 Task: Create a due date automation trigger when advanced on, on the tuesday after a card is due add fields with custom field "Resume" set to a number lower or equal to 1 and lower or equal to 10 at 11:00 AM.
Action: Mouse moved to (1146, 352)
Screenshot: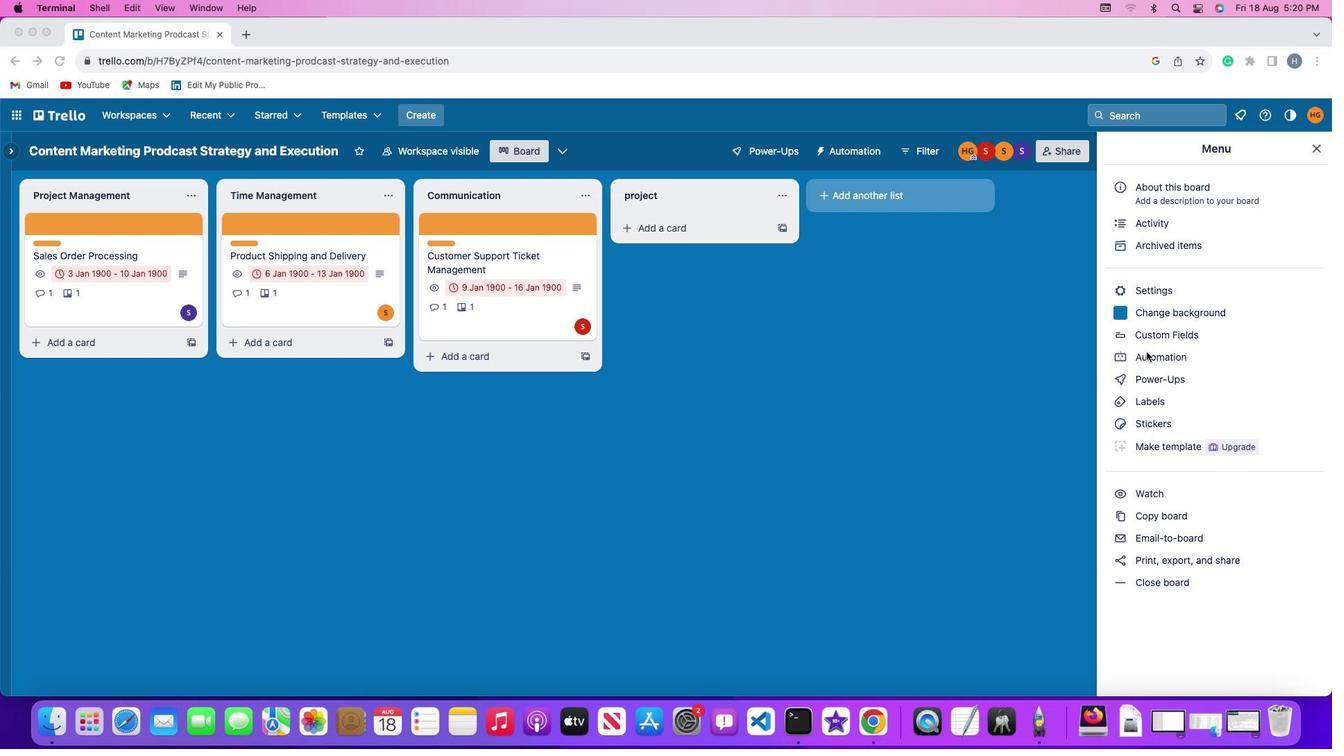 
Action: Mouse pressed left at (1146, 352)
Screenshot: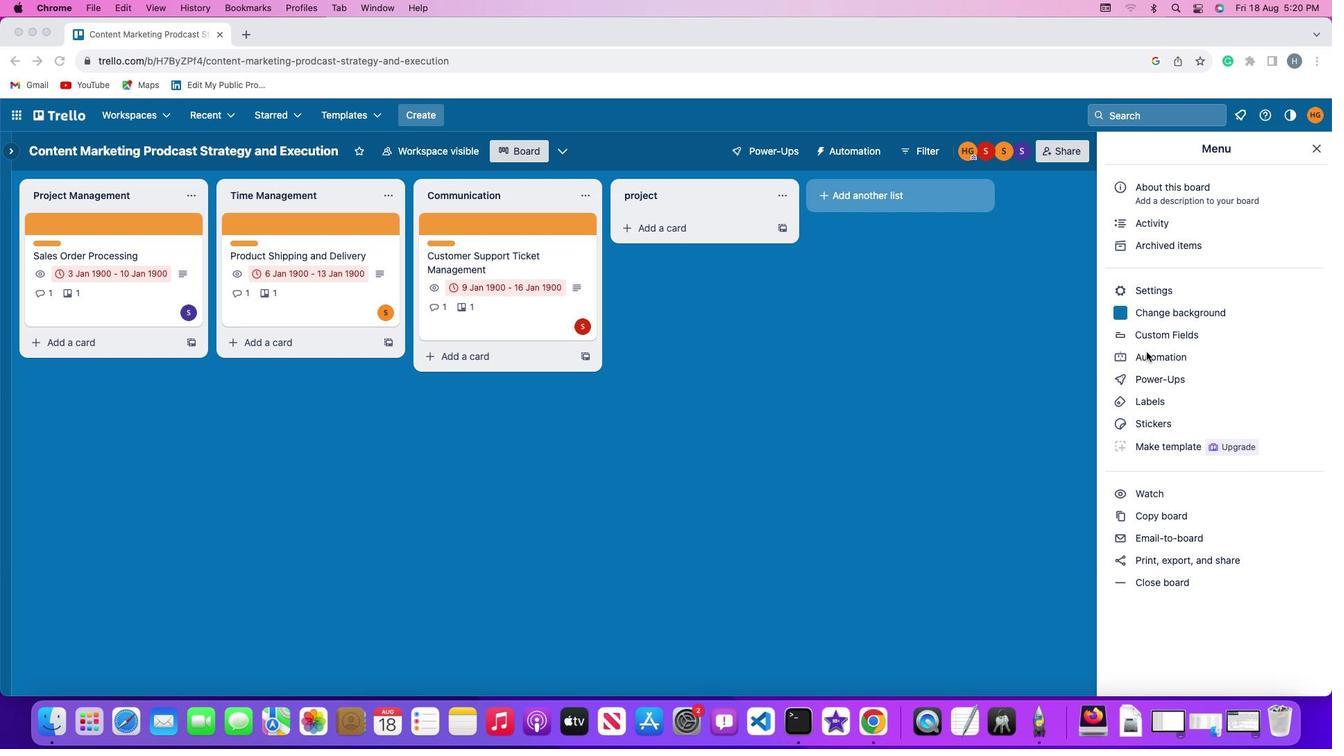 
Action: Mouse pressed left at (1146, 352)
Screenshot: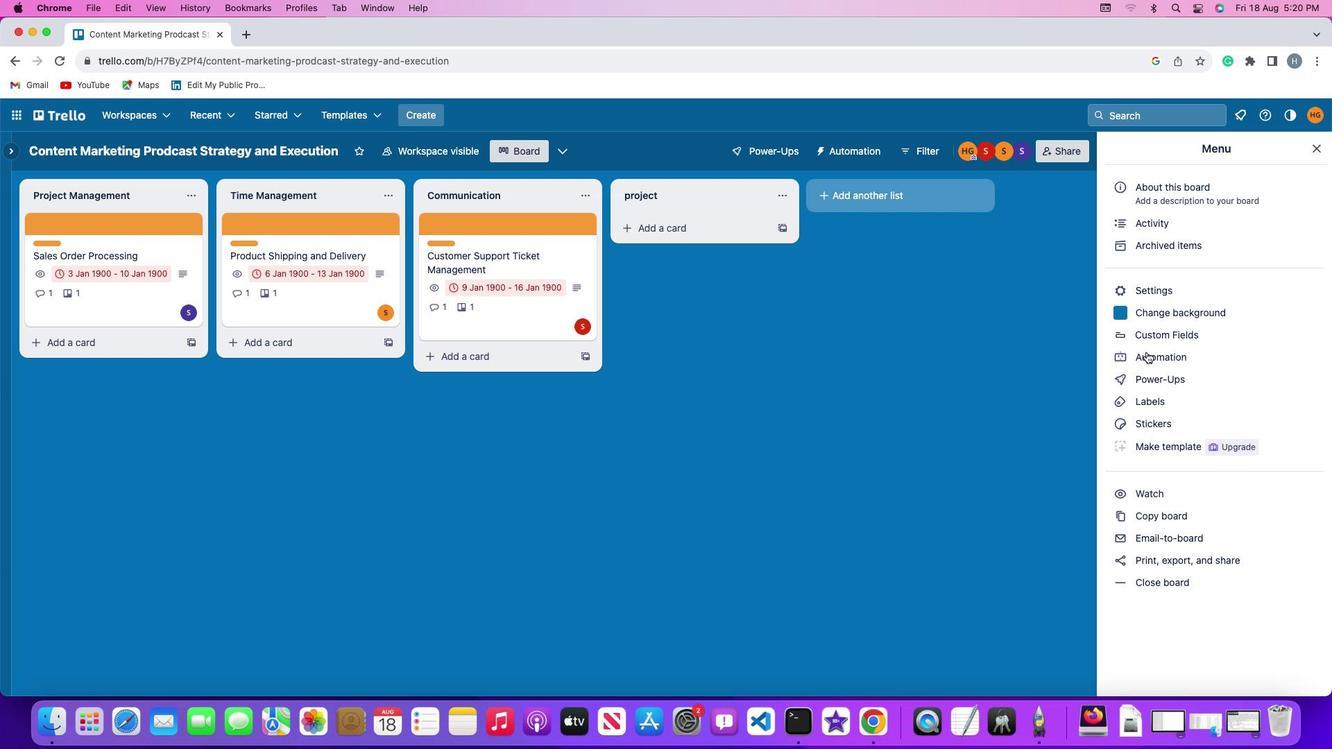 
Action: Mouse moved to (97, 327)
Screenshot: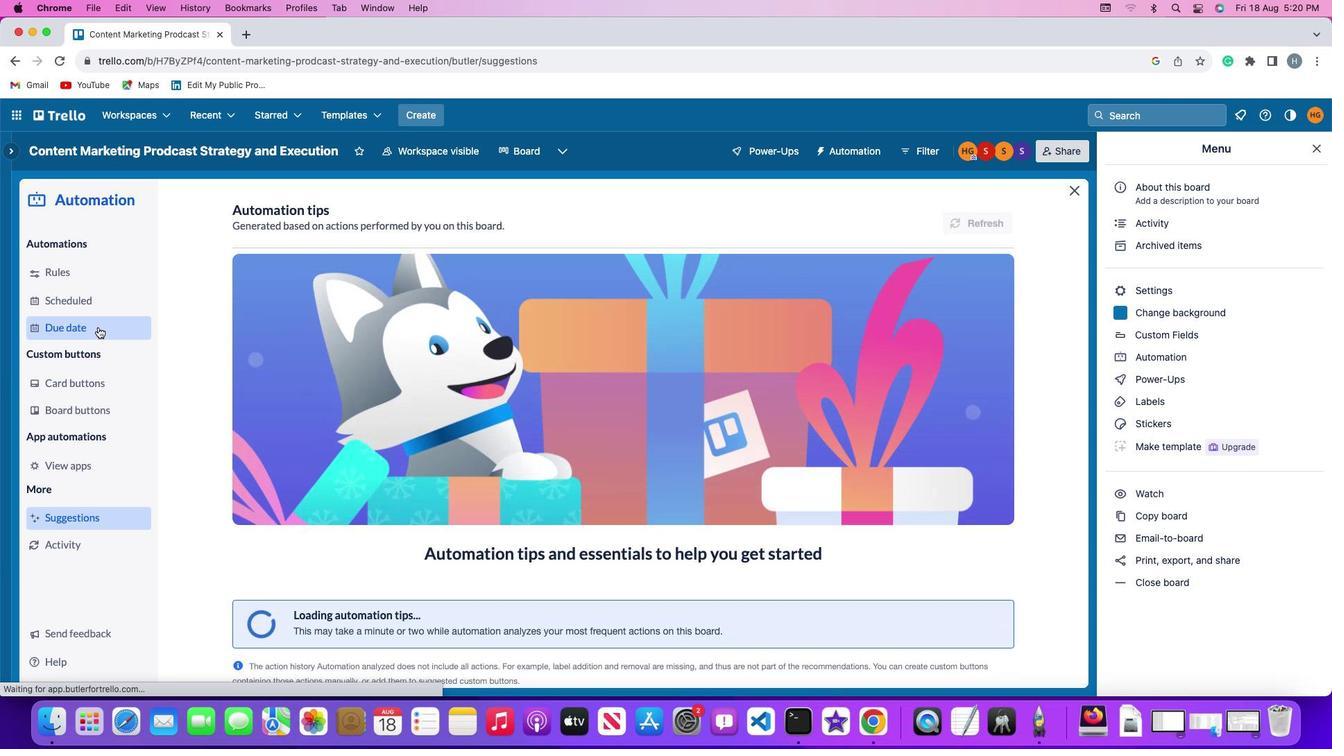 
Action: Mouse pressed left at (97, 327)
Screenshot: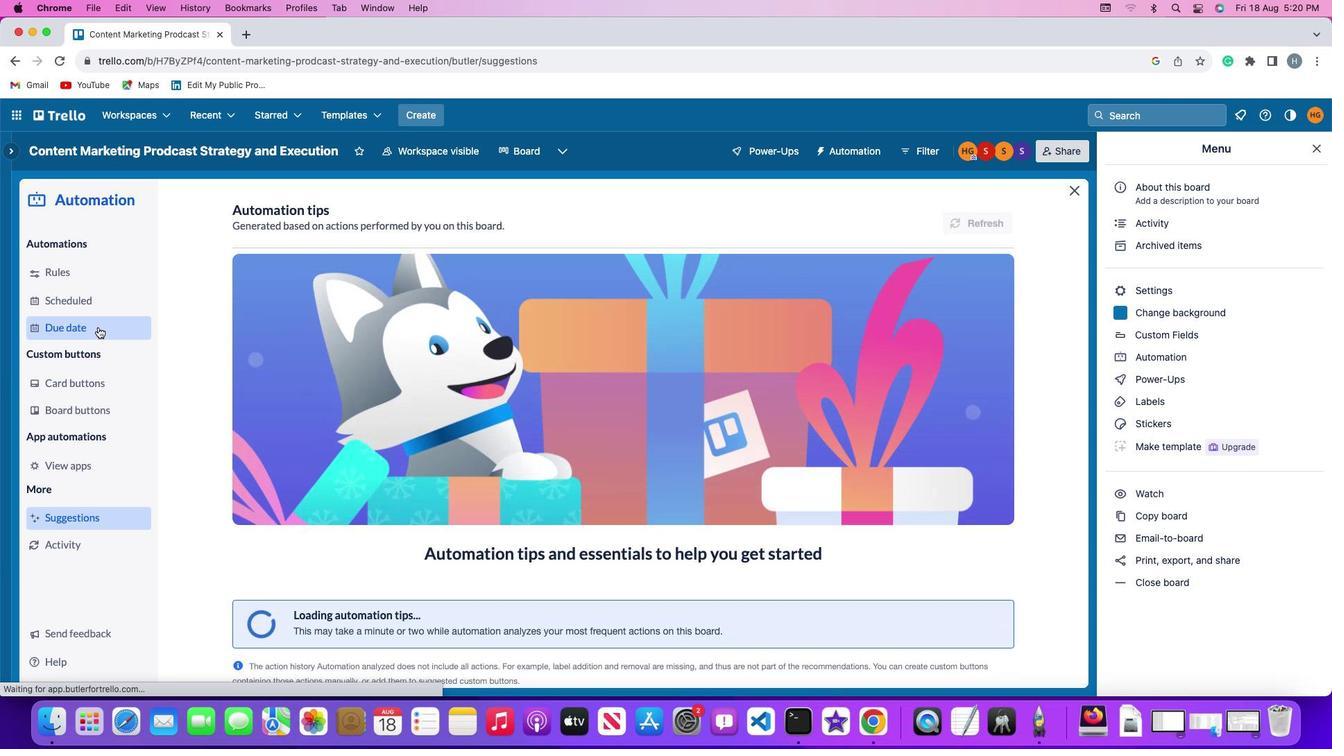 
Action: Mouse moved to (914, 213)
Screenshot: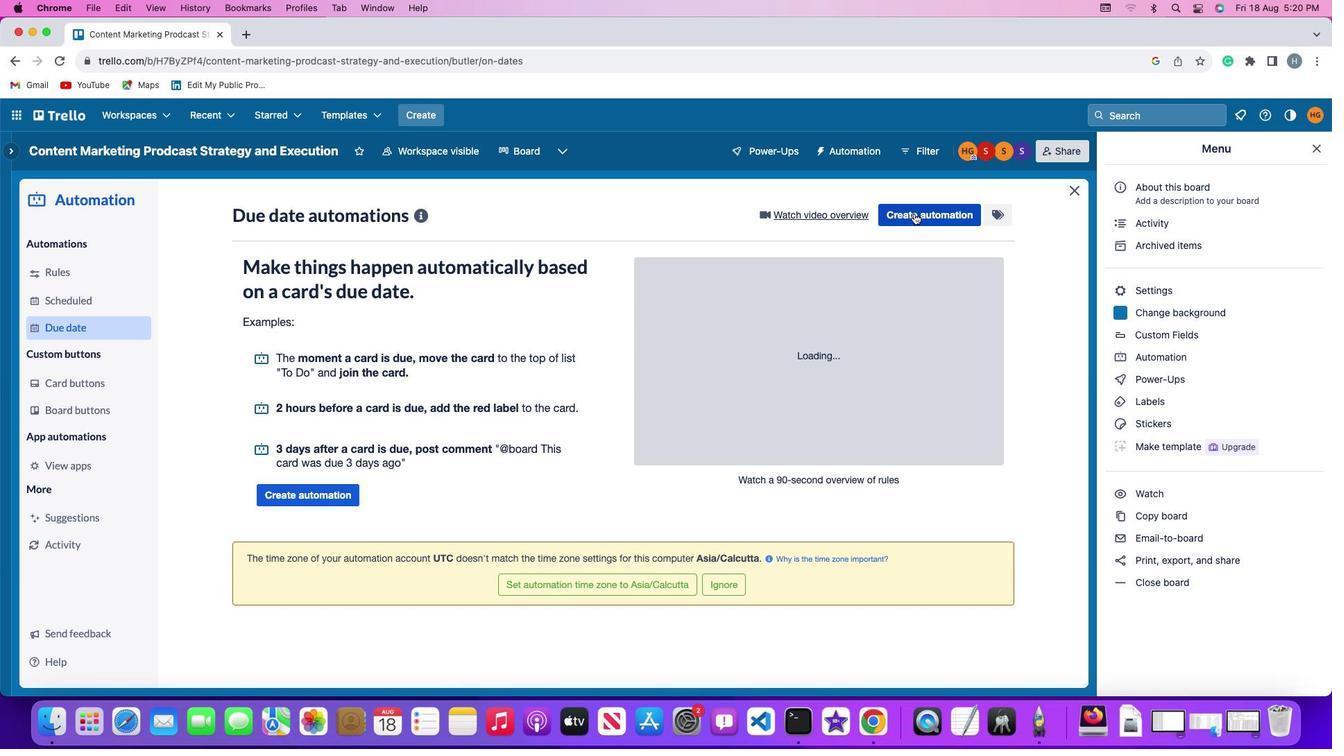 
Action: Mouse pressed left at (914, 213)
Screenshot: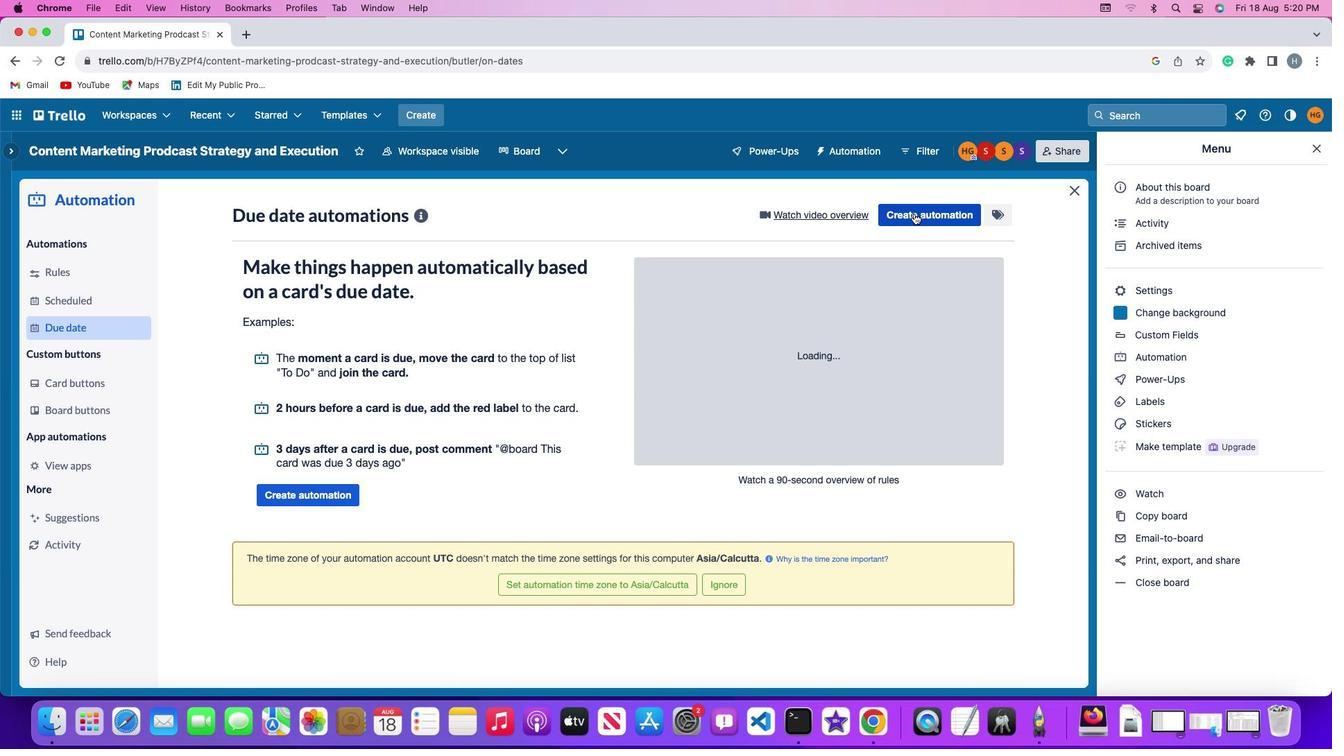 
Action: Mouse moved to (265, 351)
Screenshot: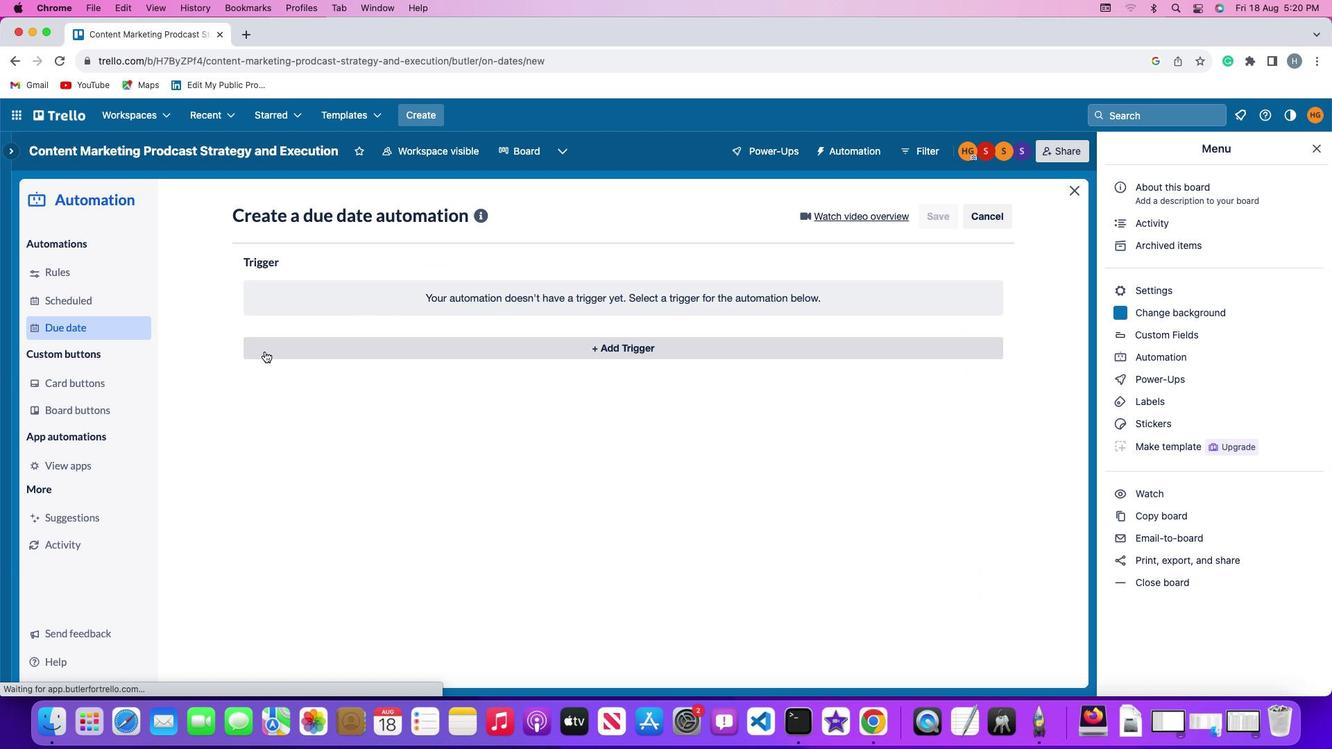 
Action: Mouse pressed left at (265, 351)
Screenshot: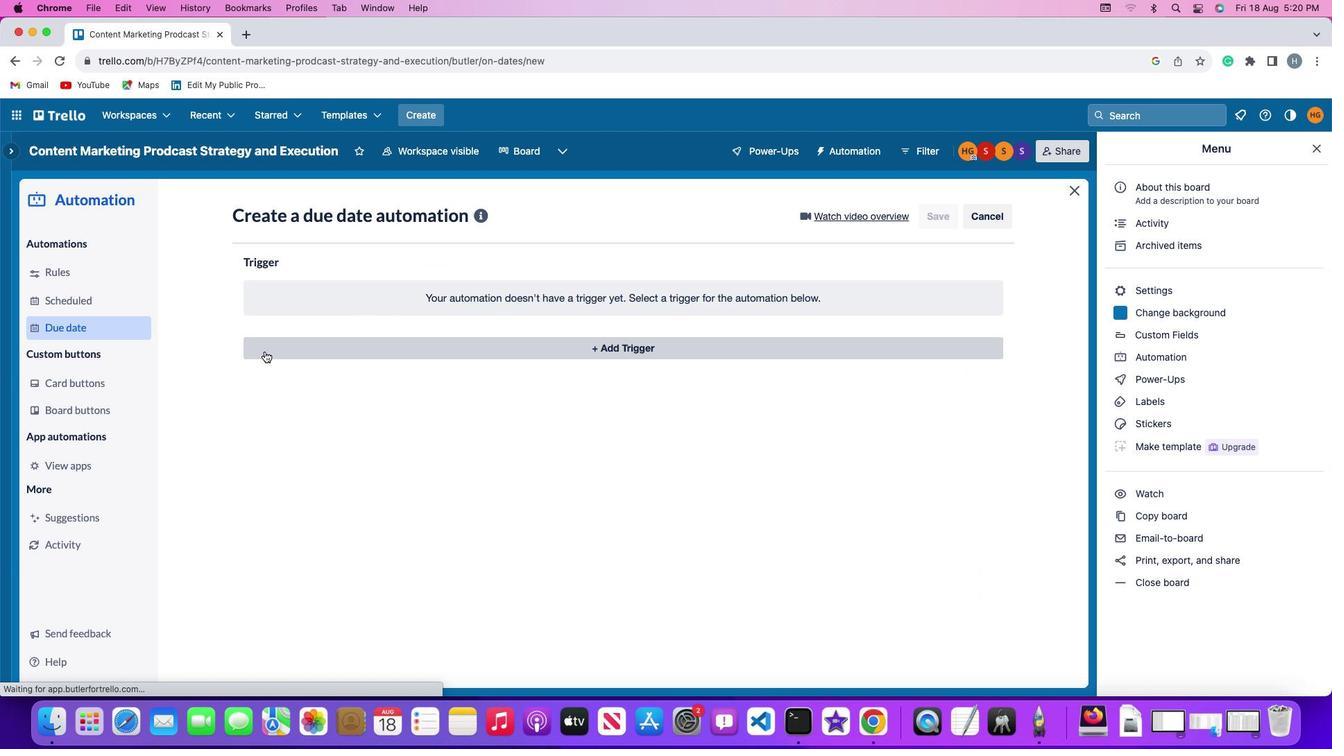 
Action: Mouse moved to (283, 608)
Screenshot: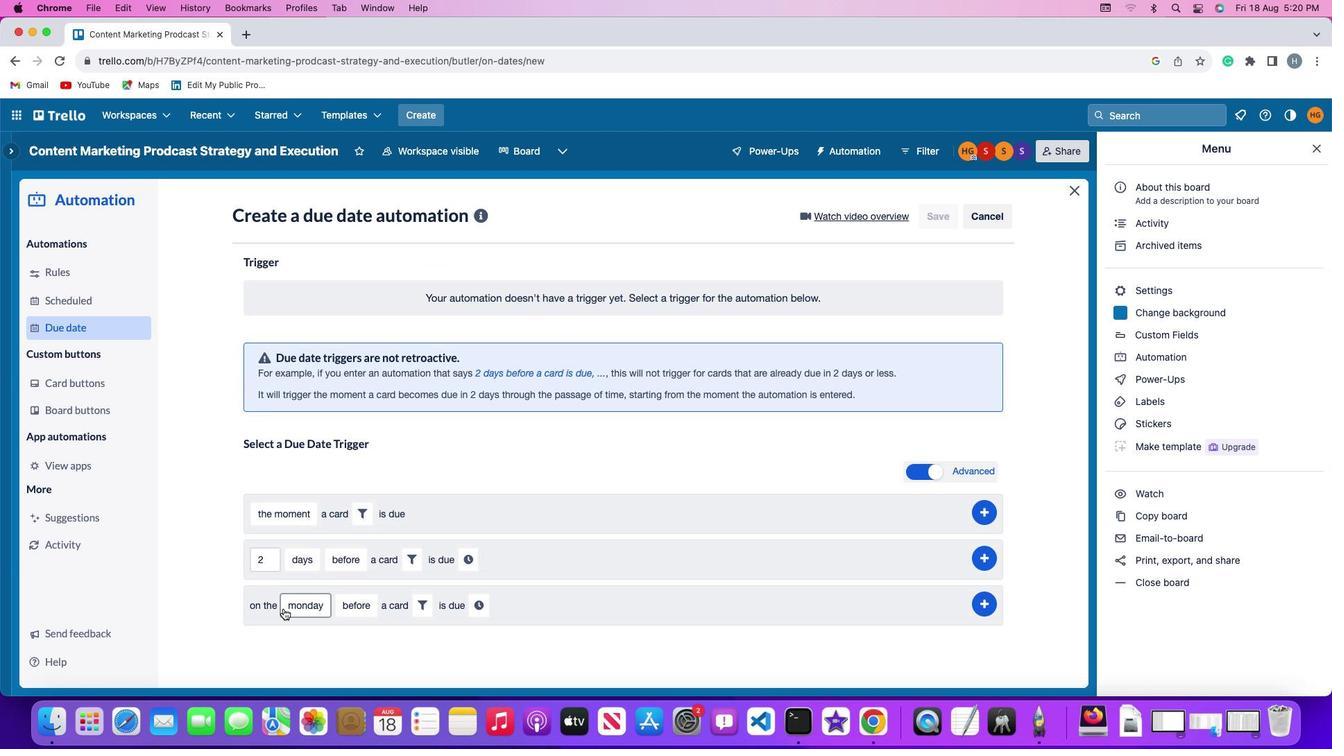 
Action: Mouse pressed left at (283, 608)
Screenshot: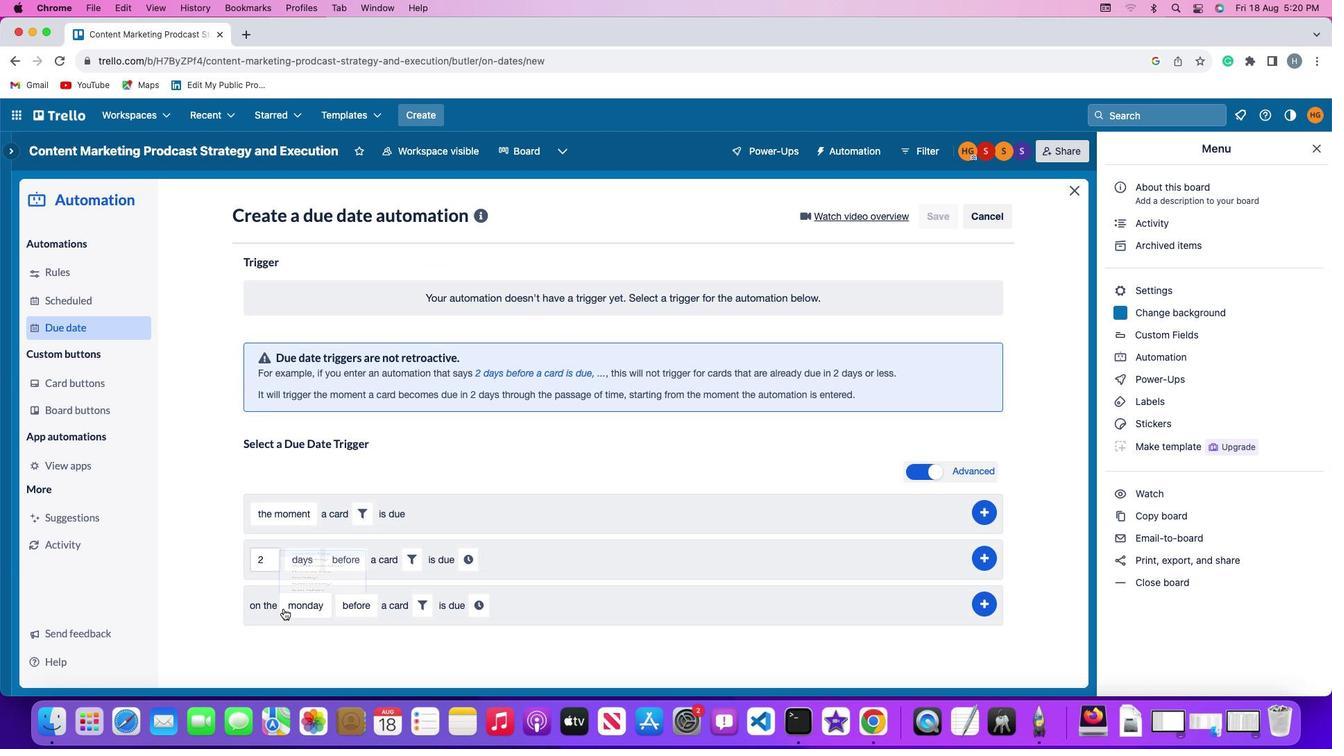 
Action: Mouse moved to (316, 442)
Screenshot: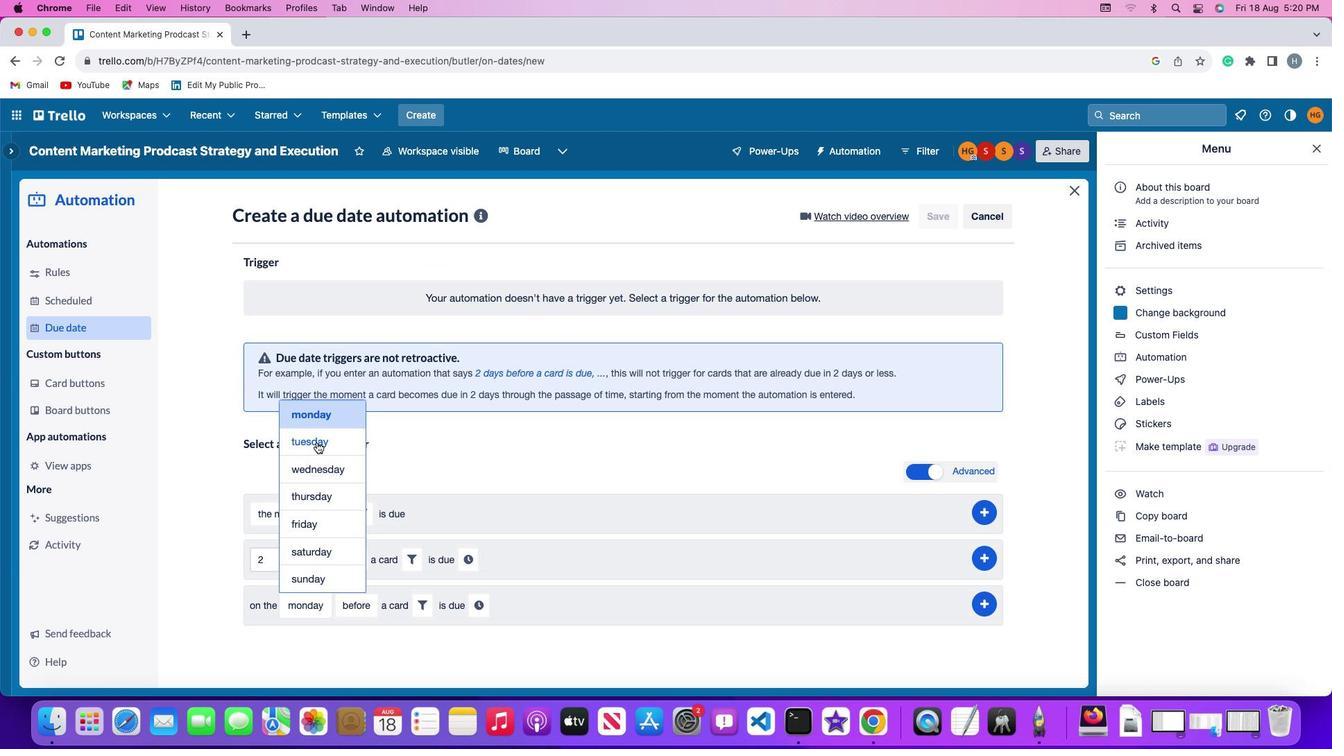 
Action: Mouse pressed left at (316, 442)
Screenshot: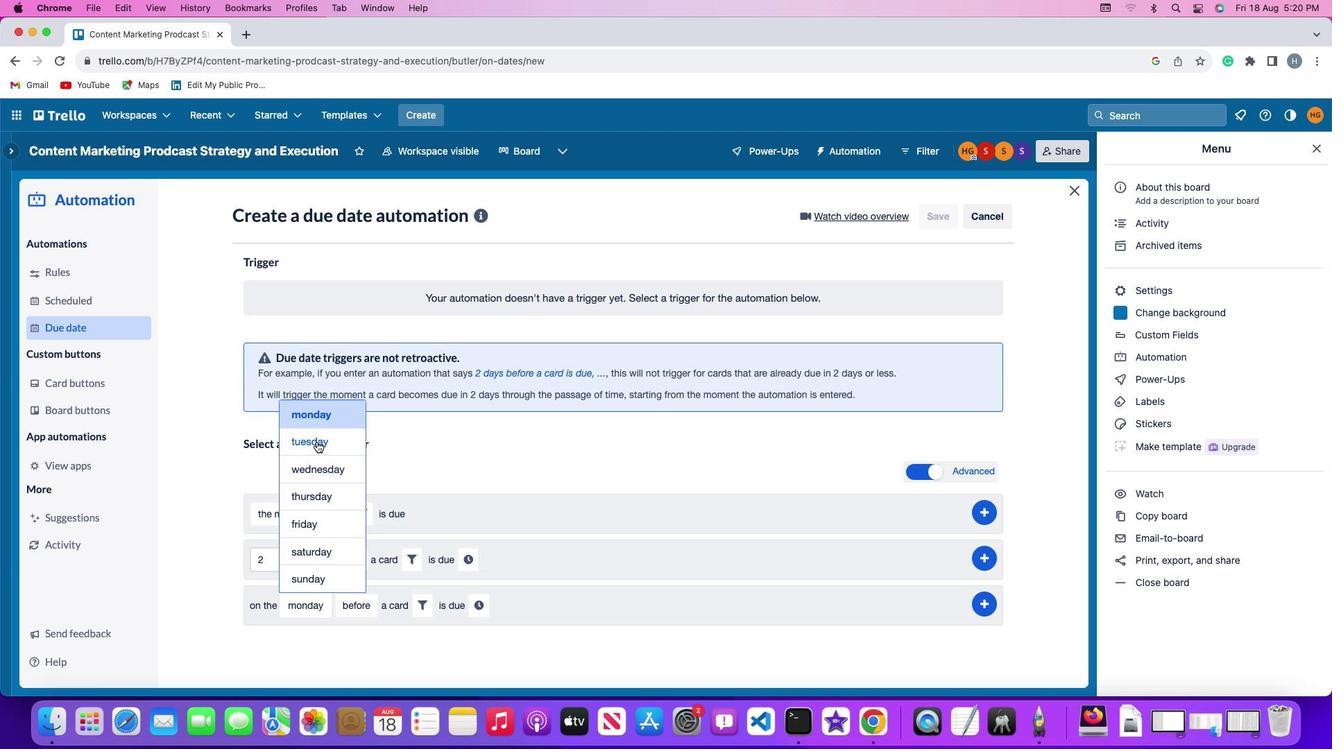 
Action: Mouse moved to (348, 598)
Screenshot: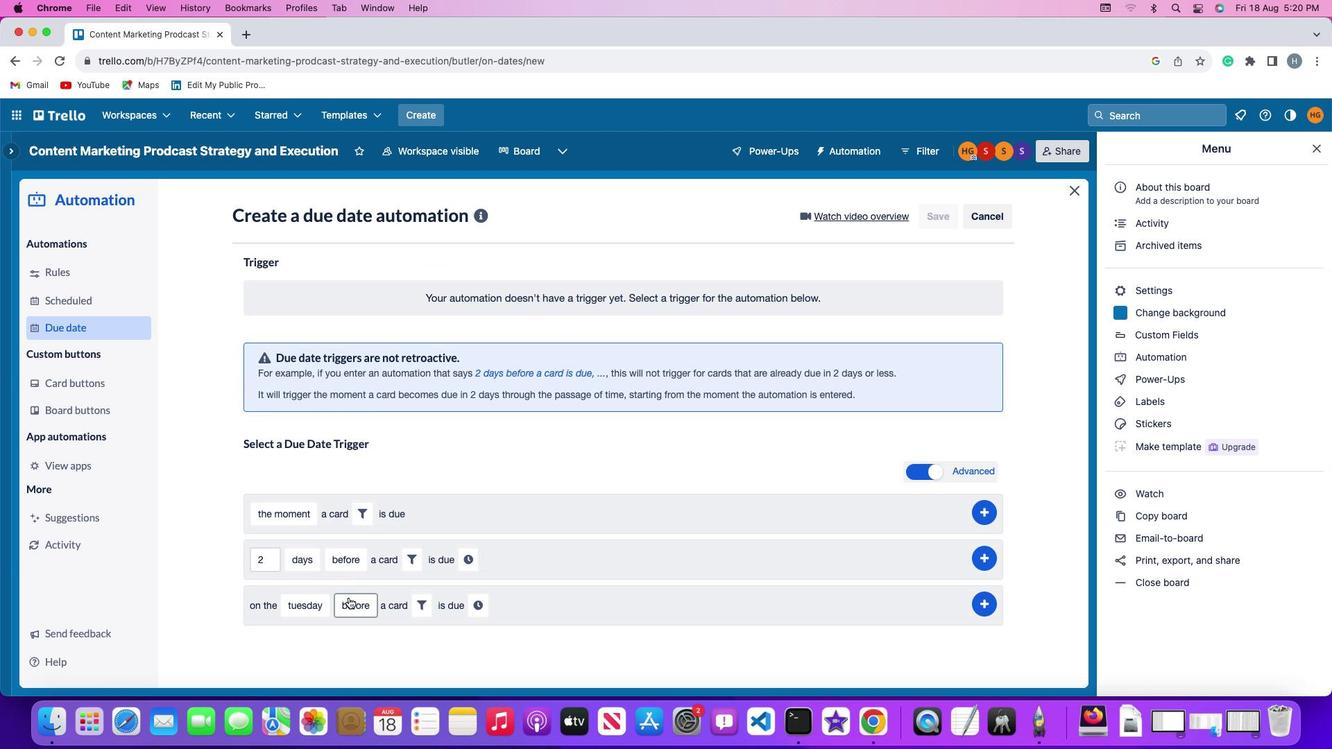 
Action: Mouse pressed left at (348, 598)
Screenshot: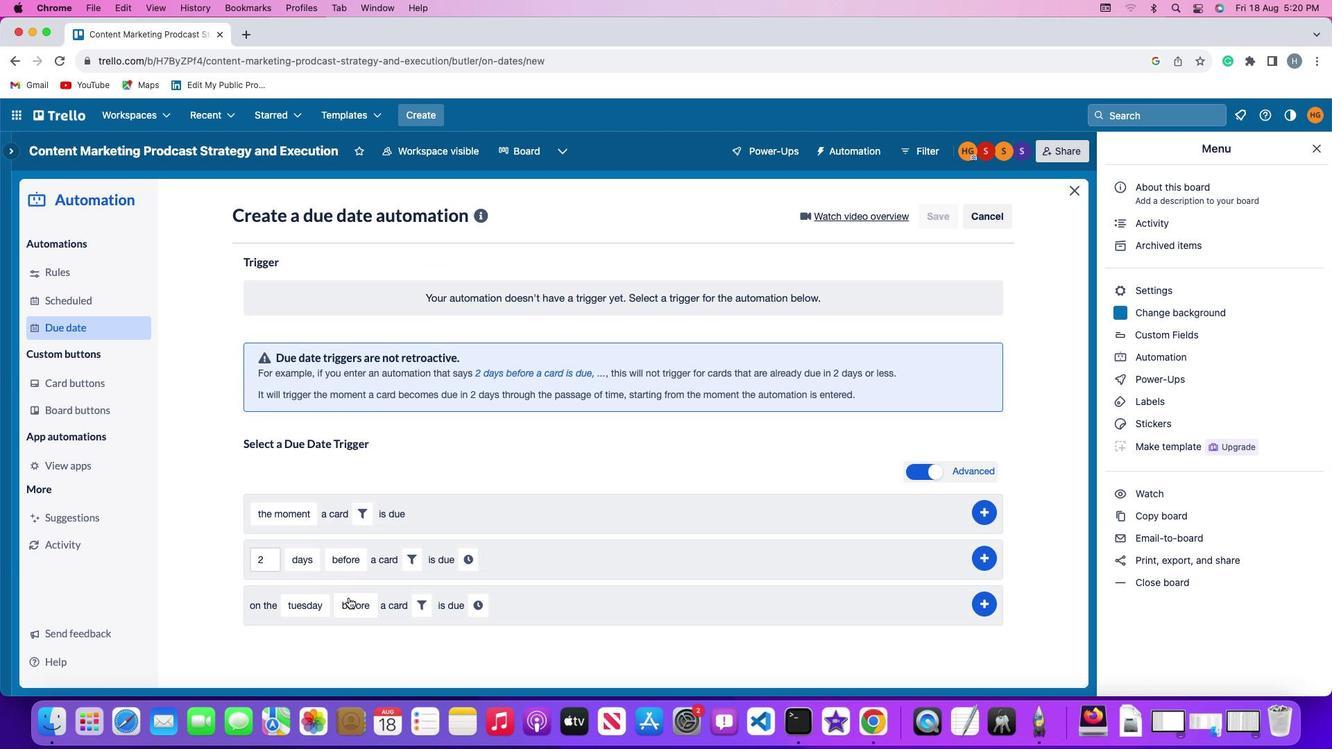 
Action: Mouse moved to (371, 521)
Screenshot: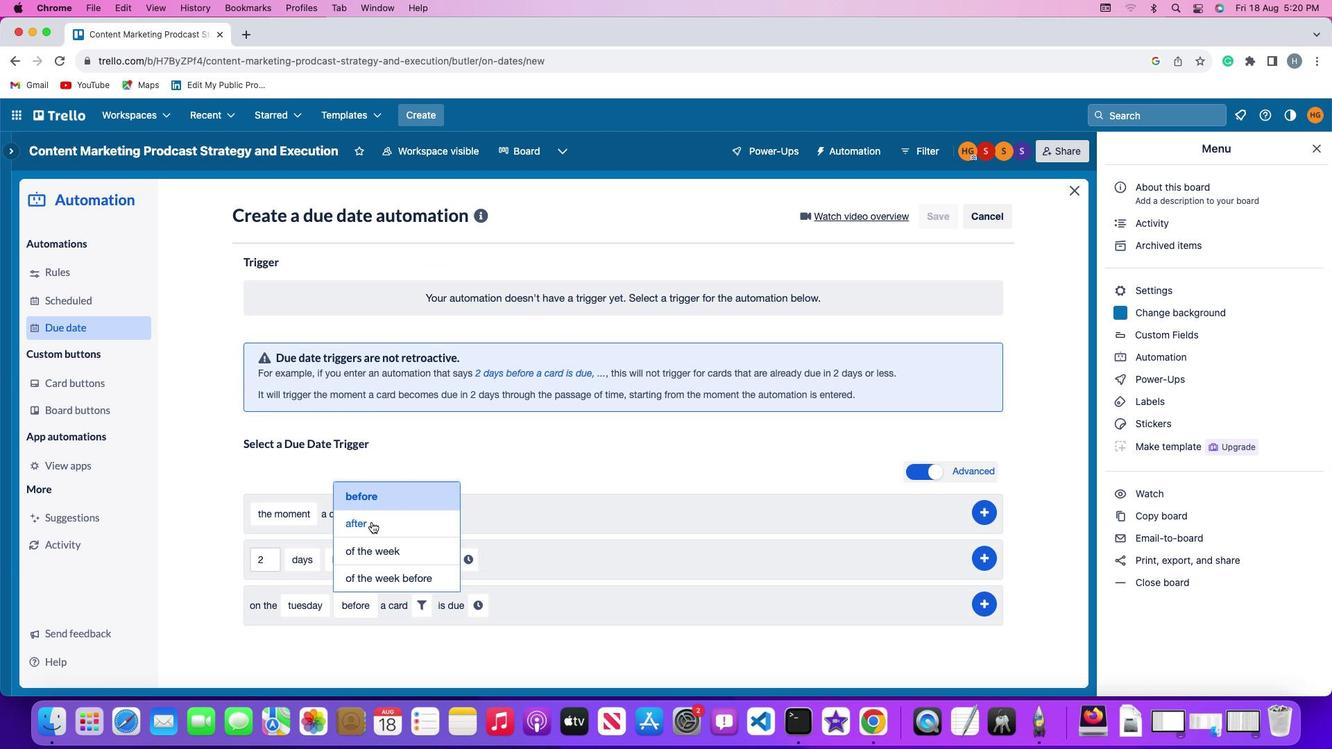
Action: Mouse pressed left at (371, 521)
Screenshot: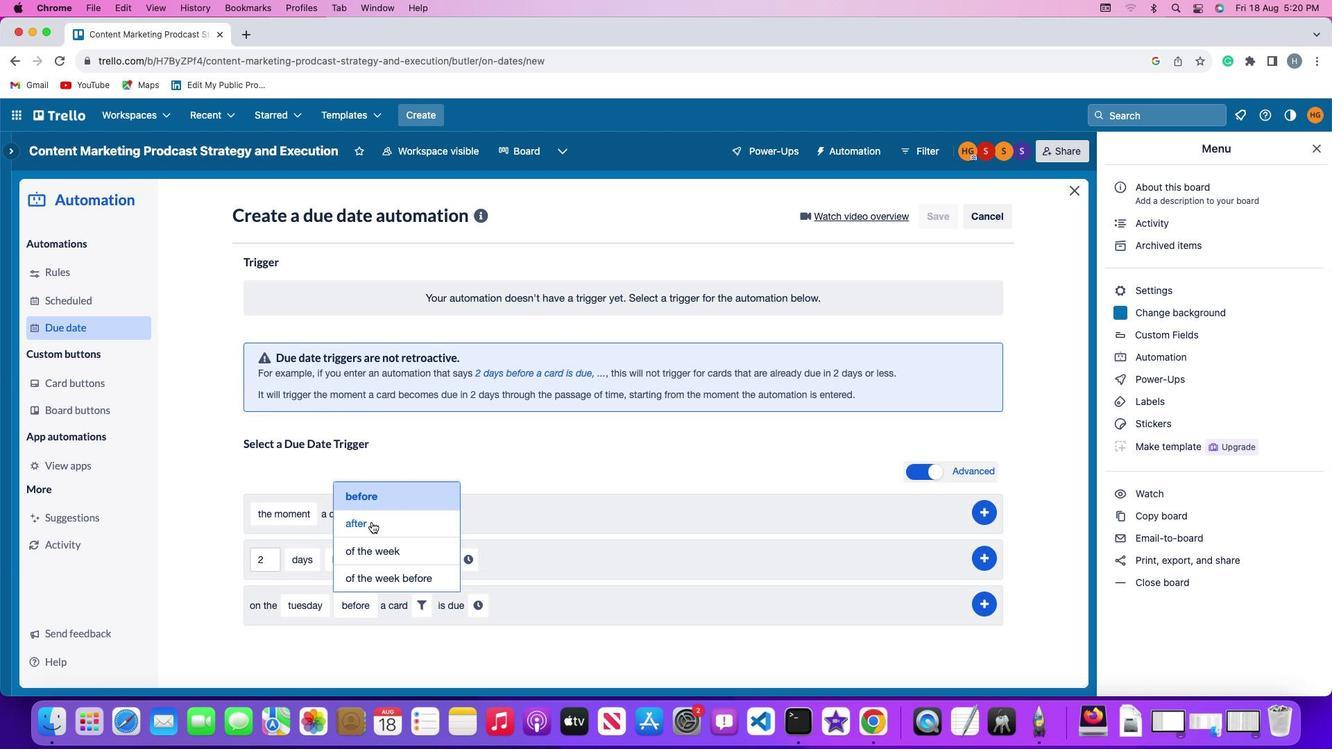 
Action: Mouse moved to (407, 608)
Screenshot: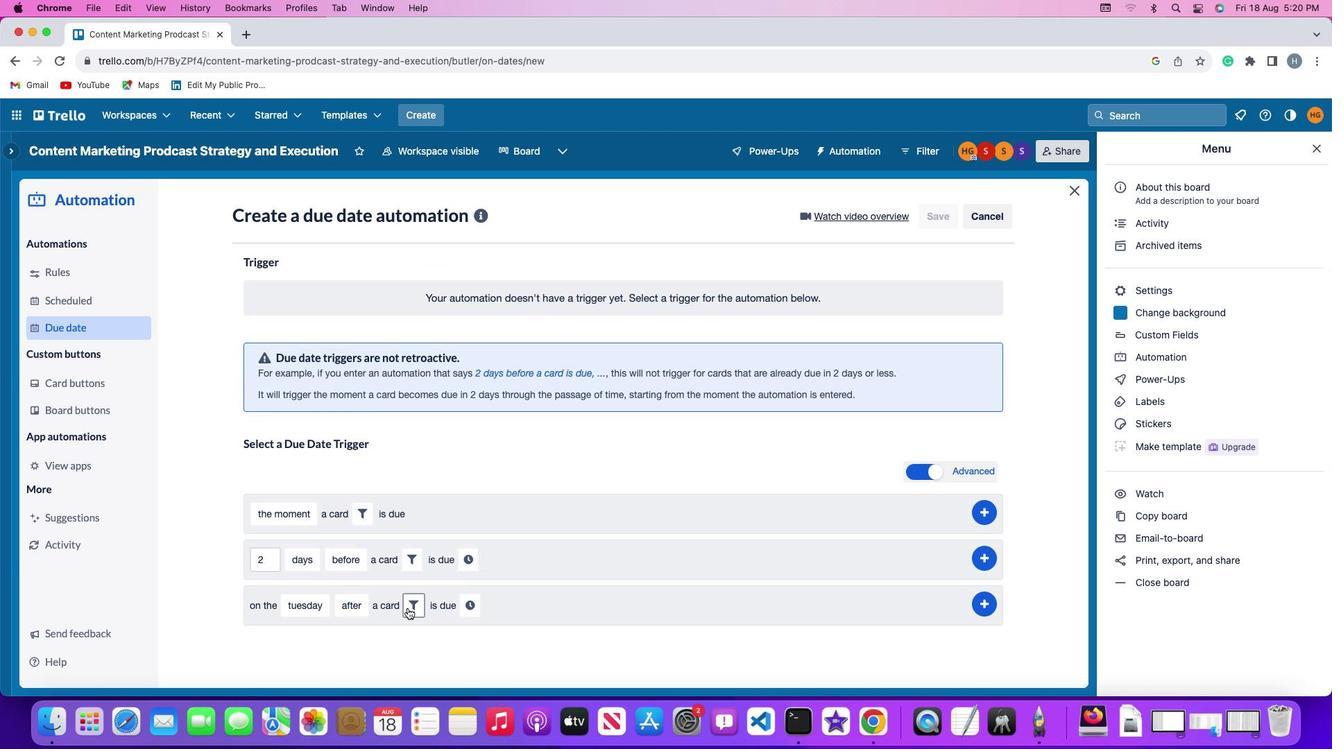 
Action: Mouse pressed left at (407, 608)
Screenshot: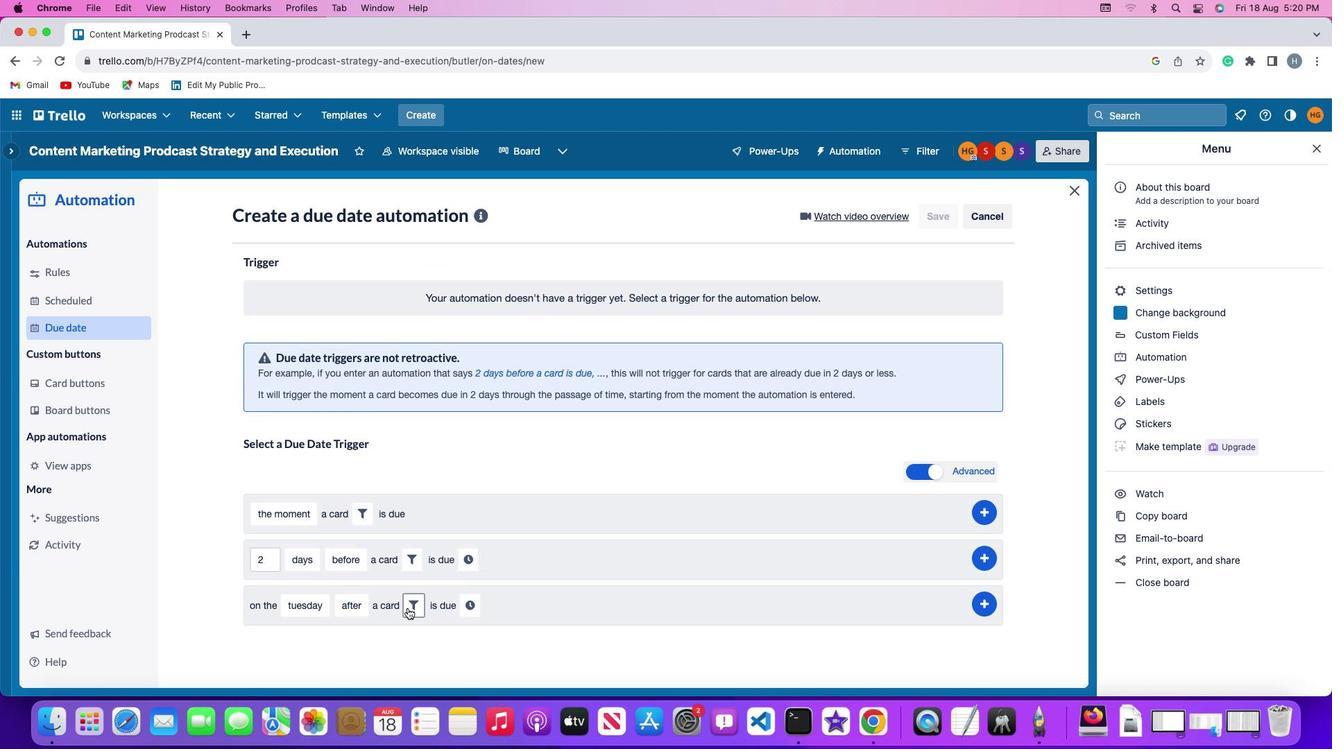 
Action: Mouse moved to (626, 654)
Screenshot: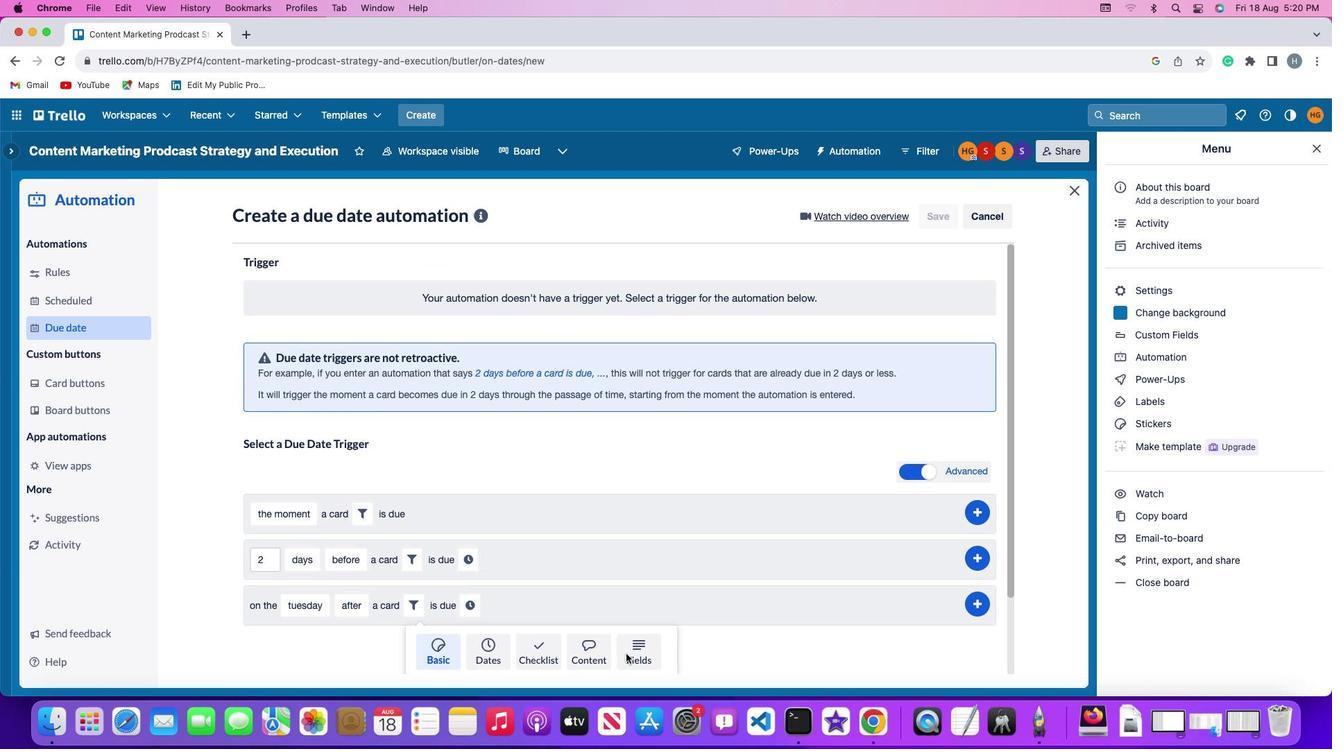 
Action: Mouse pressed left at (626, 654)
Screenshot: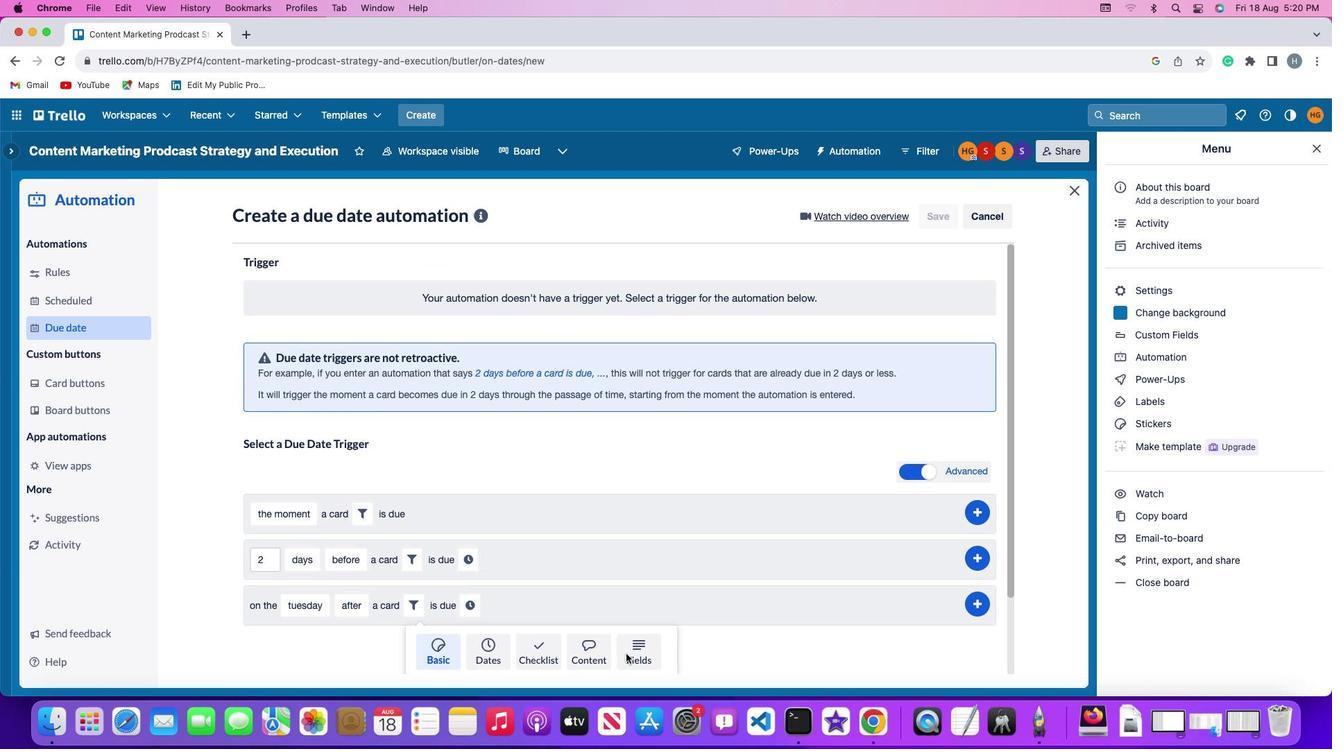 
Action: Mouse moved to (340, 634)
Screenshot: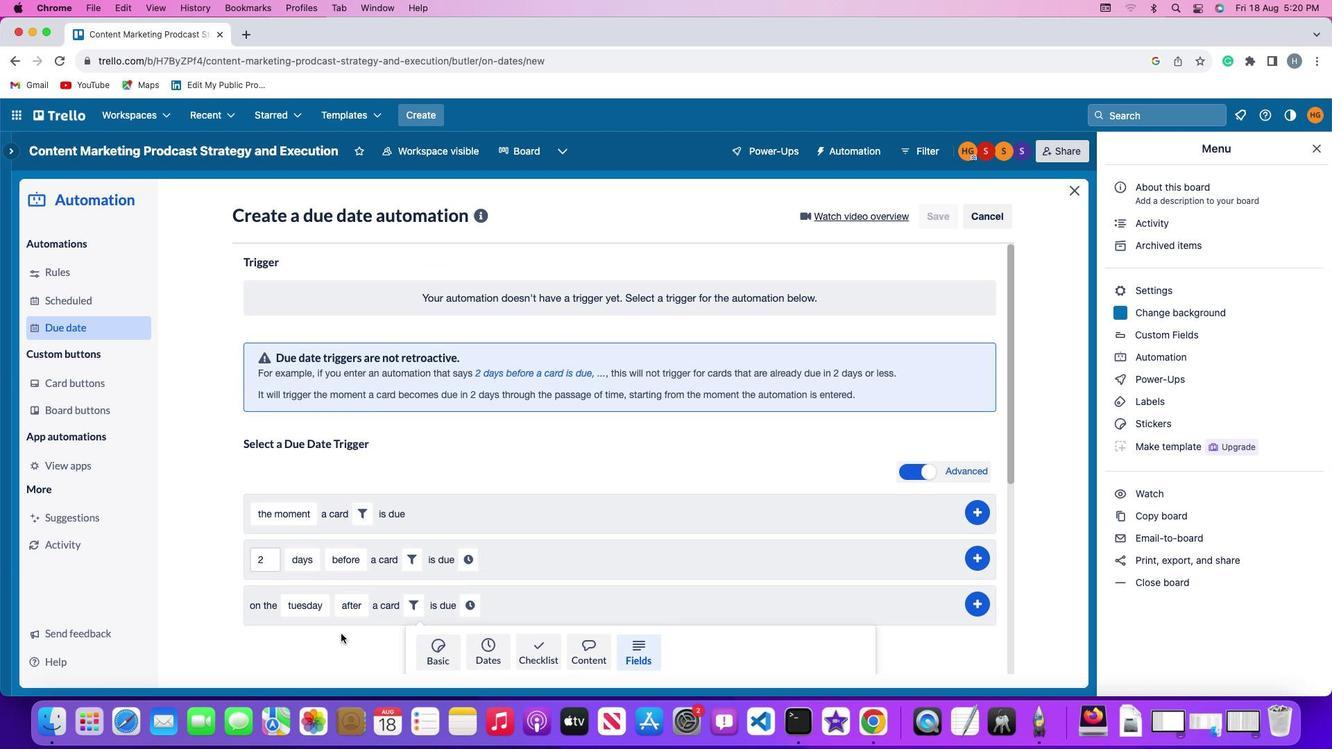
Action: Mouse scrolled (340, 634) with delta (0, 0)
Screenshot: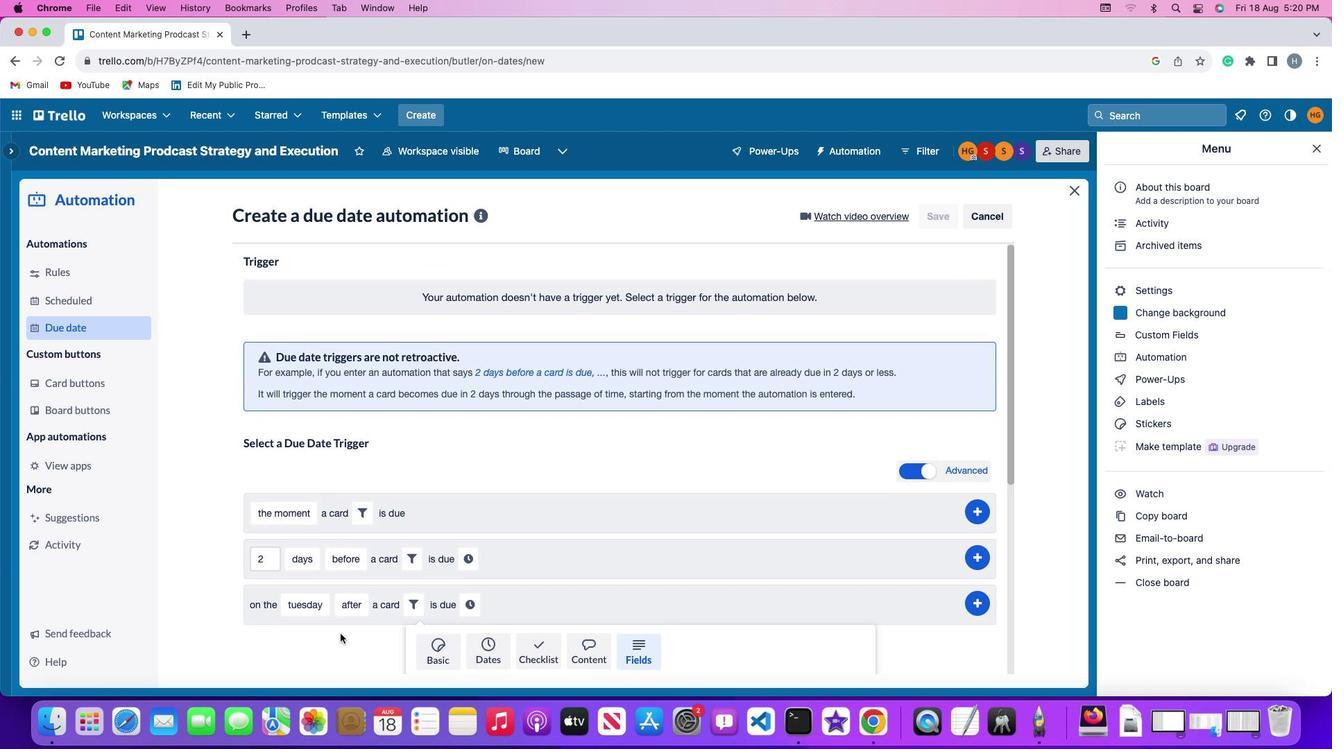 
Action: Mouse moved to (340, 633)
Screenshot: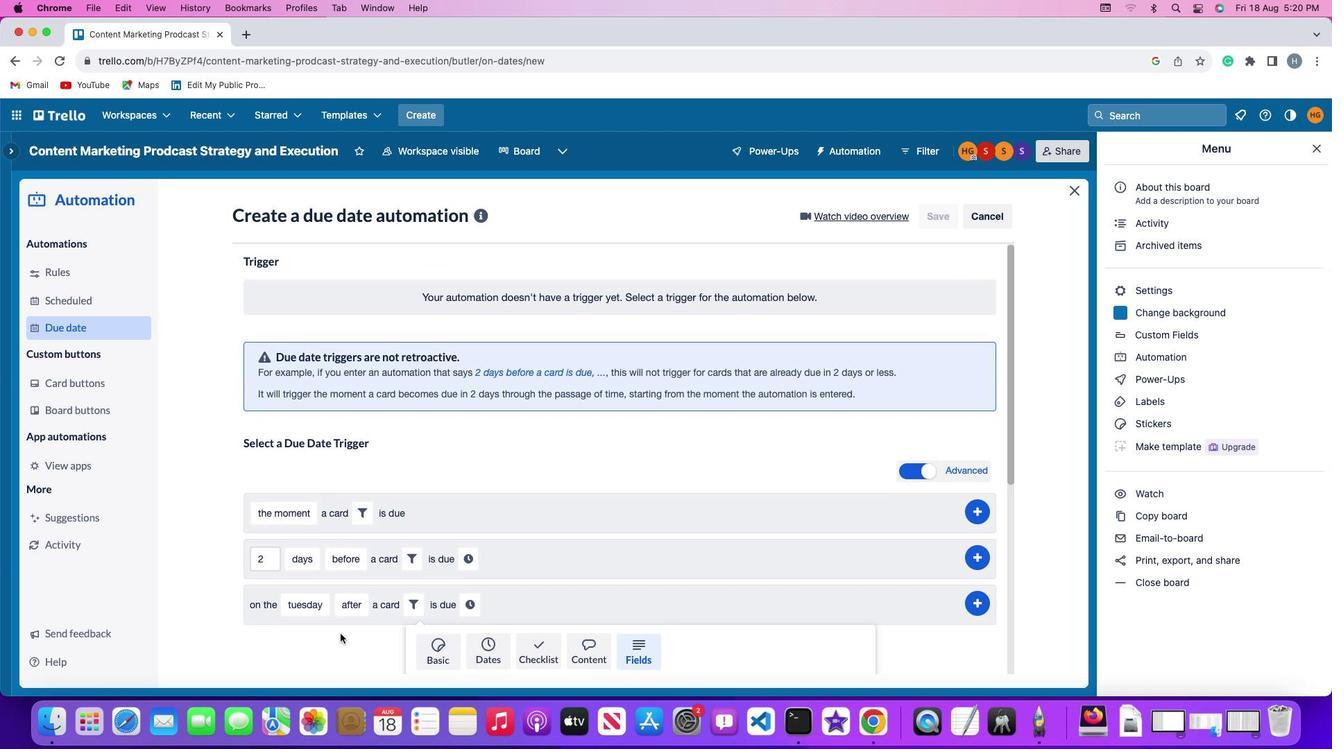 
Action: Mouse scrolled (340, 633) with delta (0, 0)
Screenshot: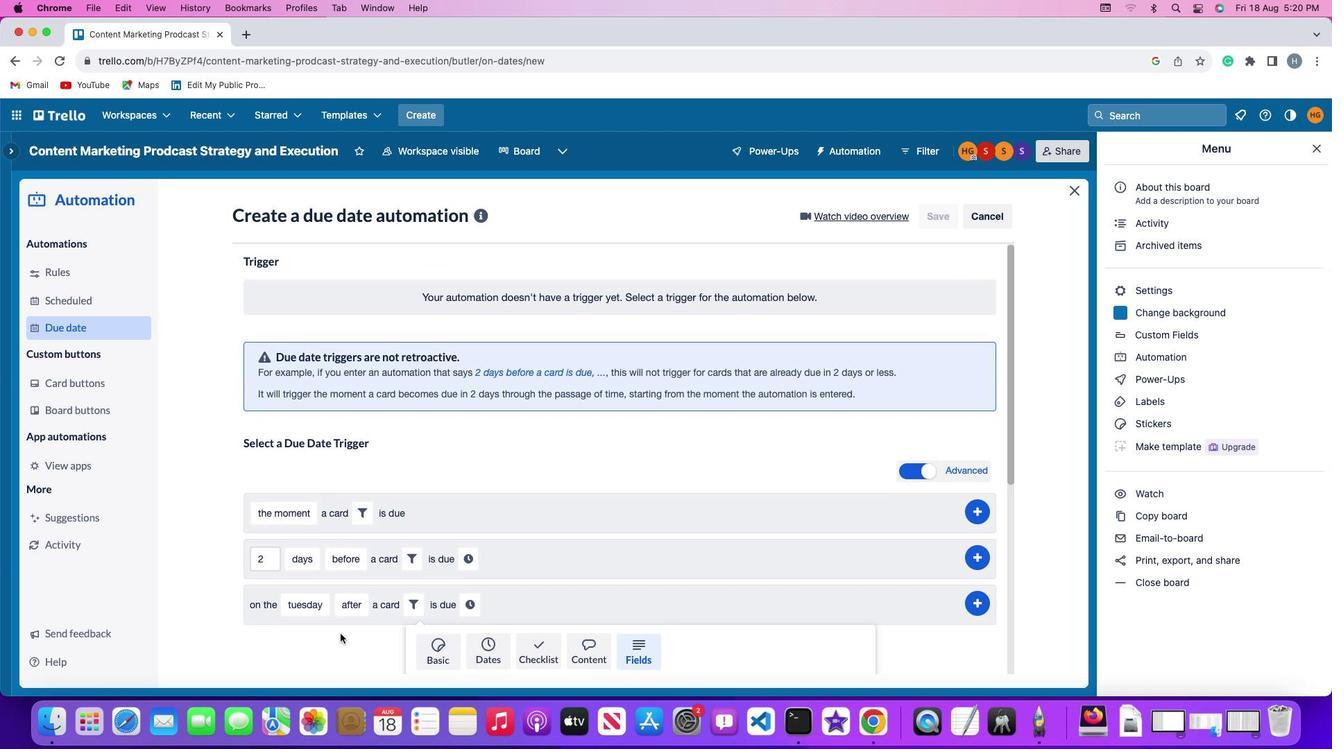 
Action: Mouse moved to (340, 633)
Screenshot: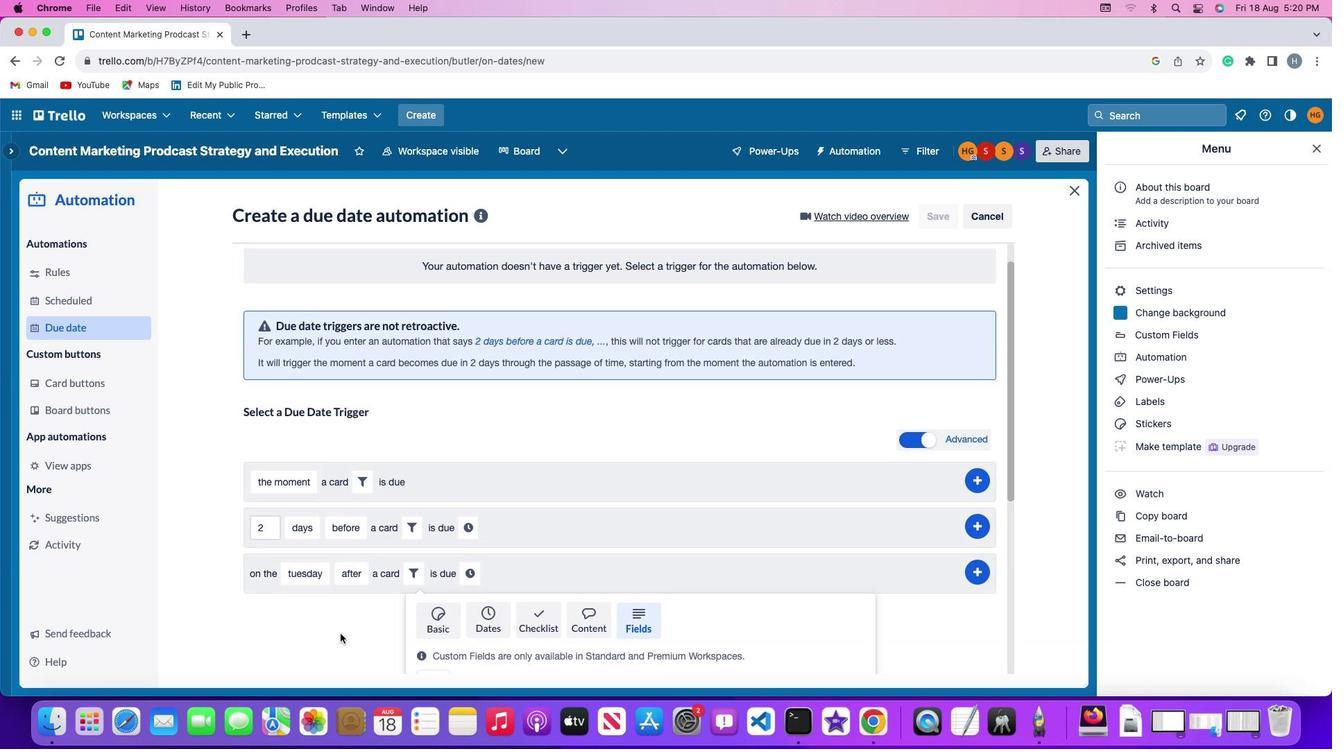 
Action: Mouse scrolled (340, 633) with delta (0, -2)
Screenshot: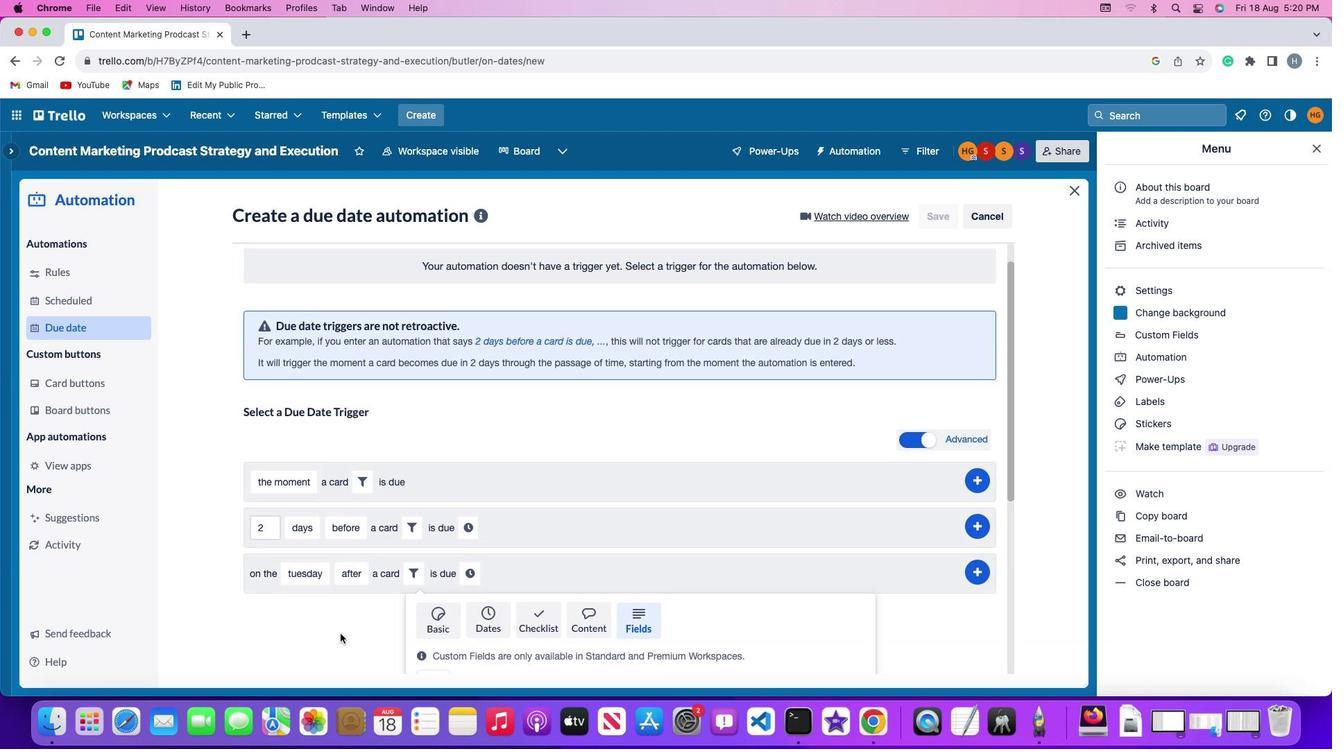 
Action: Mouse scrolled (340, 633) with delta (0, -3)
Screenshot: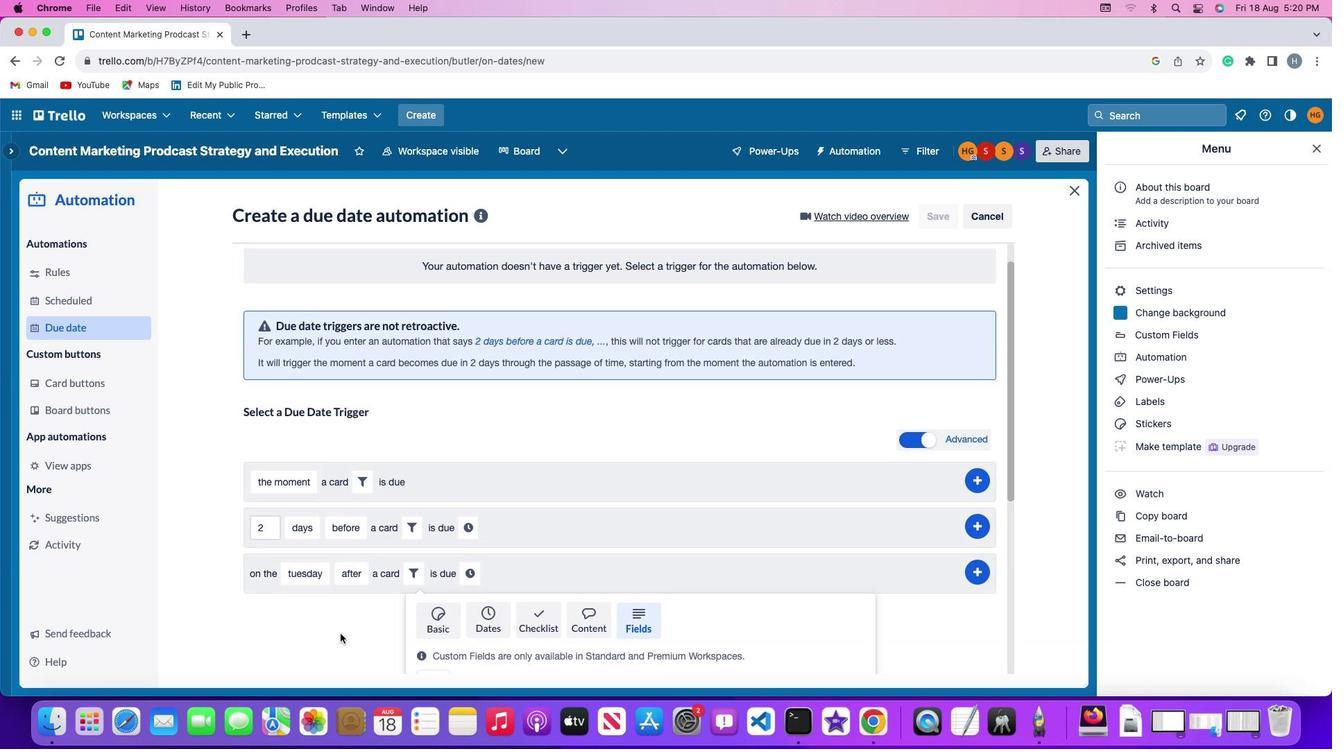 
Action: Mouse scrolled (340, 633) with delta (0, -4)
Screenshot: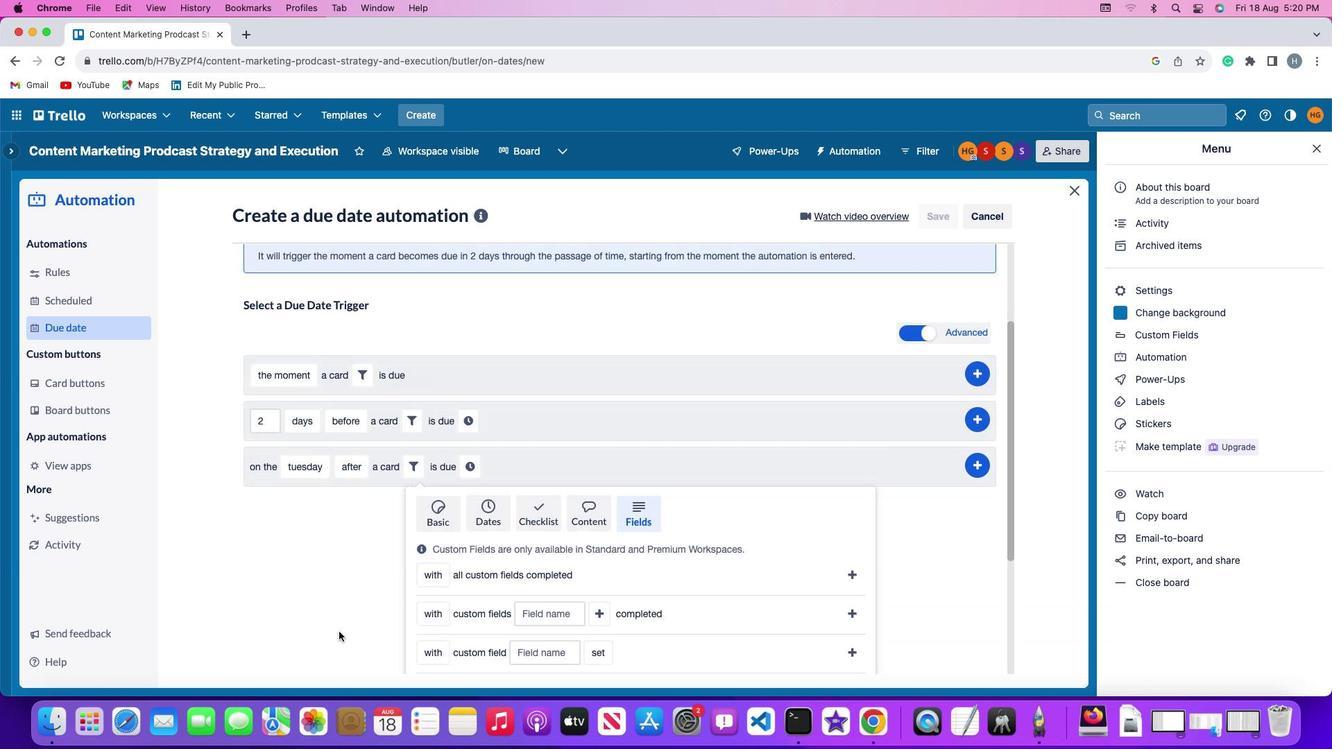 
Action: Mouse moved to (339, 632)
Screenshot: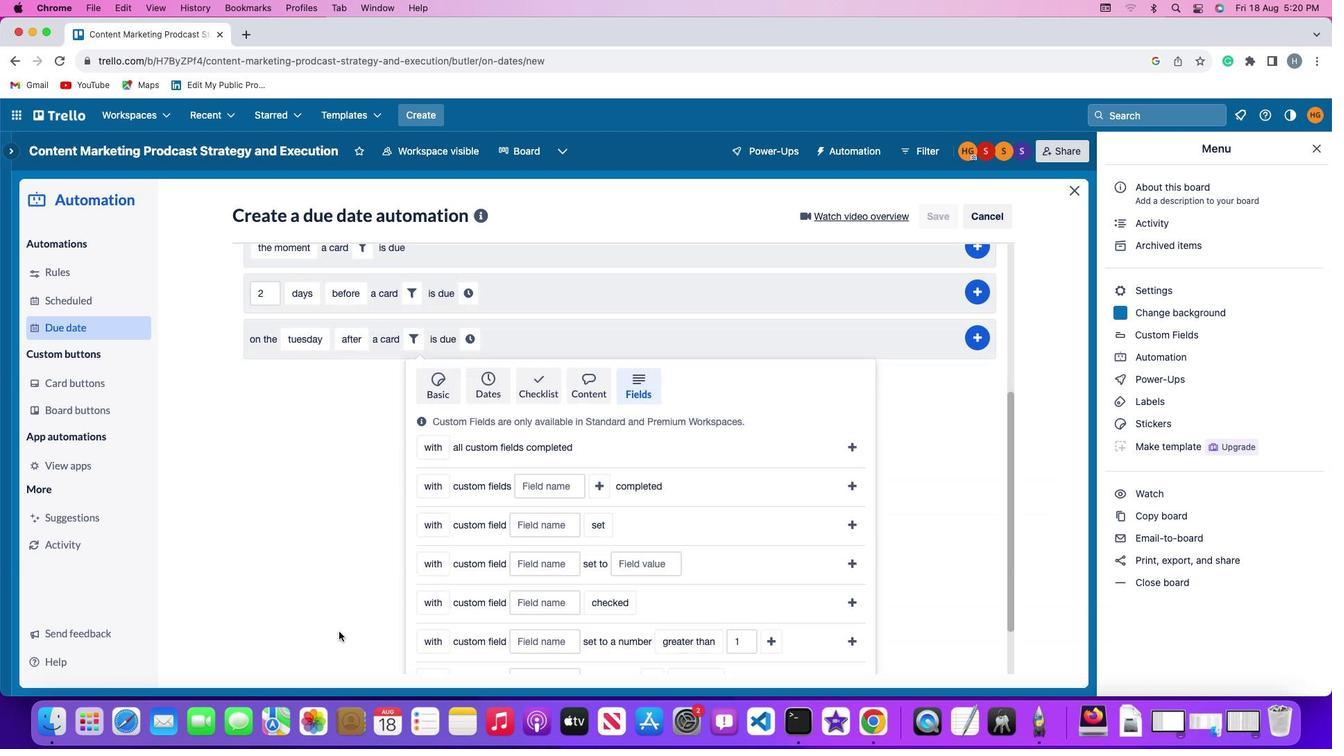 
Action: Mouse scrolled (339, 632) with delta (0, 0)
Screenshot: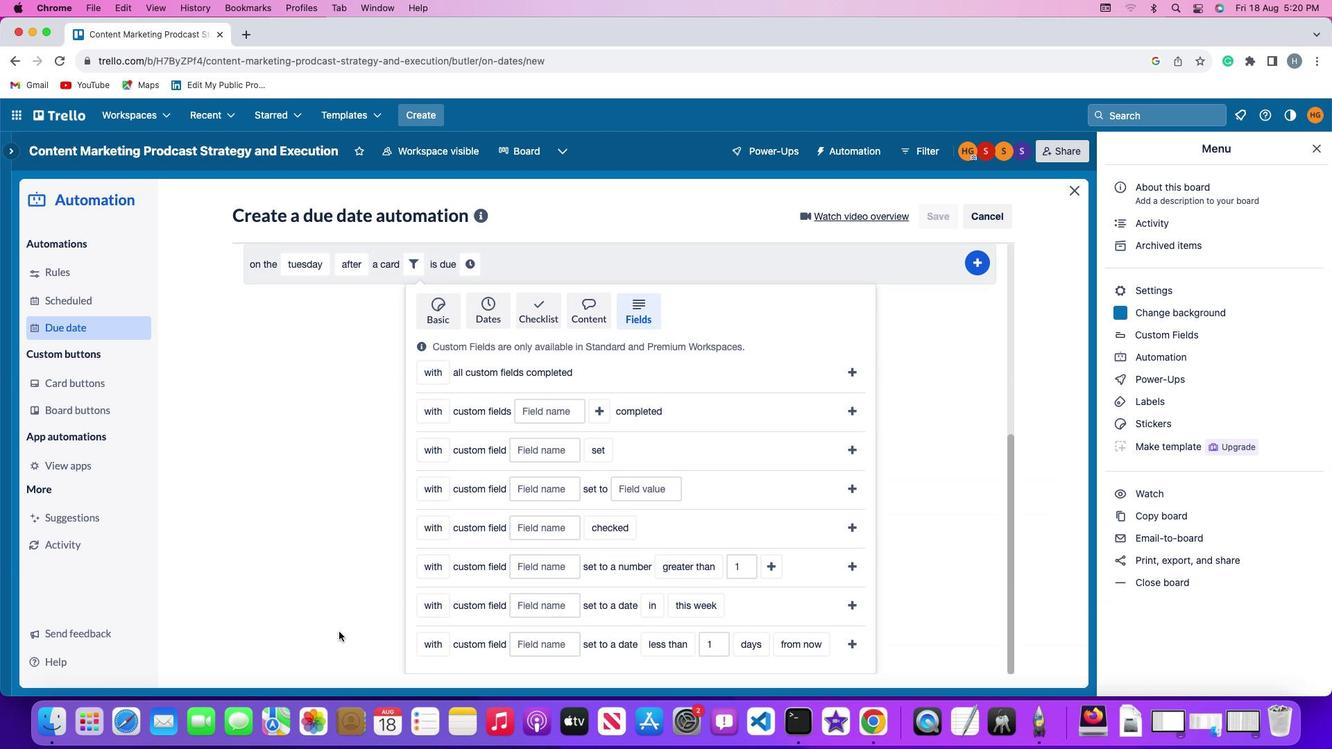 
Action: Mouse moved to (338, 632)
Screenshot: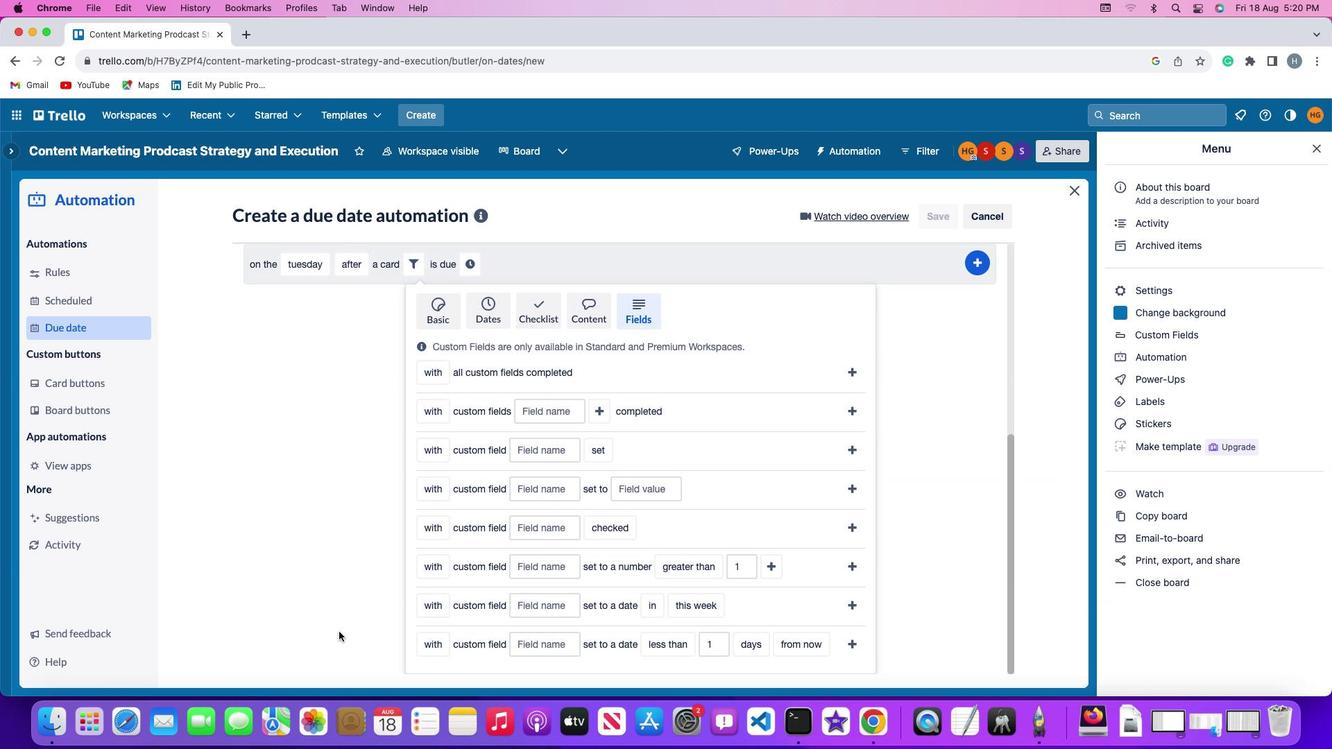 
Action: Mouse scrolled (338, 632) with delta (0, 0)
Screenshot: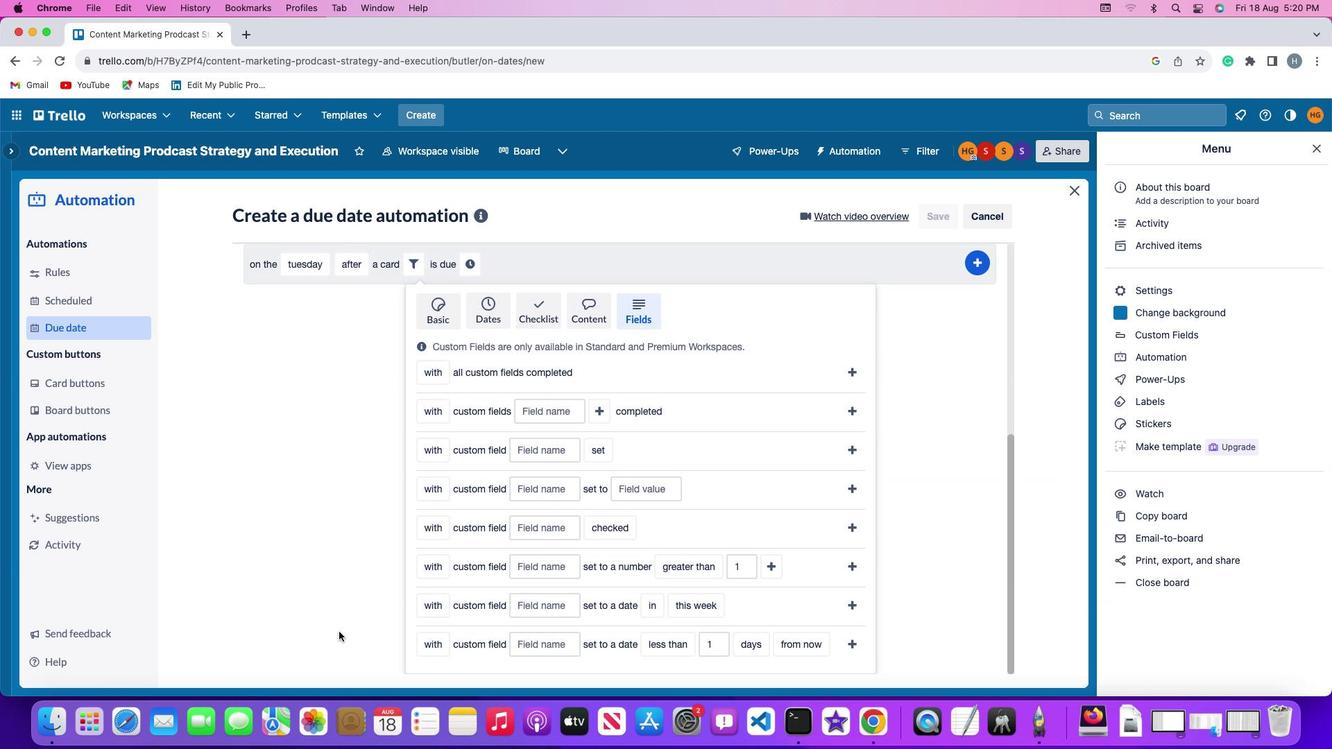 
Action: Mouse scrolled (338, 632) with delta (0, -2)
Screenshot: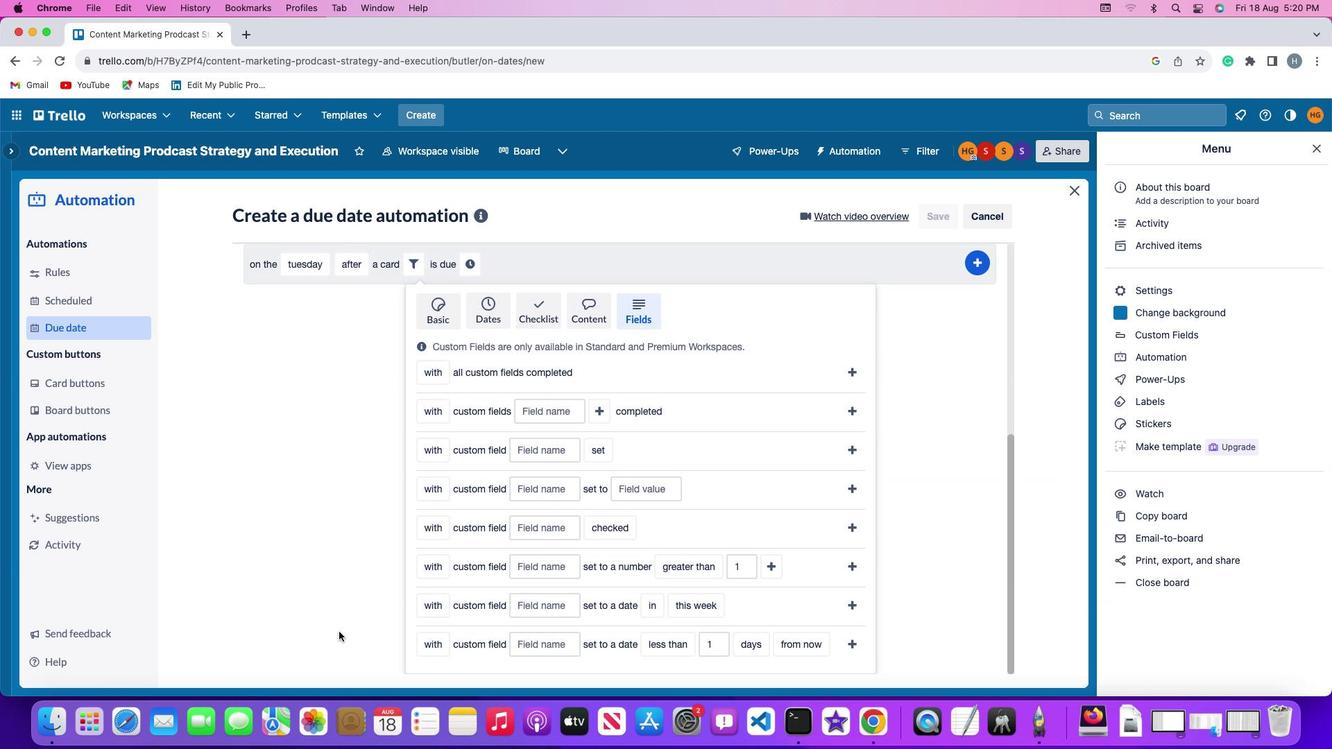 
Action: Mouse scrolled (338, 632) with delta (0, -3)
Screenshot: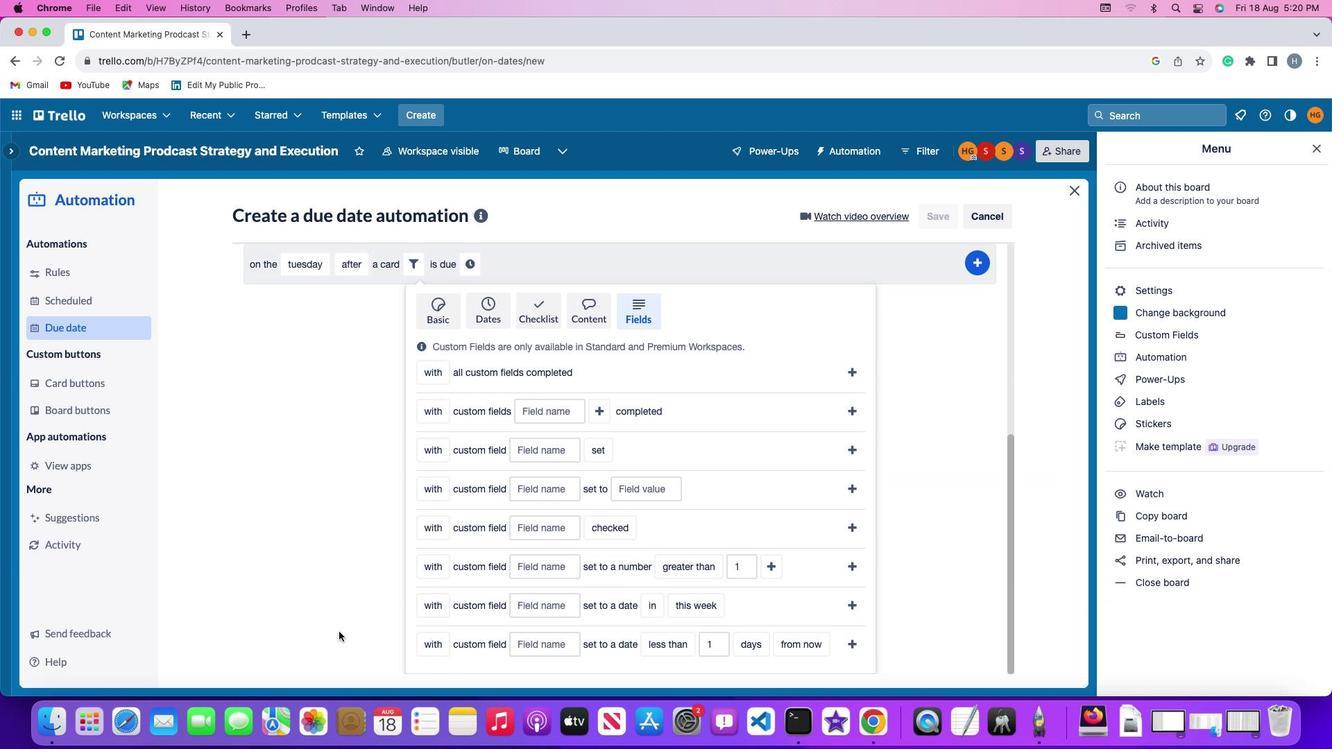 
Action: Mouse moved to (338, 632)
Screenshot: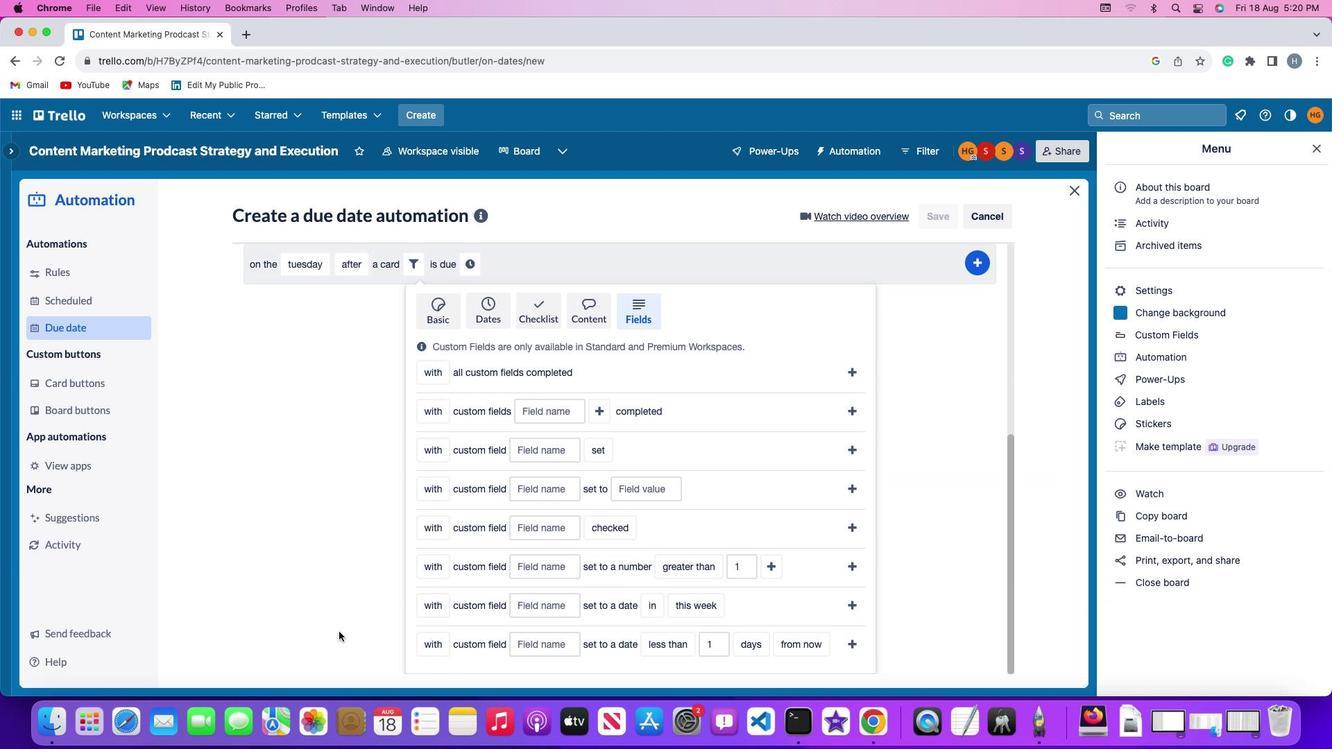 
Action: Mouse scrolled (338, 632) with delta (0, 0)
Screenshot: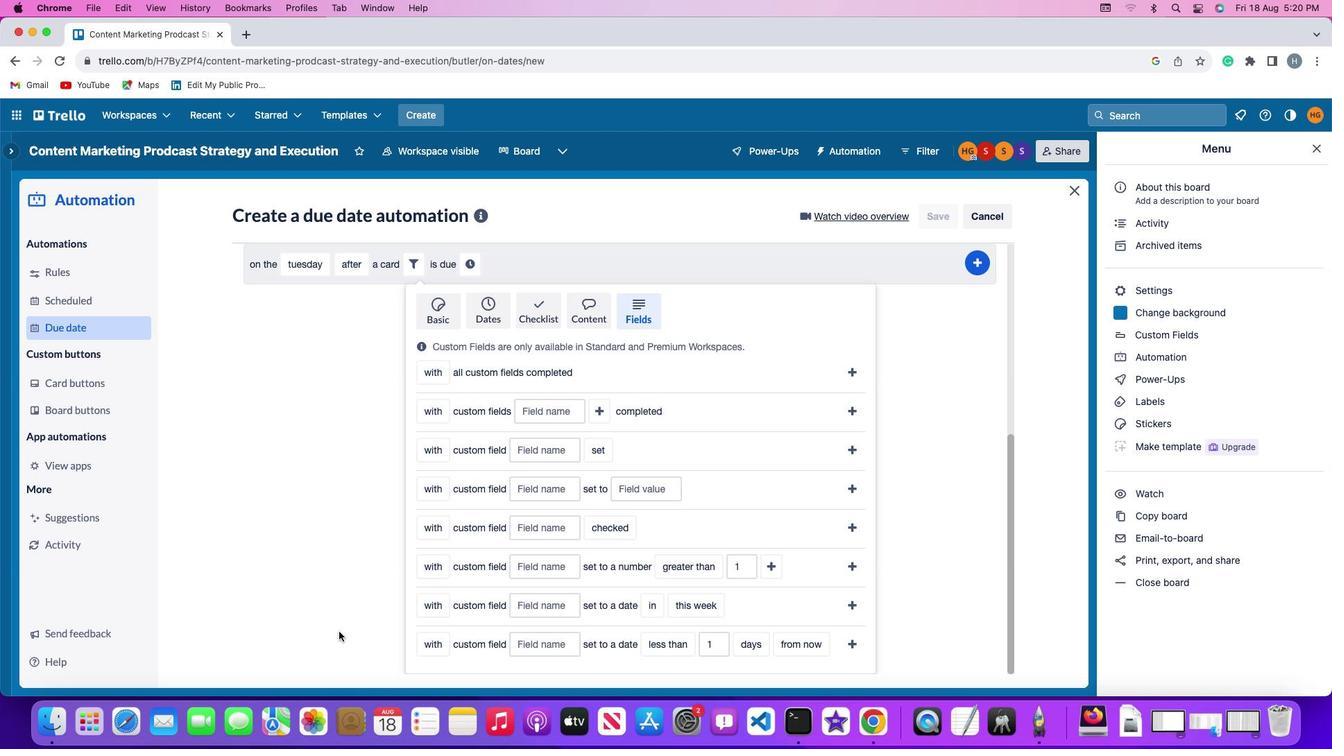
Action: Mouse scrolled (338, 632) with delta (0, 0)
Screenshot: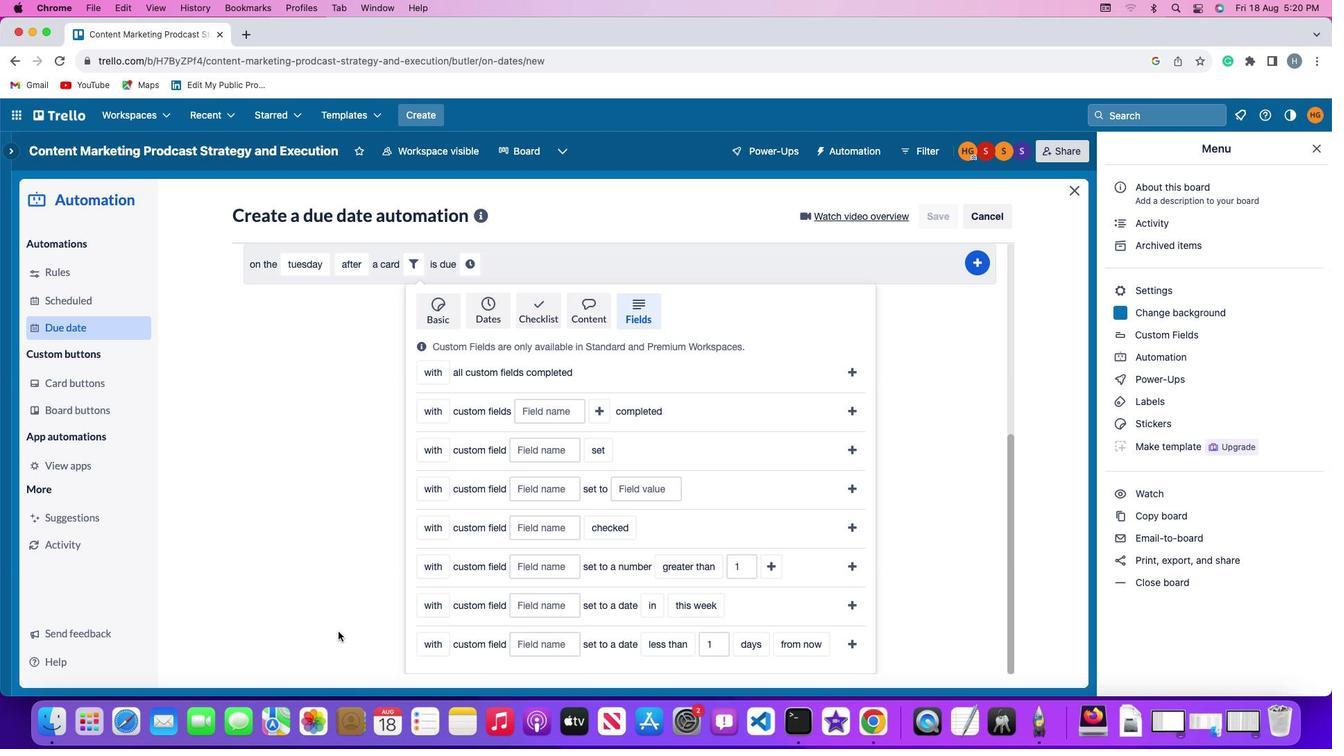 
Action: Mouse scrolled (338, 632) with delta (0, -2)
Screenshot: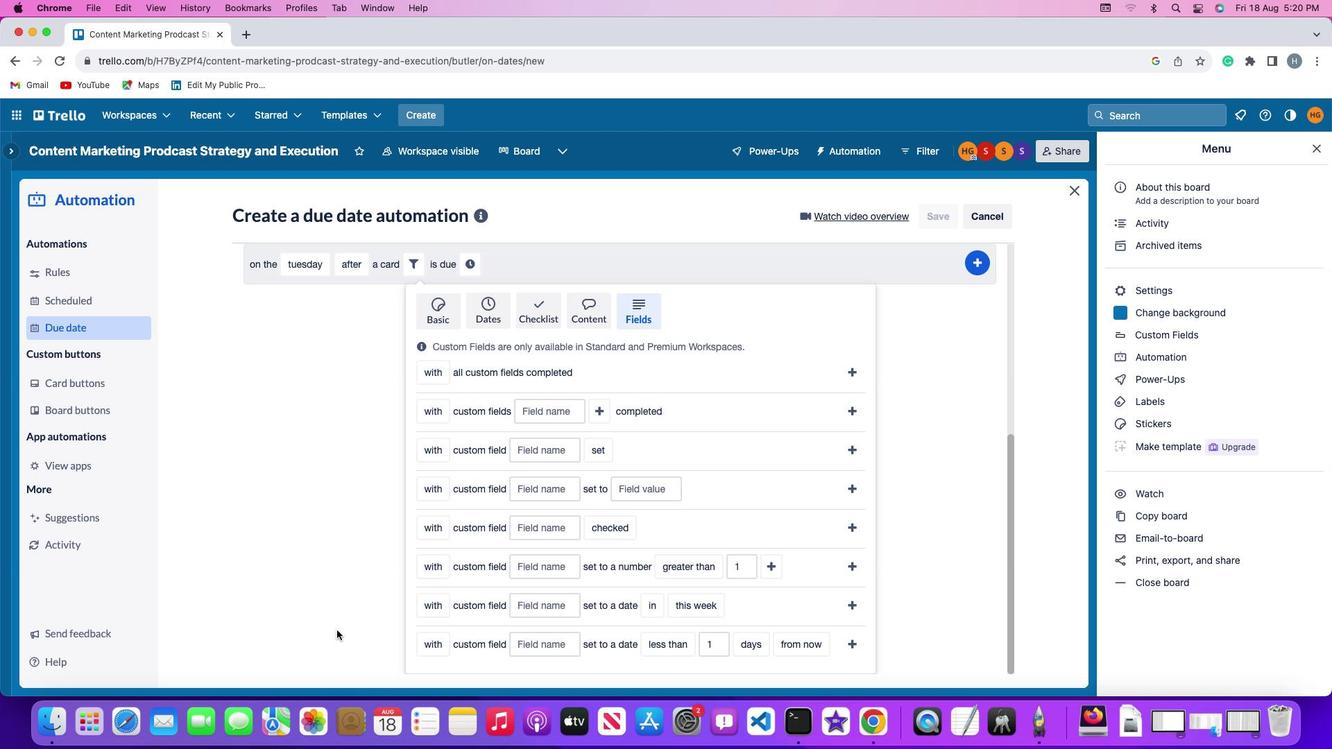 
Action: Mouse moved to (433, 565)
Screenshot: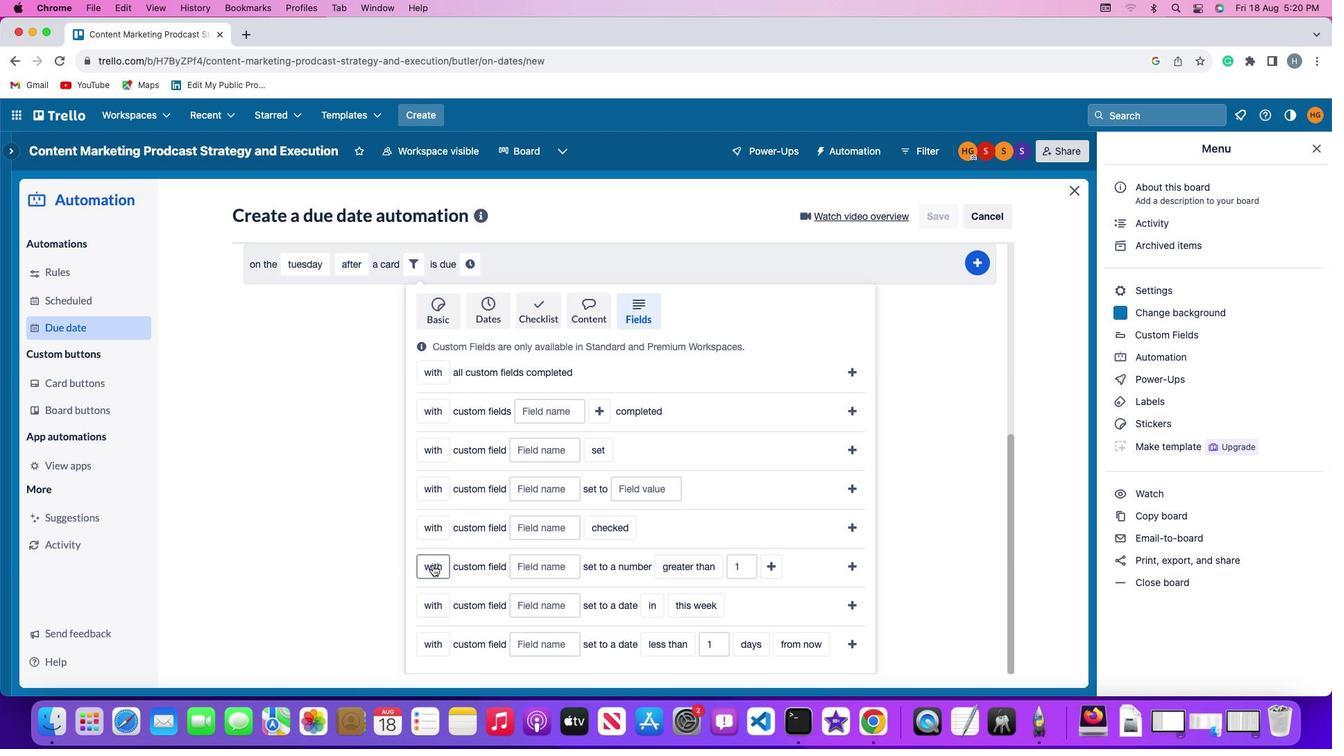 
Action: Mouse pressed left at (433, 565)
Screenshot: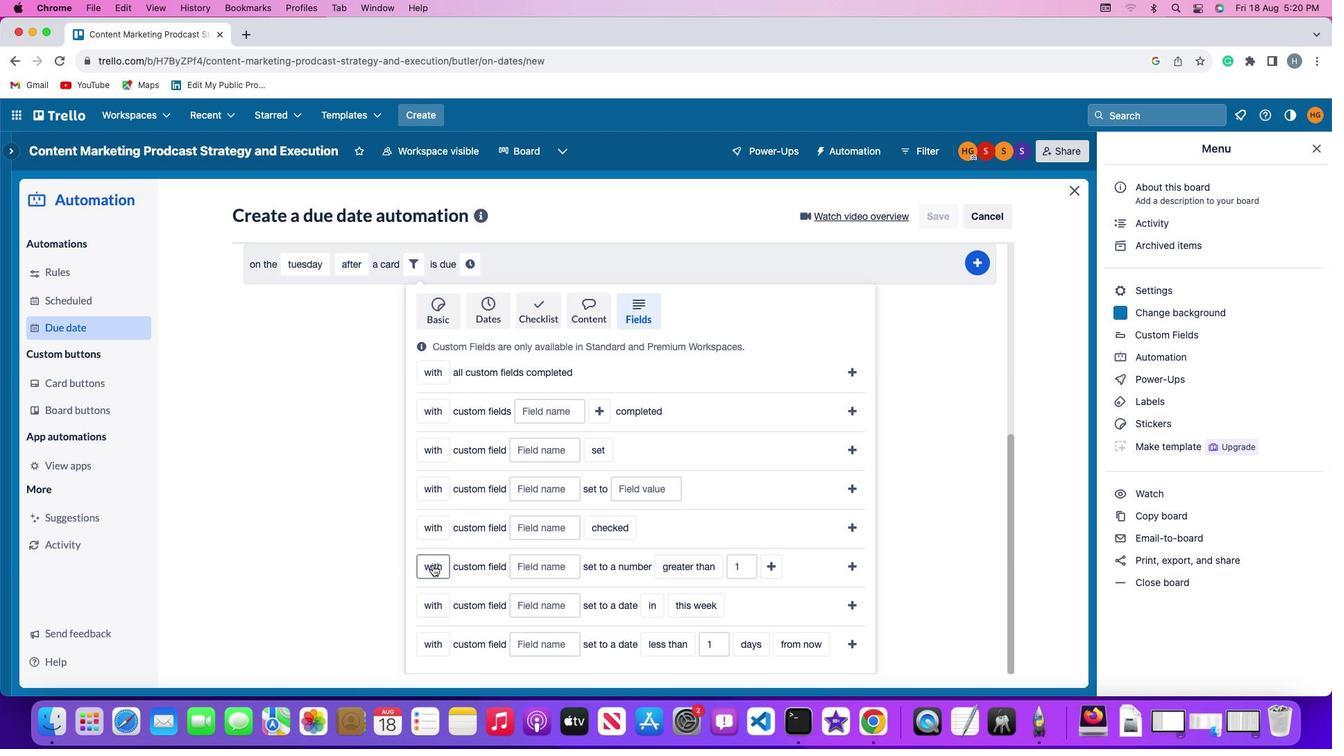 
Action: Mouse moved to (472, 585)
Screenshot: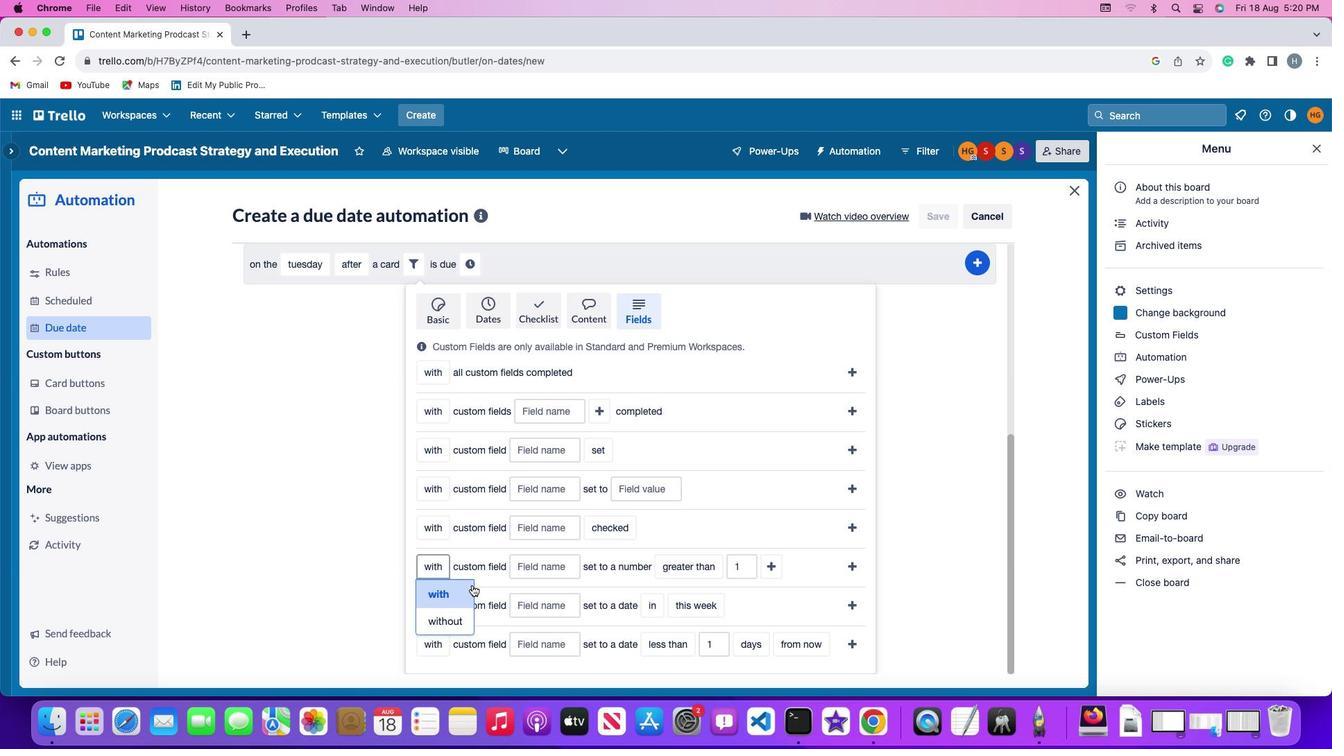 
Action: Mouse pressed left at (472, 585)
Screenshot: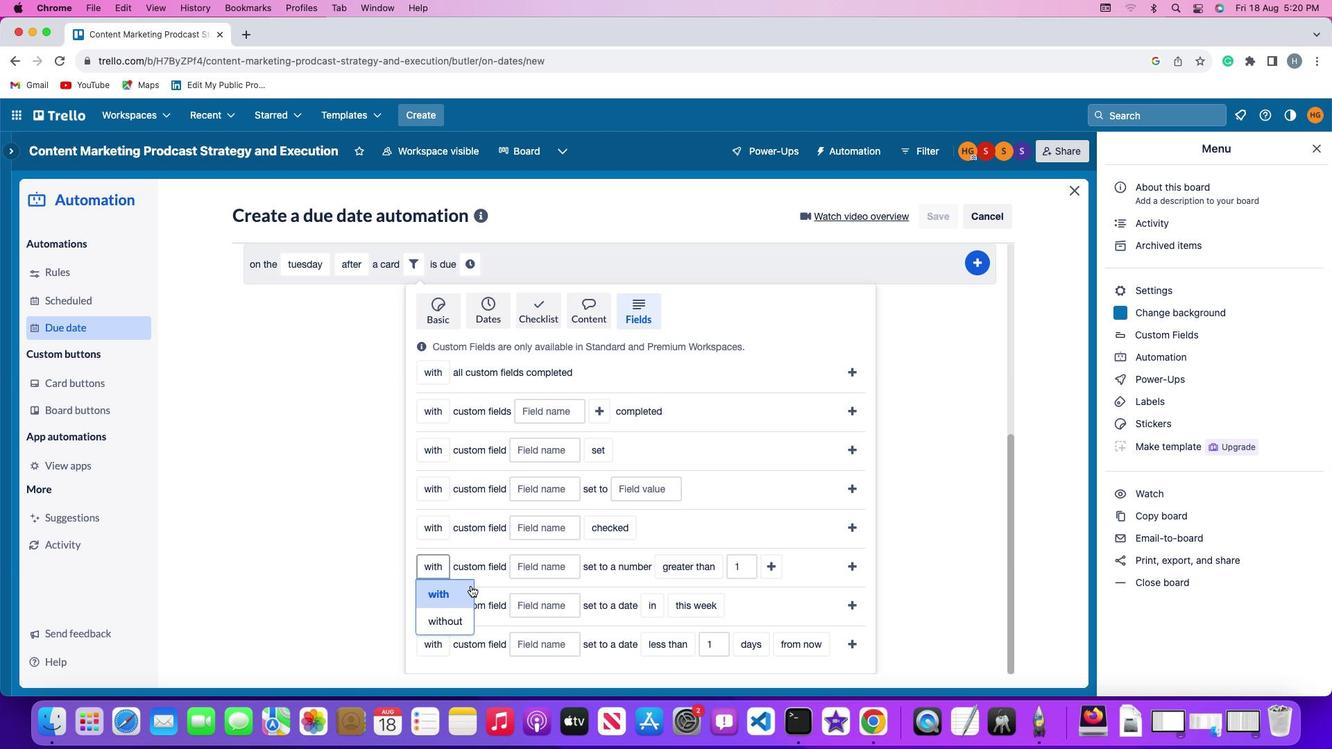 
Action: Mouse moved to (545, 567)
Screenshot: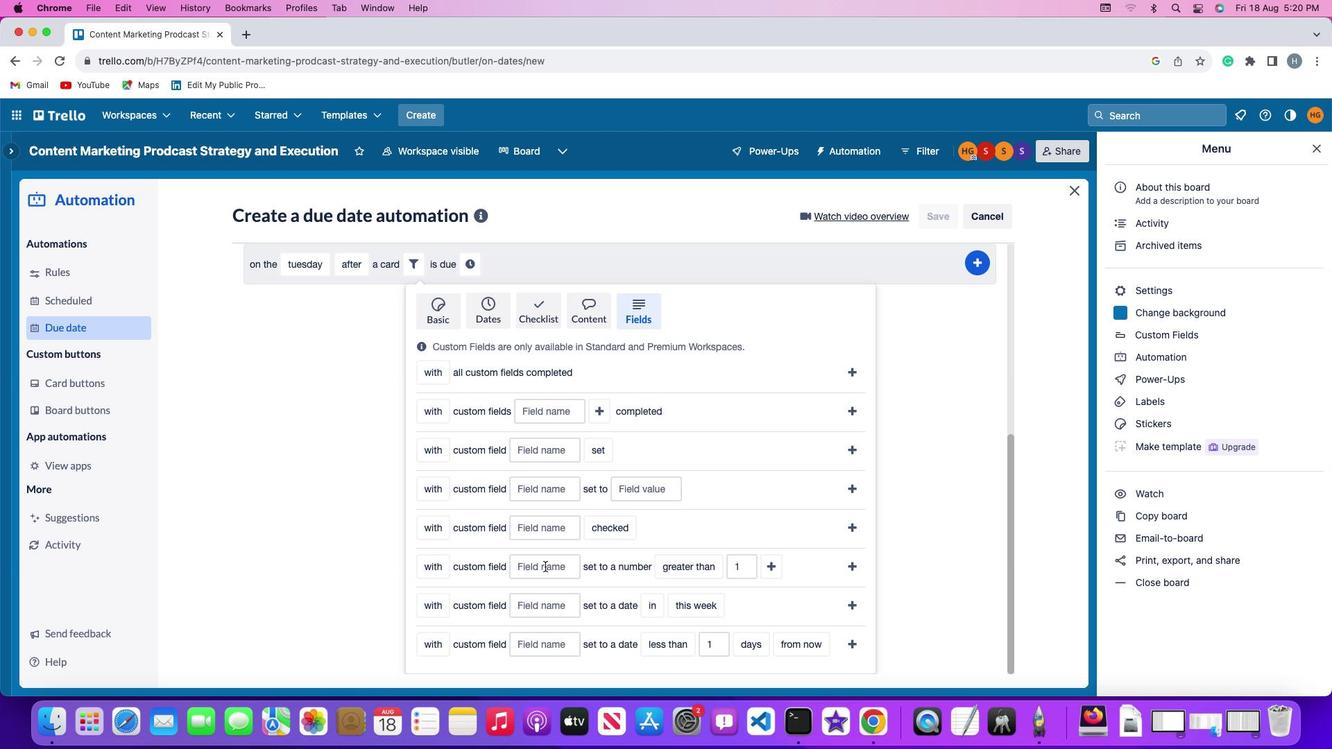 
Action: Mouse pressed left at (545, 567)
Screenshot: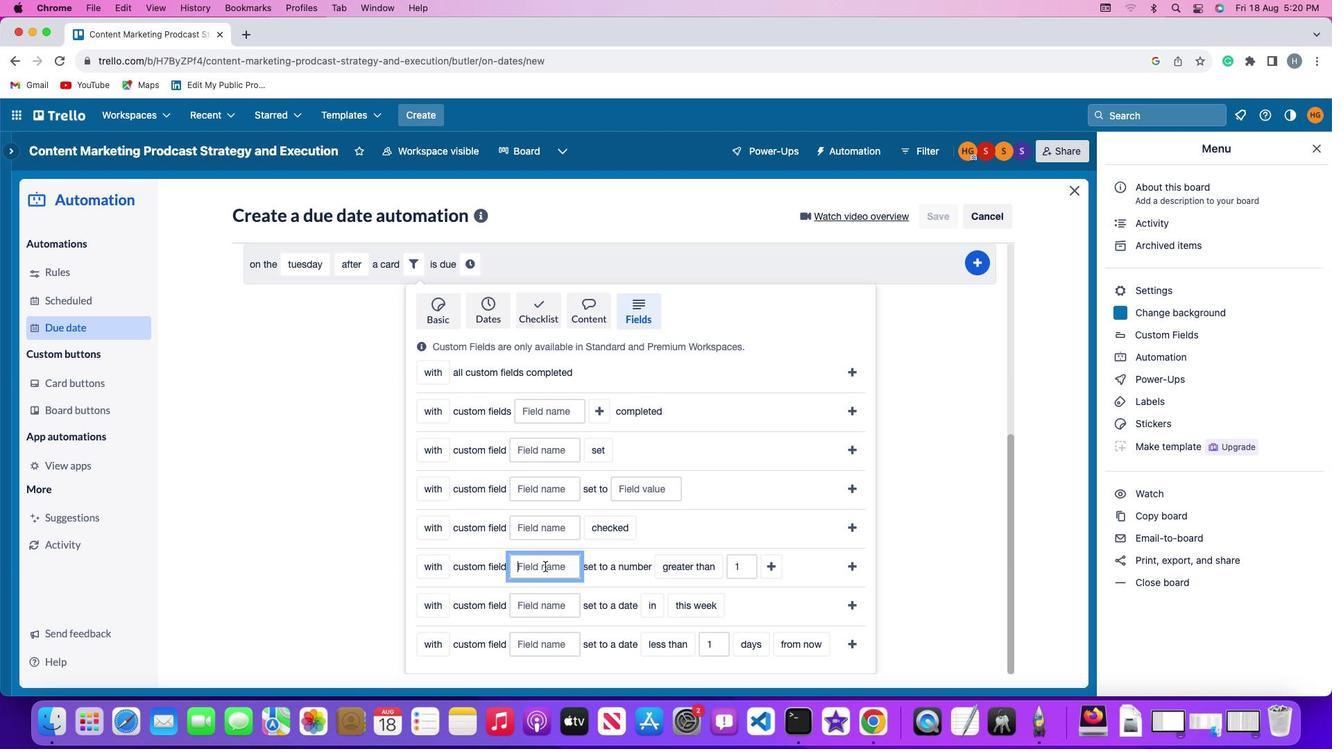 
Action: Mouse moved to (506, 592)
Screenshot: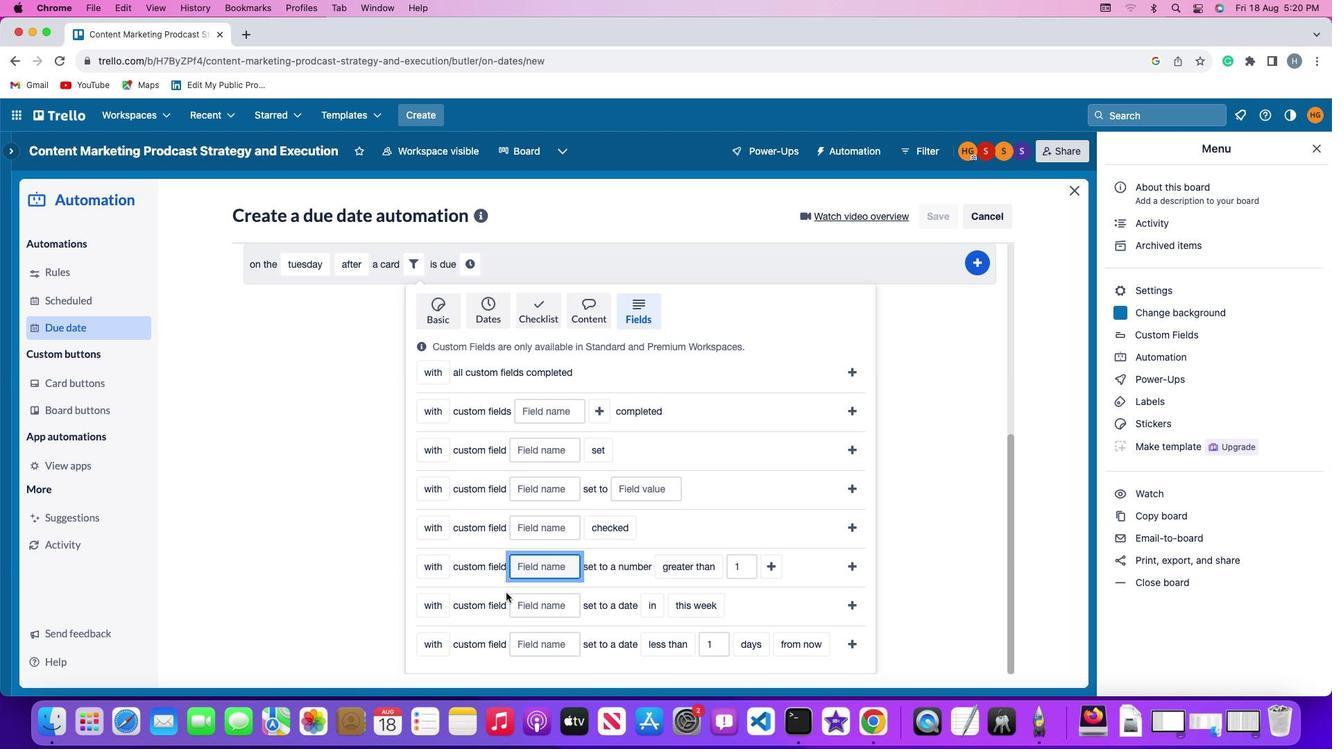 
Action: Key pressed Key.shift
Screenshot: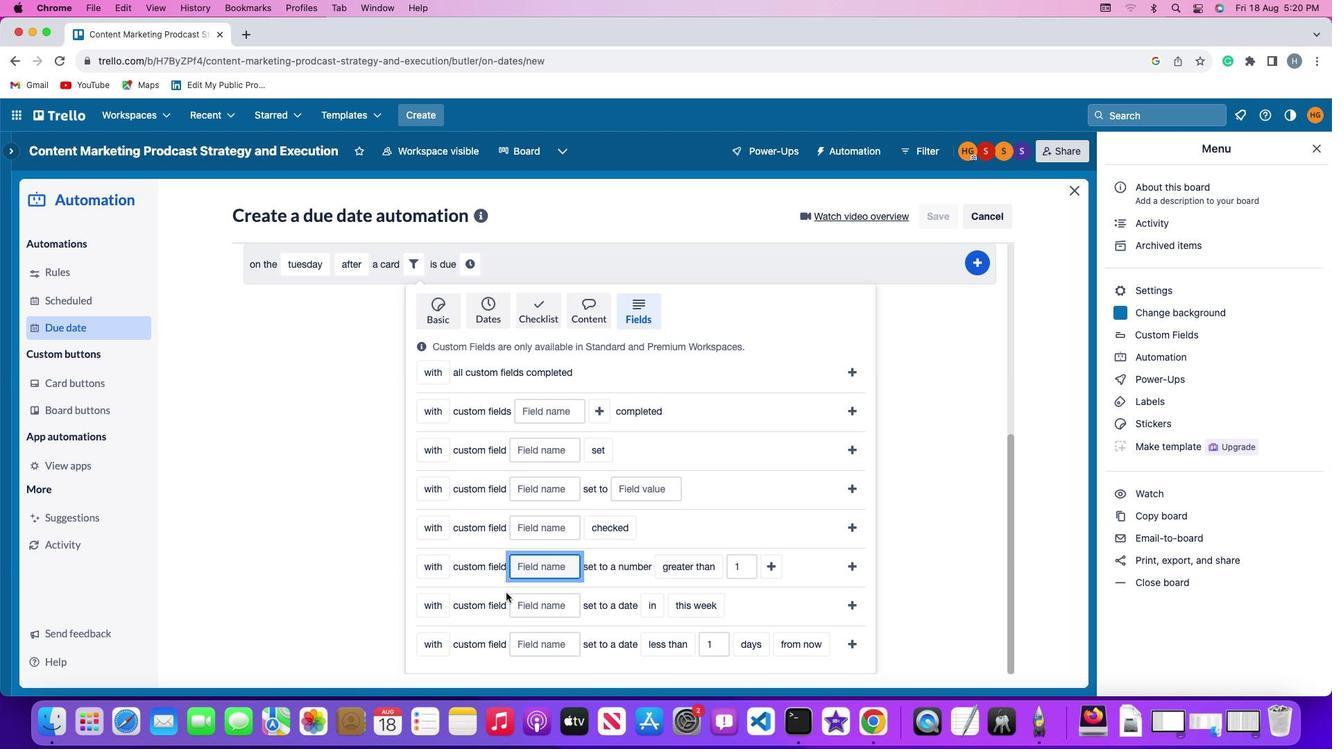 
Action: Mouse moved to (505, 593)
Screenshot: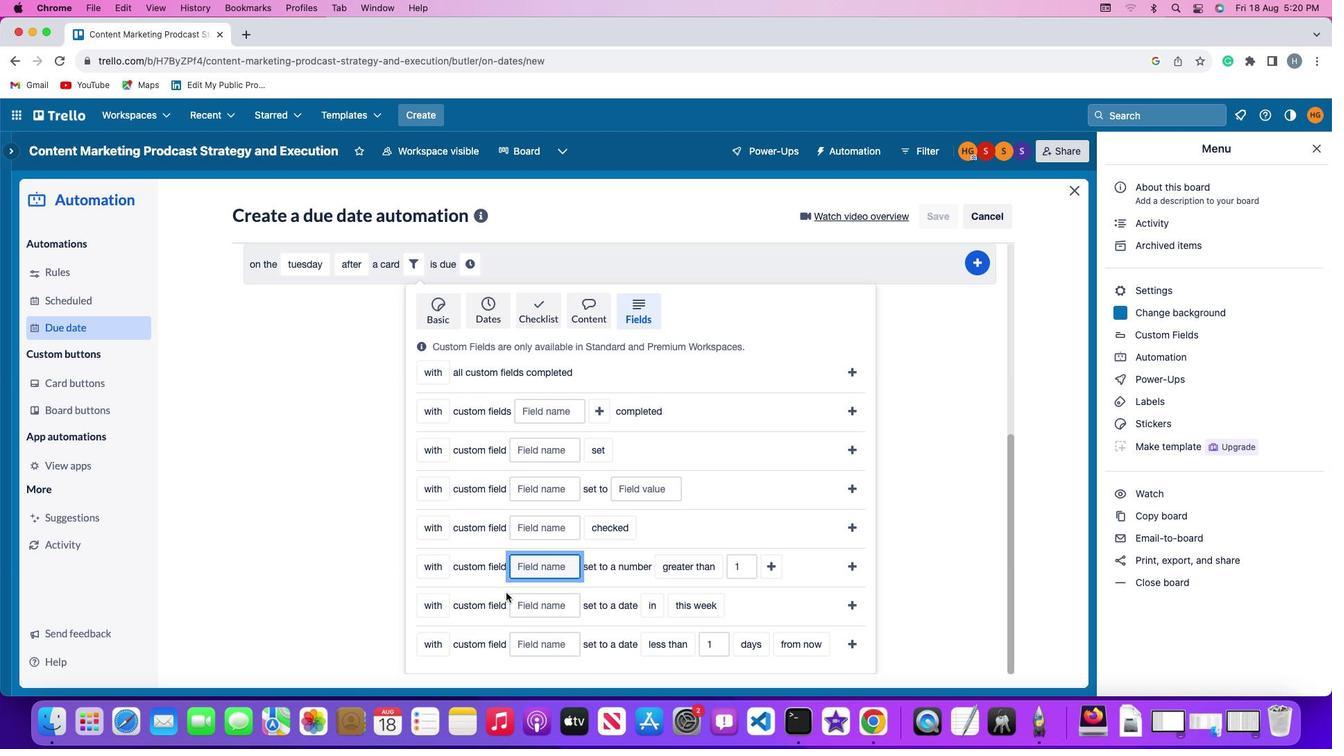 
Action: Key pressed 'R''e''s''u''m''e'
Screenshot: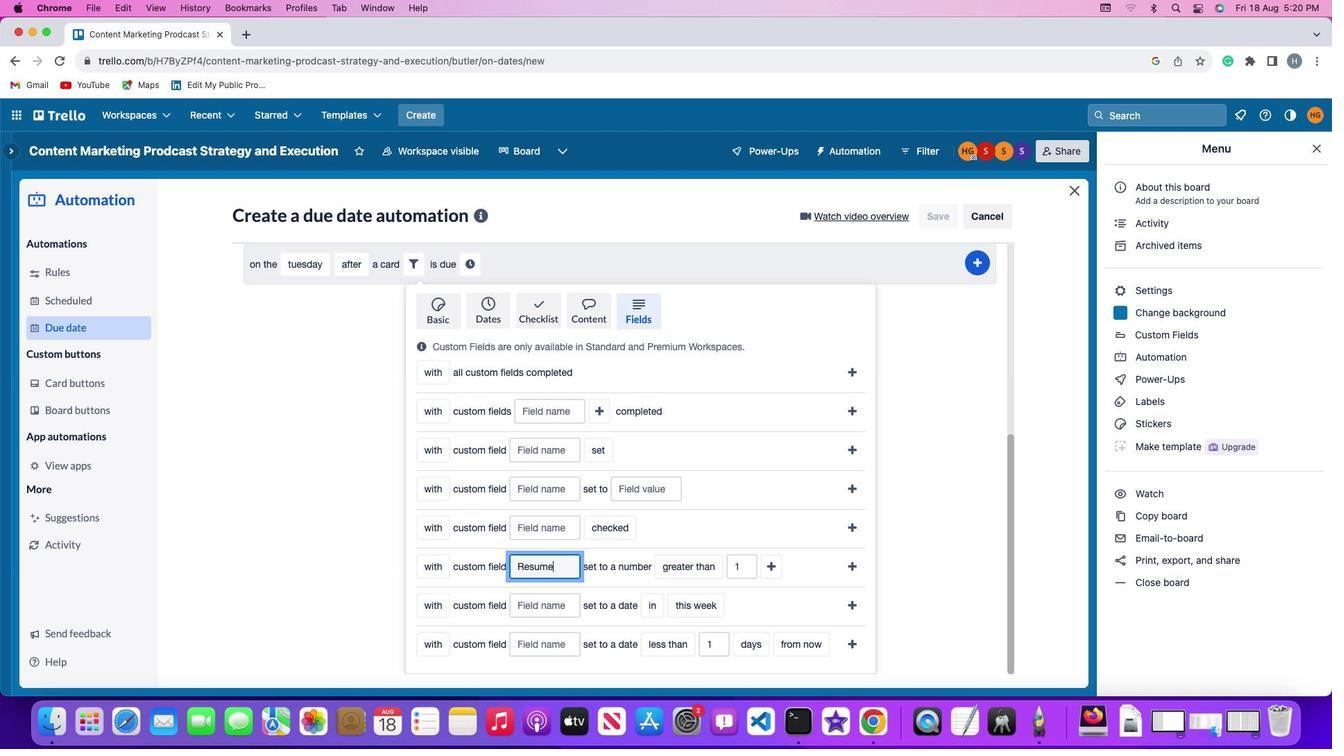 
Action: Mouse moved to (680, 574)
Screenshot: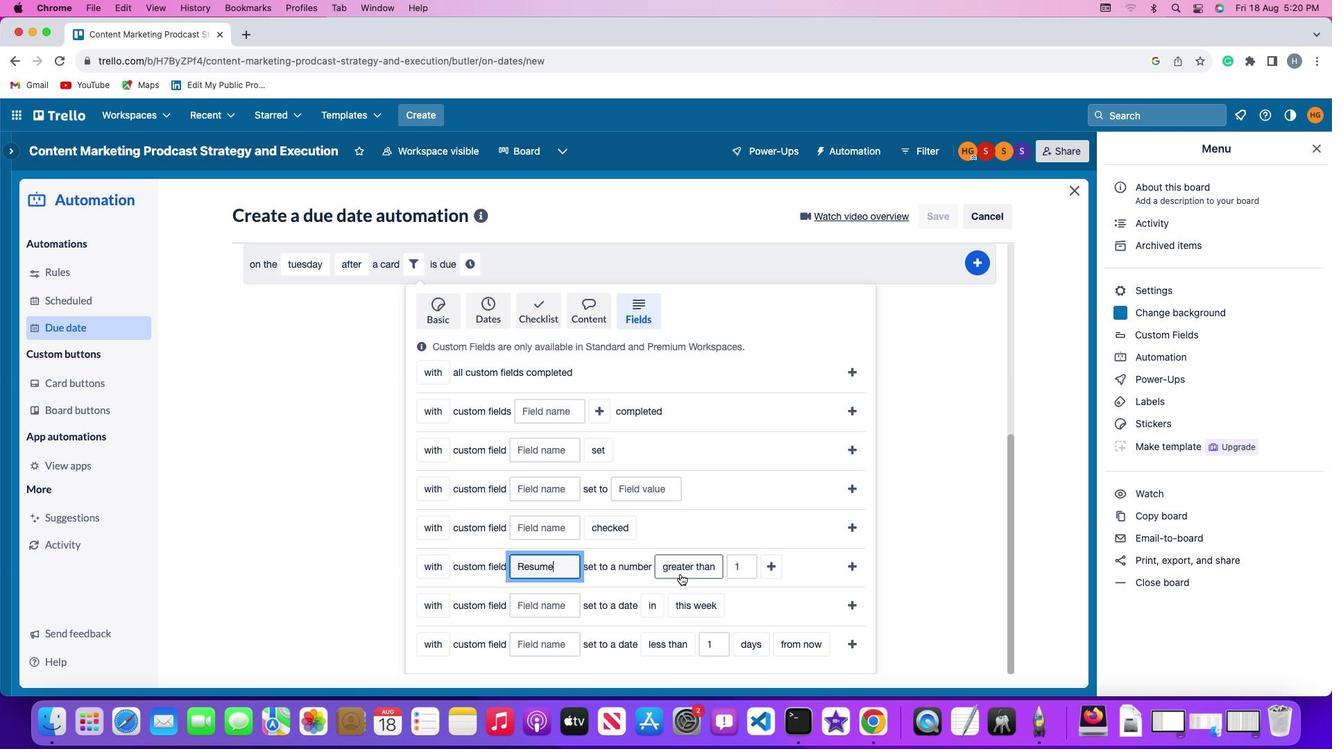 
Action: Mouse pressed left at (680, 574)
Screenshot: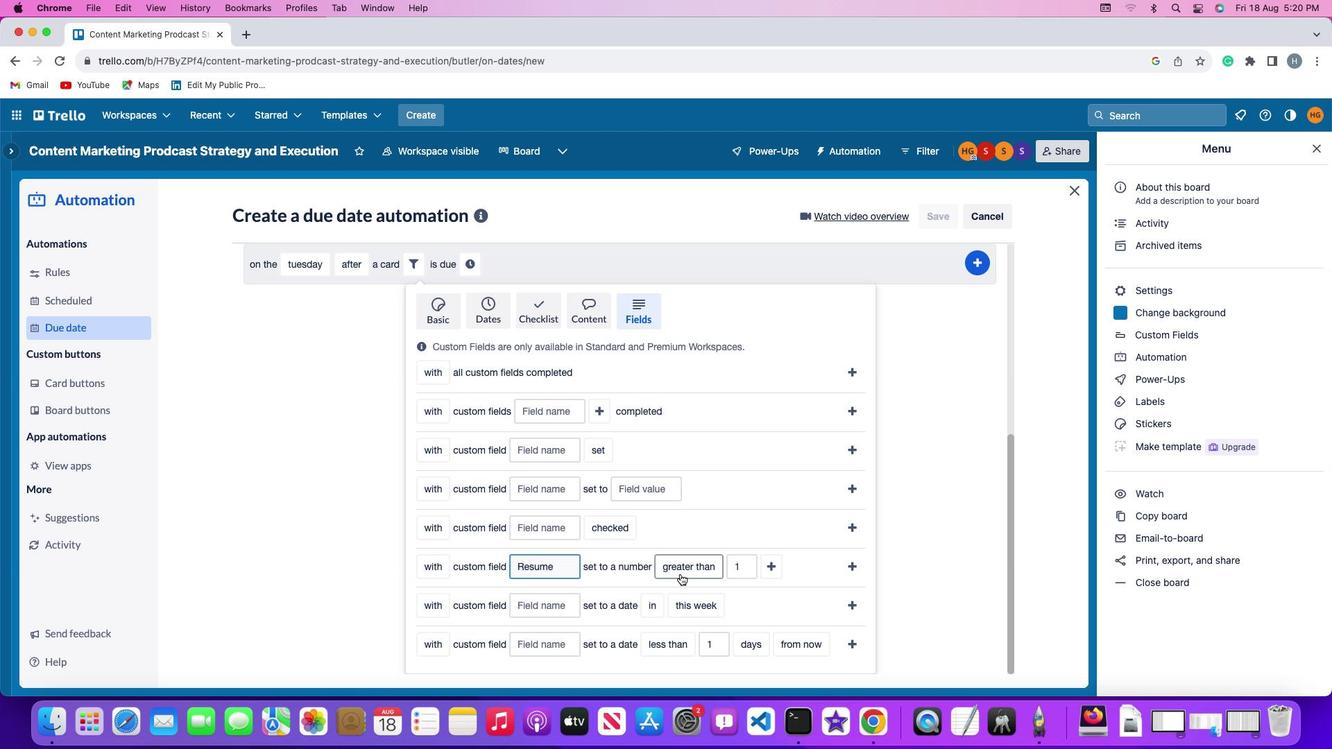 
Action: Mouse moved to (698, 540)
Screenshot: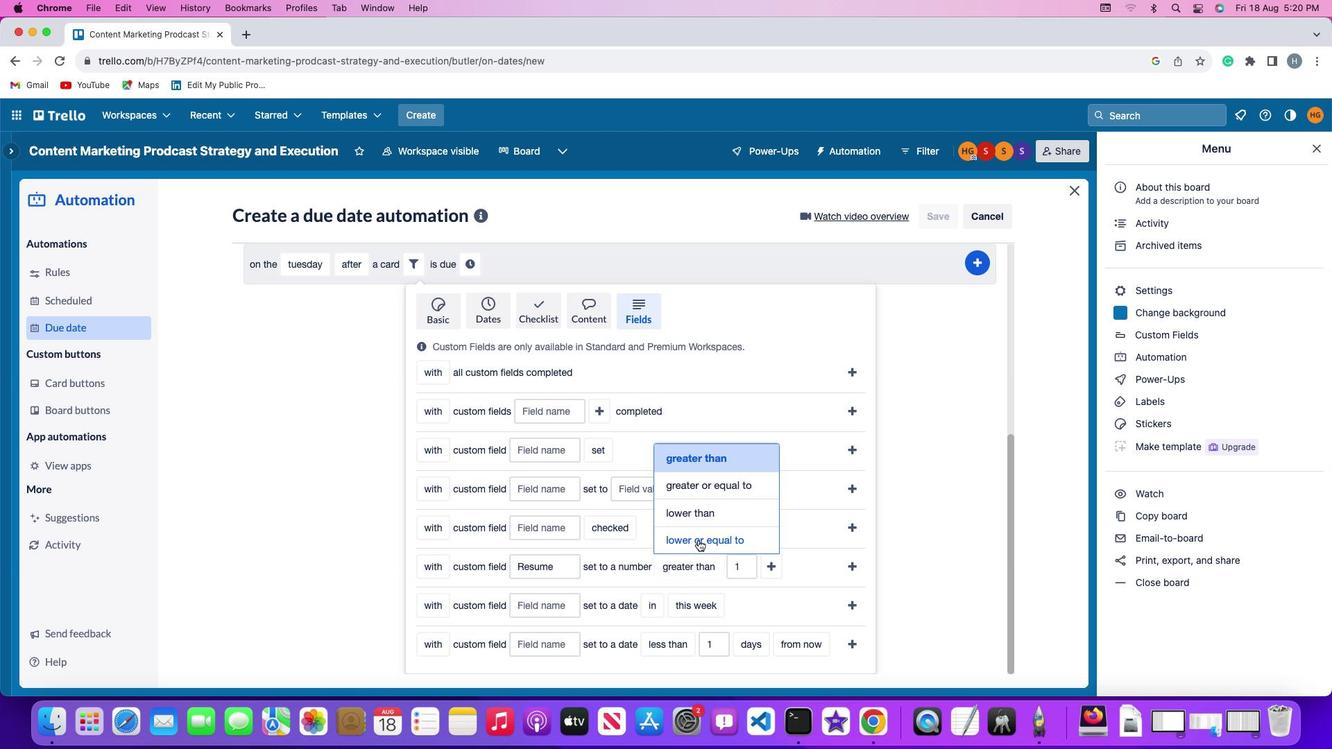 
Action: Mouse pressed left at (698, 540)
Screenshot: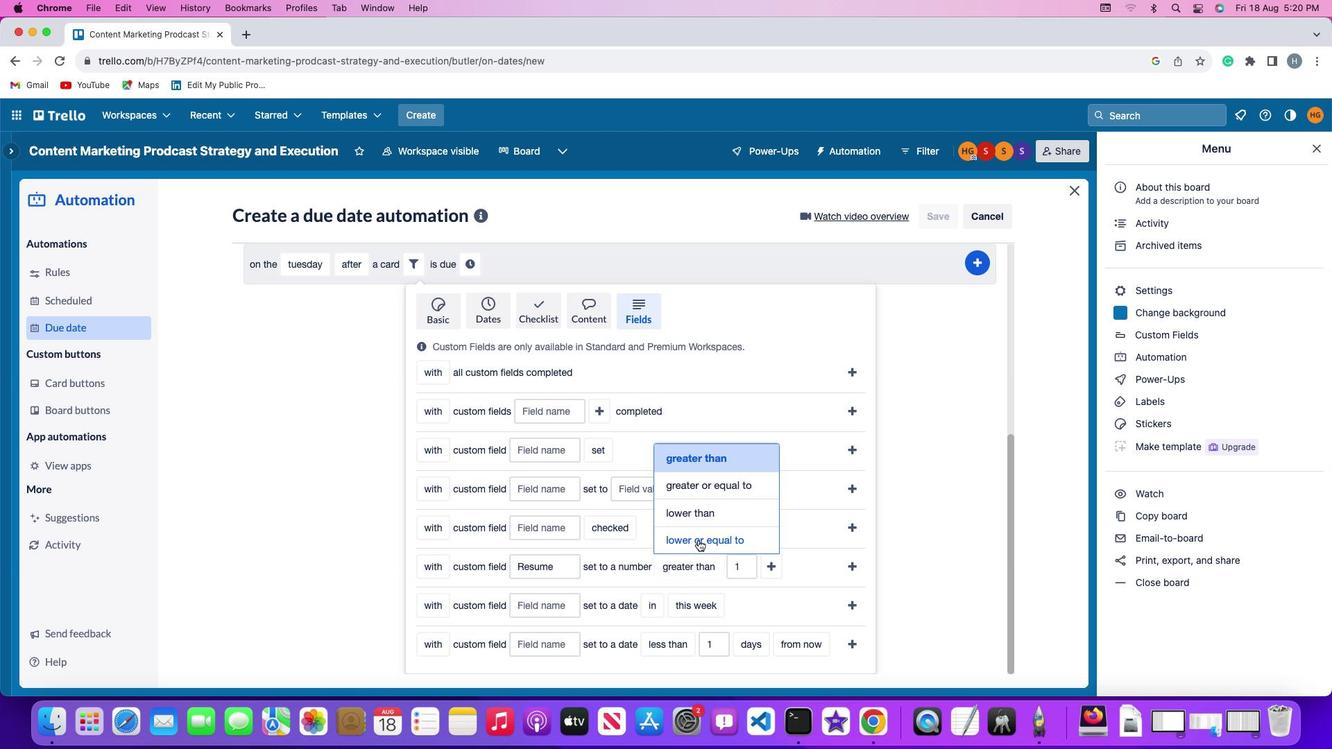 
Action: Mouse moved to (778, 568)
Screenshot: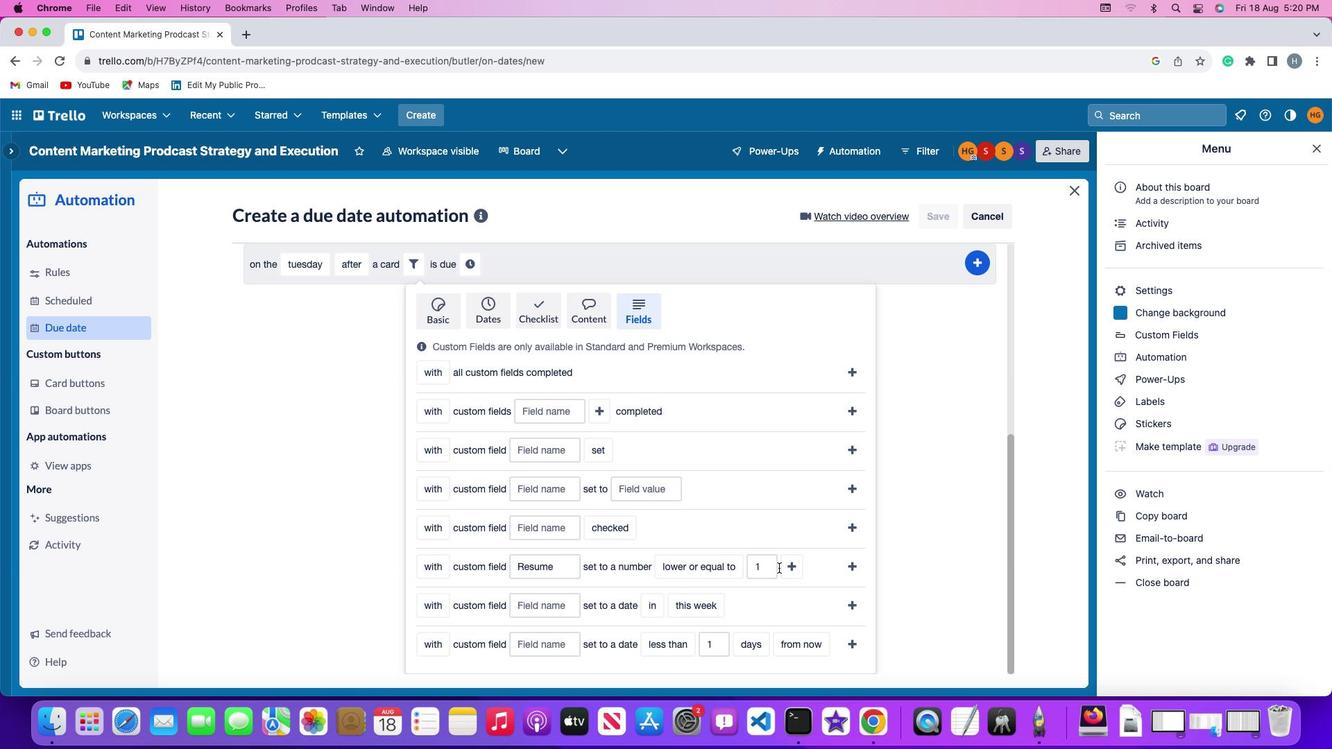 
Action: Mouse pressed left at (778, 568)
Screenshot: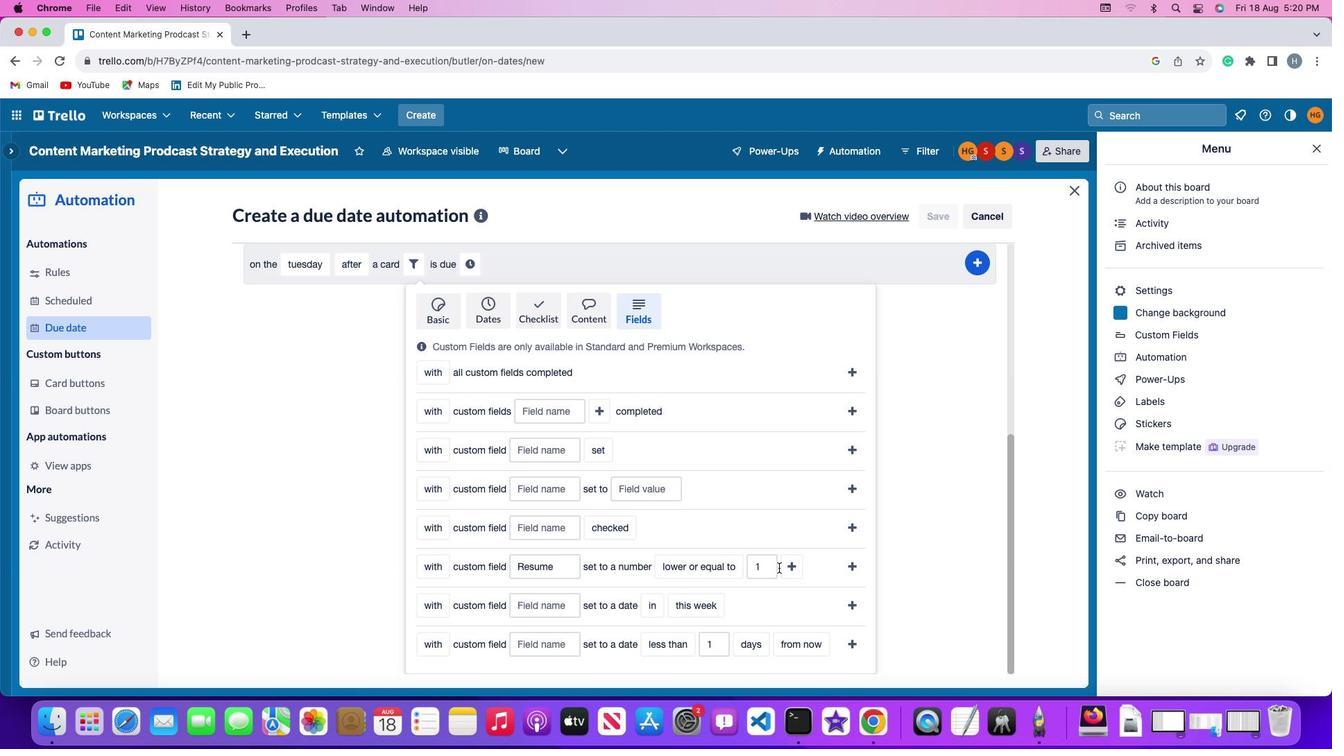 
Action: Mouse moved to (770, 571)
Screenshot: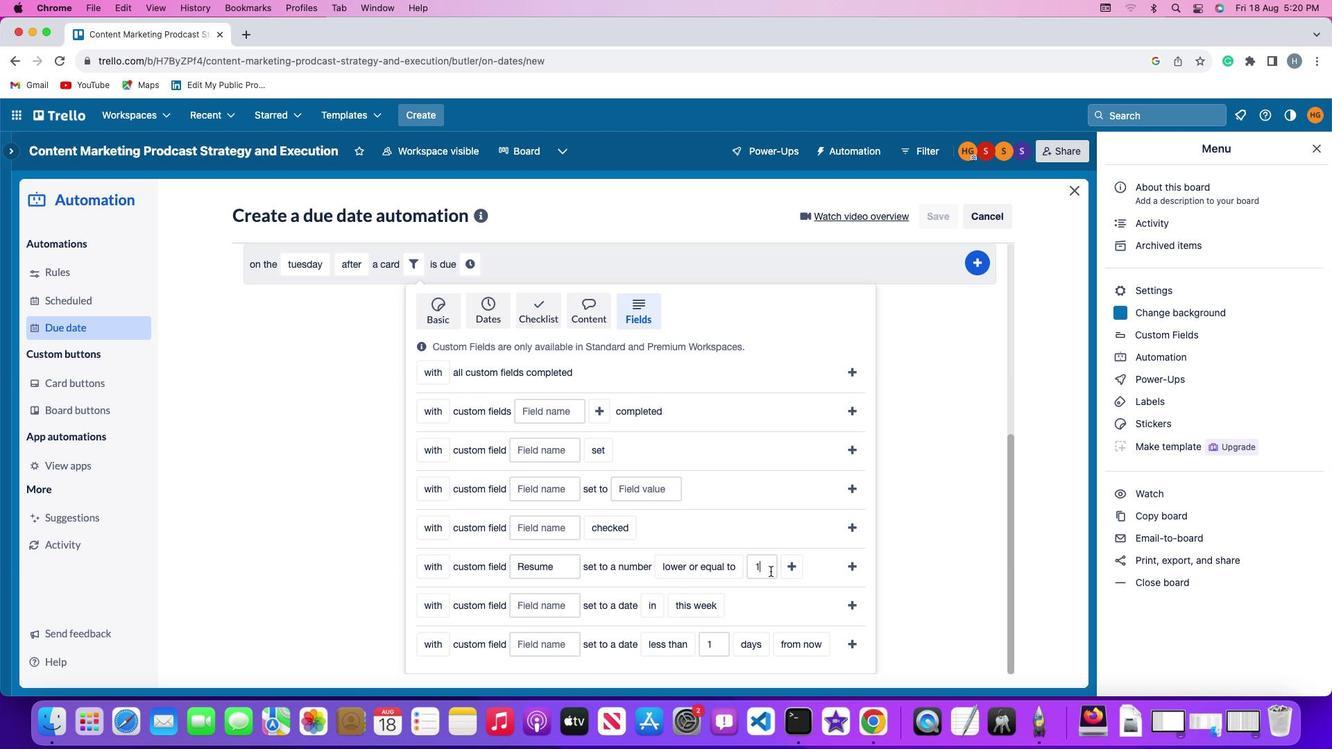 
Action: Mouse pressed left at (770, 571)
Screenshot: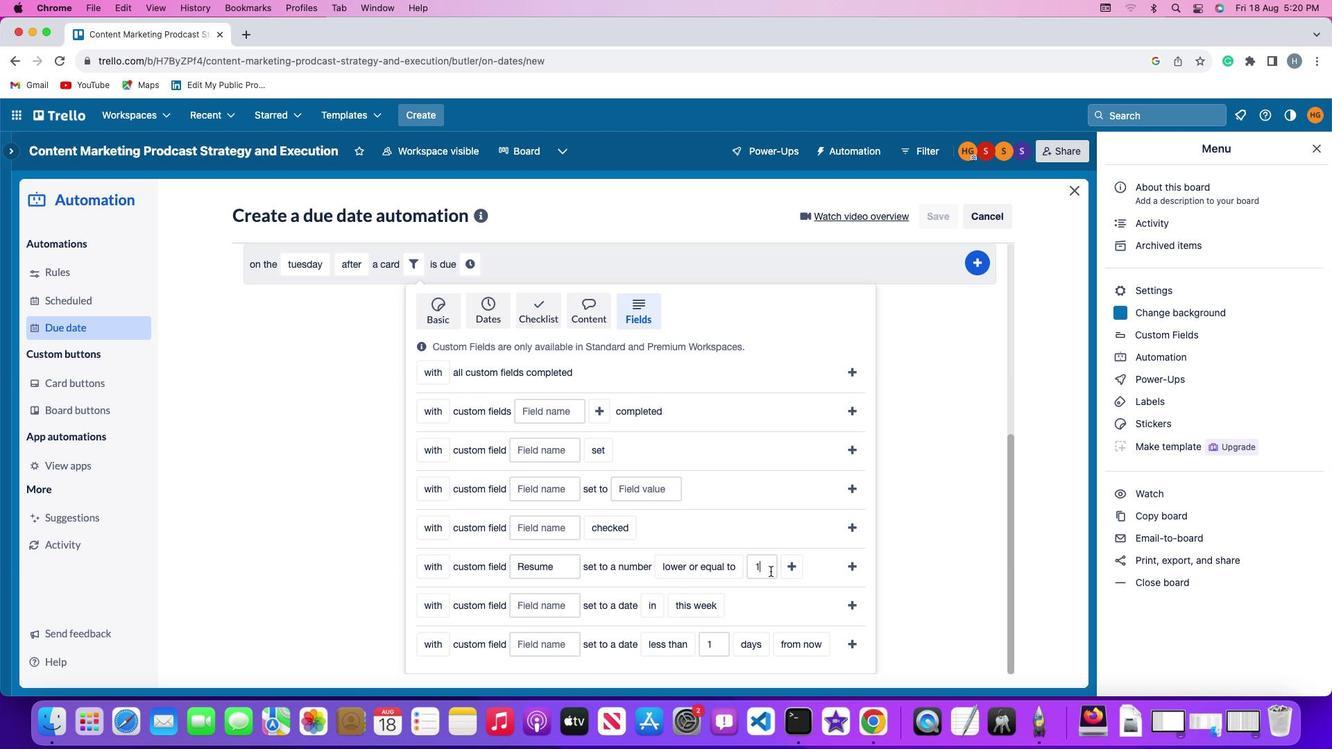 
Action: Mouse moved to (770, 571)
Screenshot: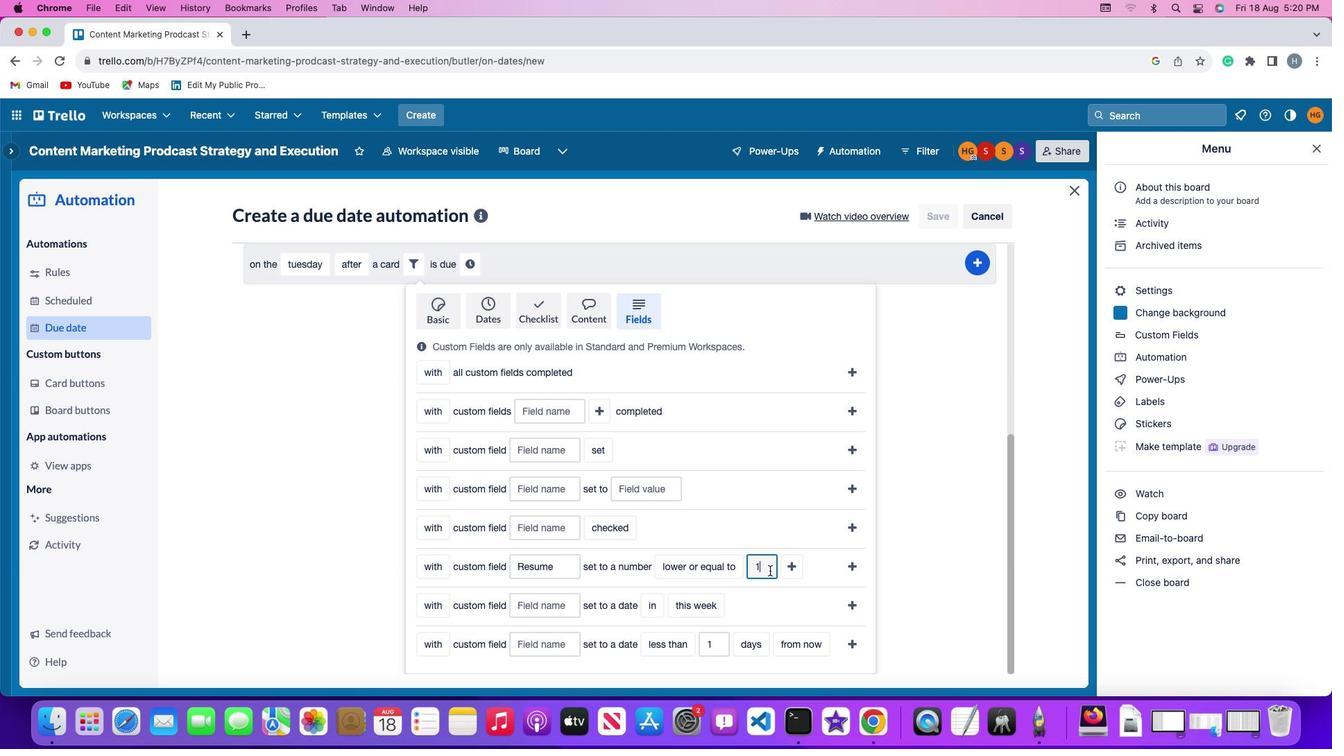 
Action: Key pressed Key.backspace'1'
Screenshot: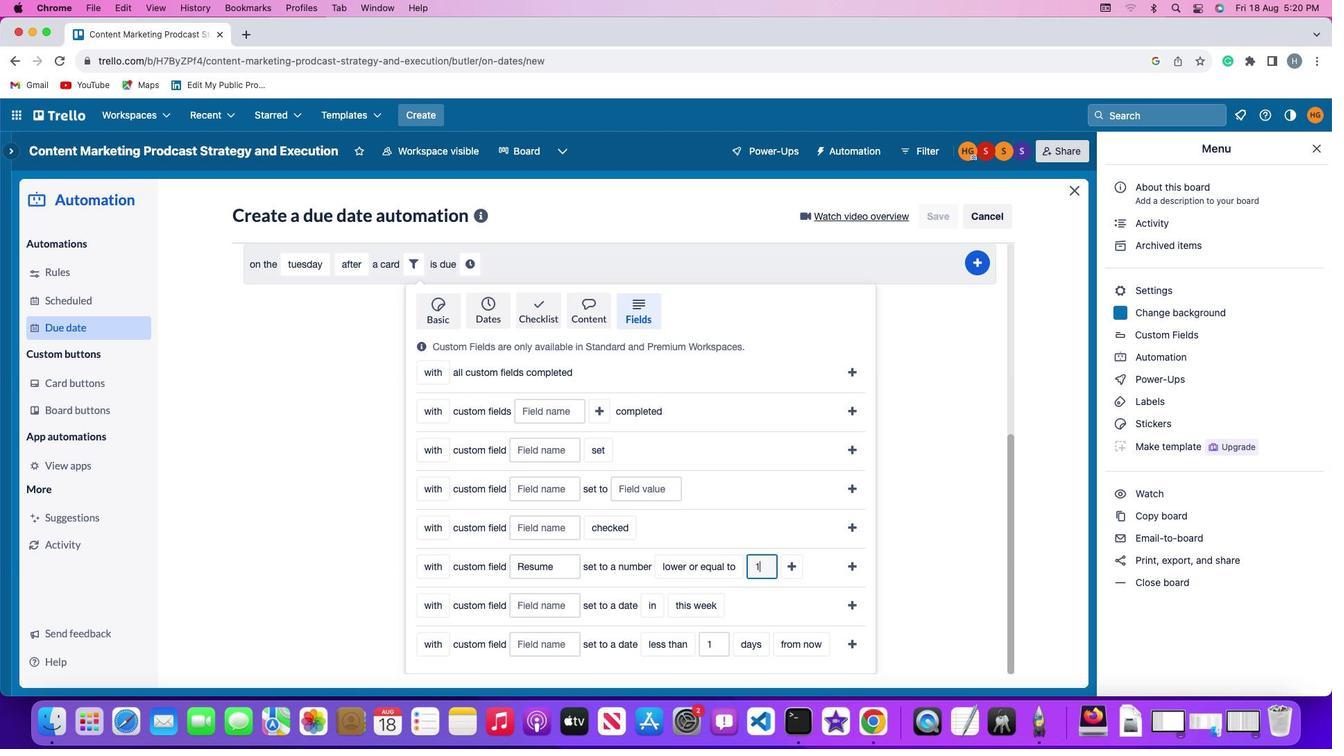 
Action: Mouse moved to (794, 564)
Screenshot: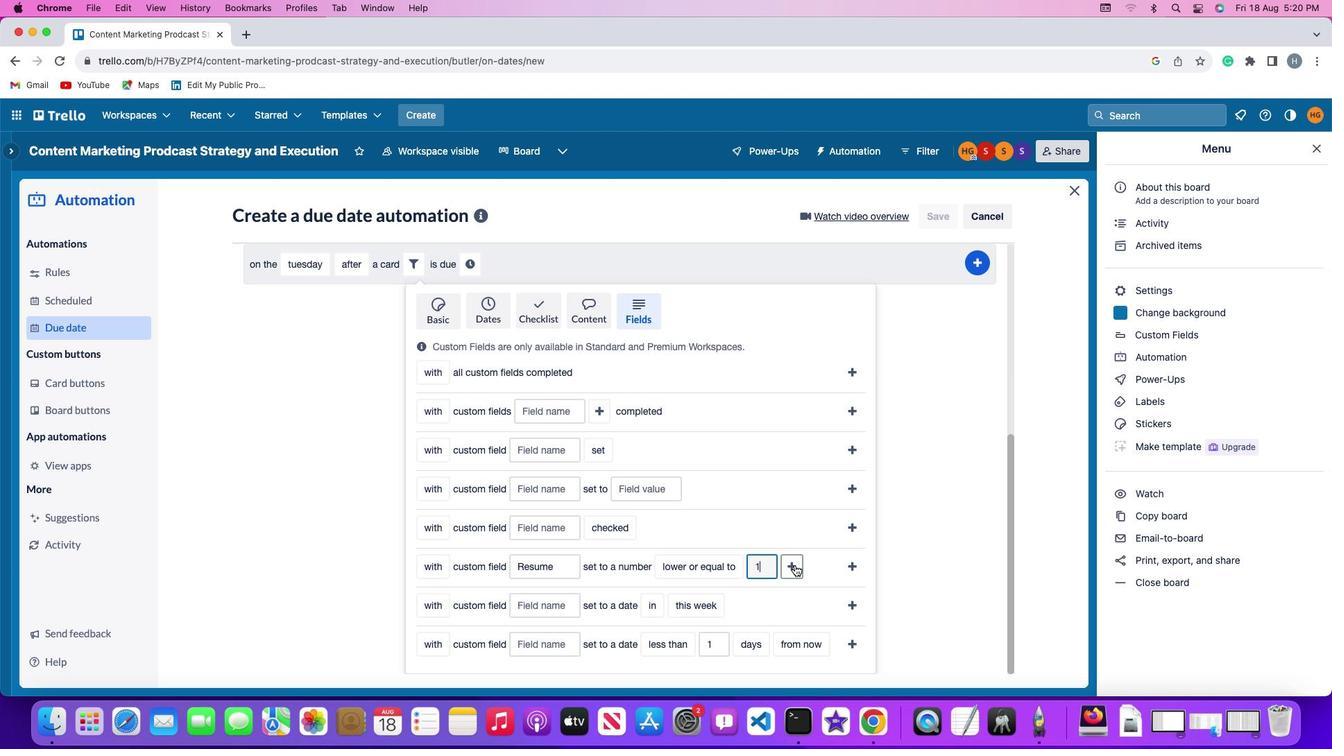 
Action: Mouse pressed left at (794, 564)
Screenshot: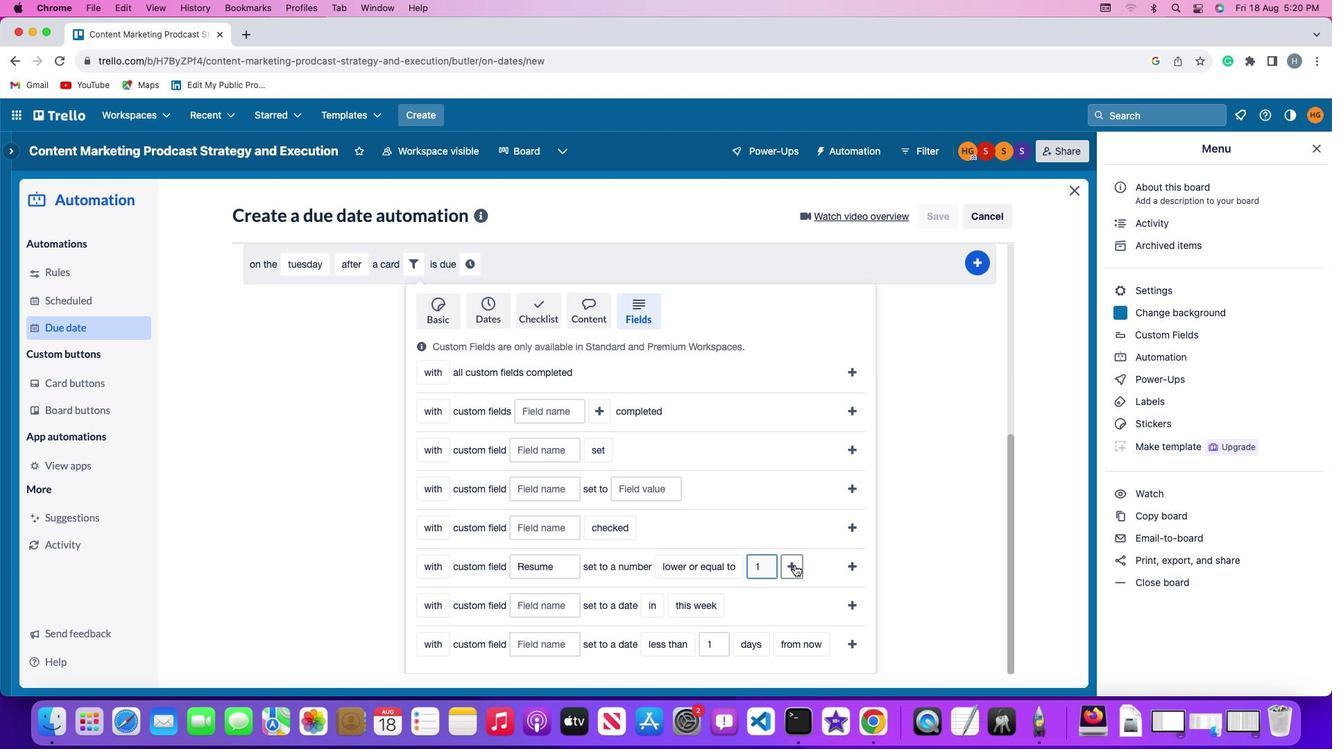 
Action: Mouse moved to (853, 575)
Screenshot: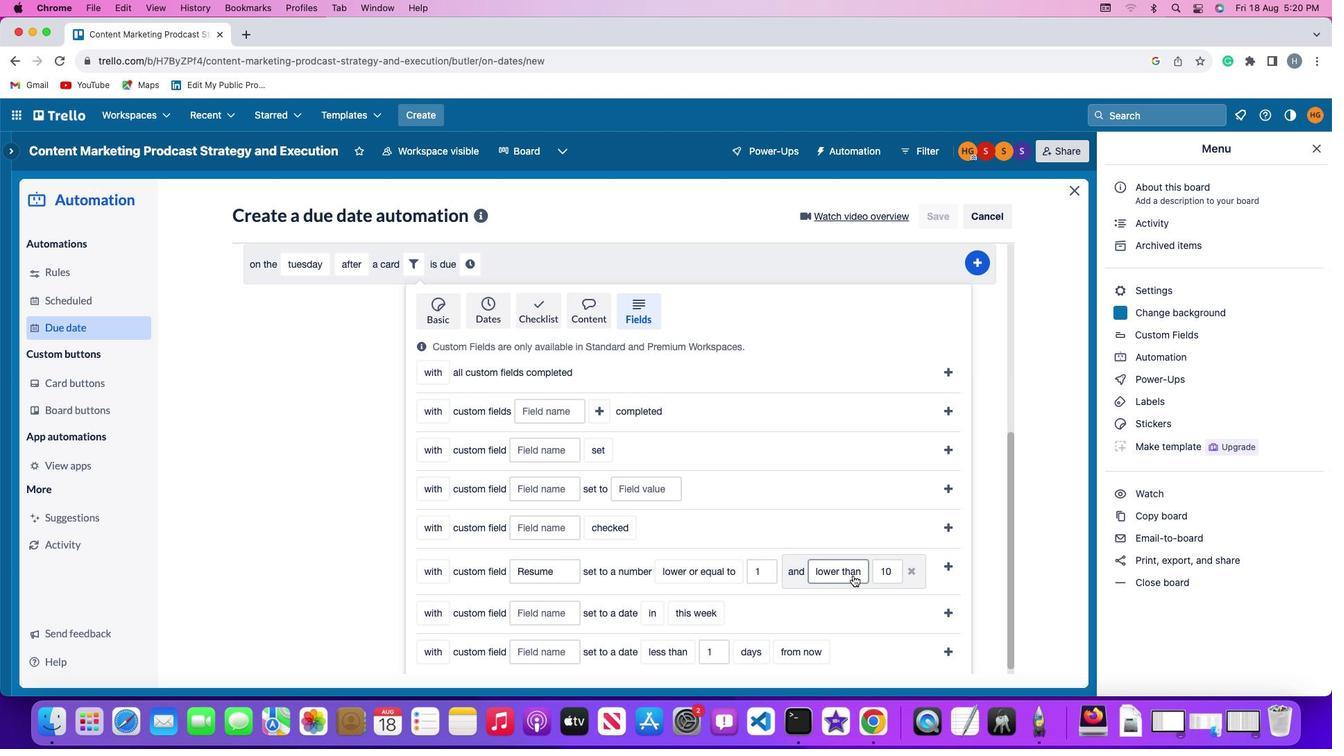 
Action: Mouse pressed left at (853, 575)
Screenshot: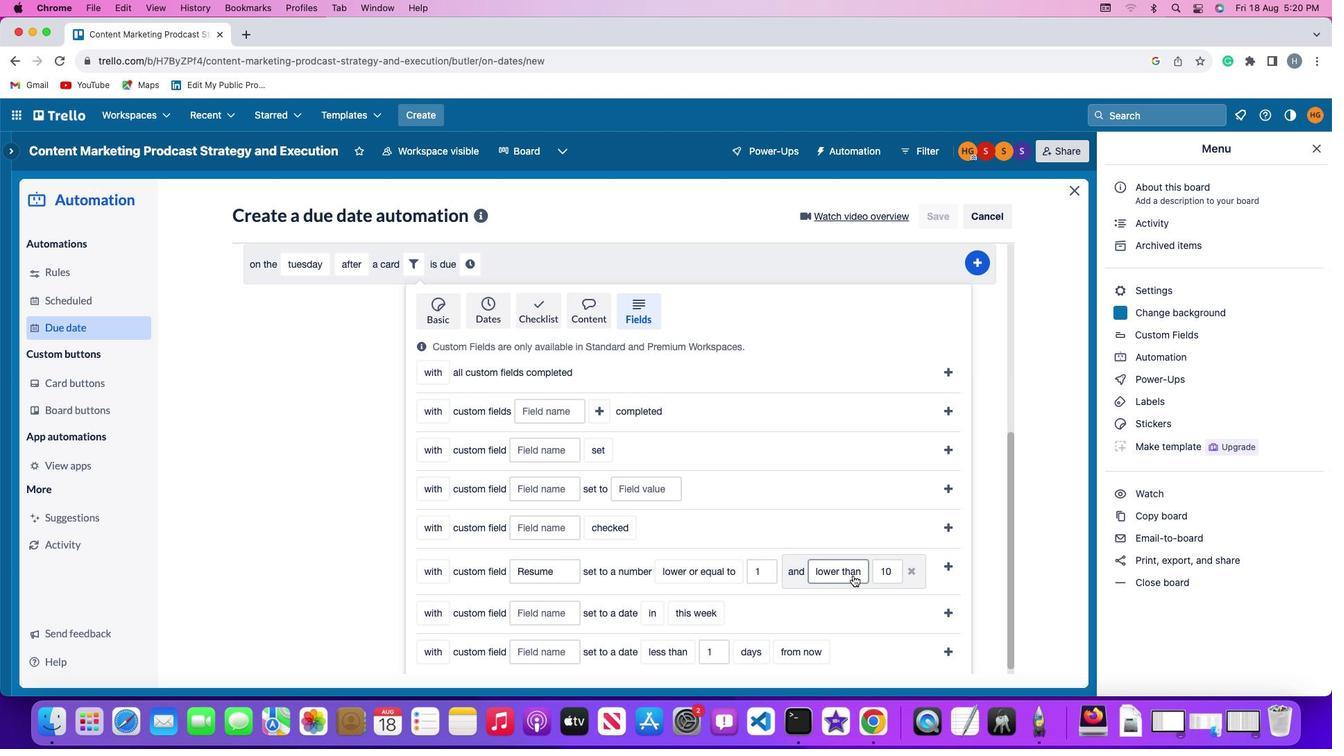 
Action: Mouse moved to (856, 485)
Screenshot: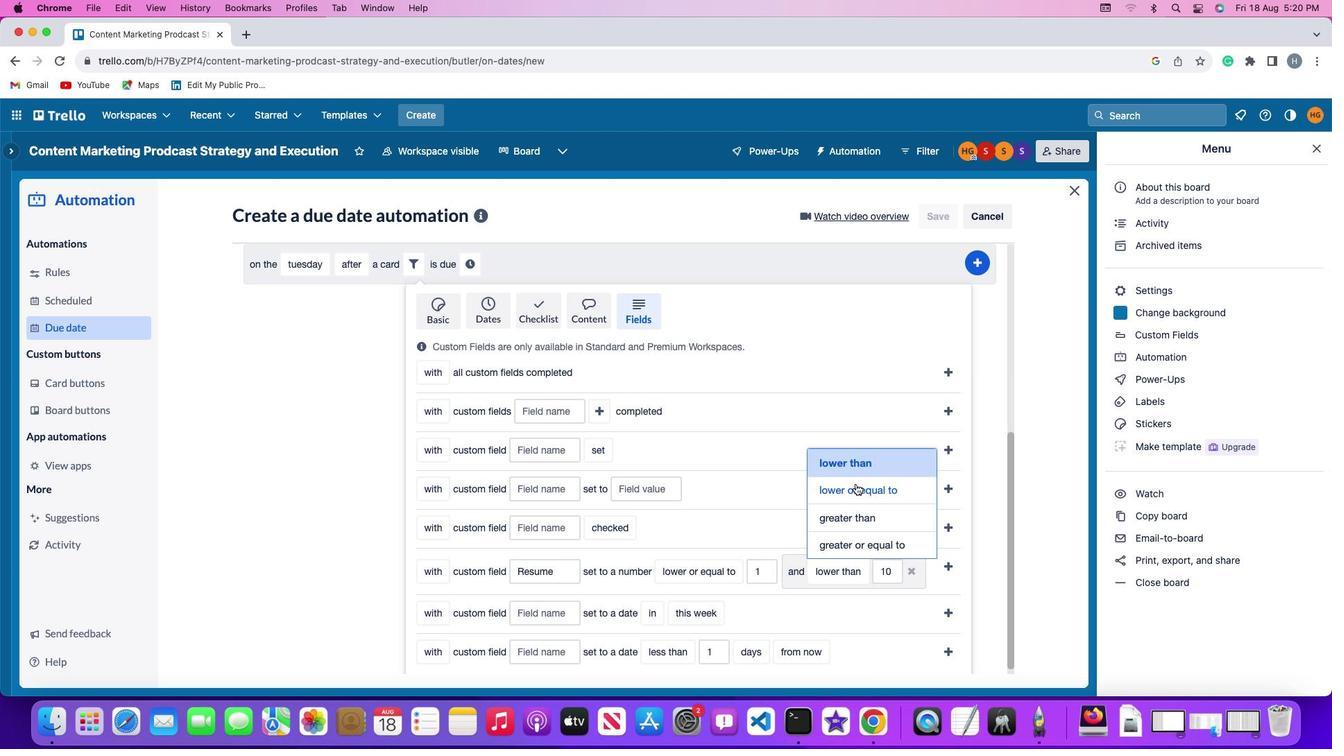 
Action: Mouse pressed left at (856, 485)
Screenshot: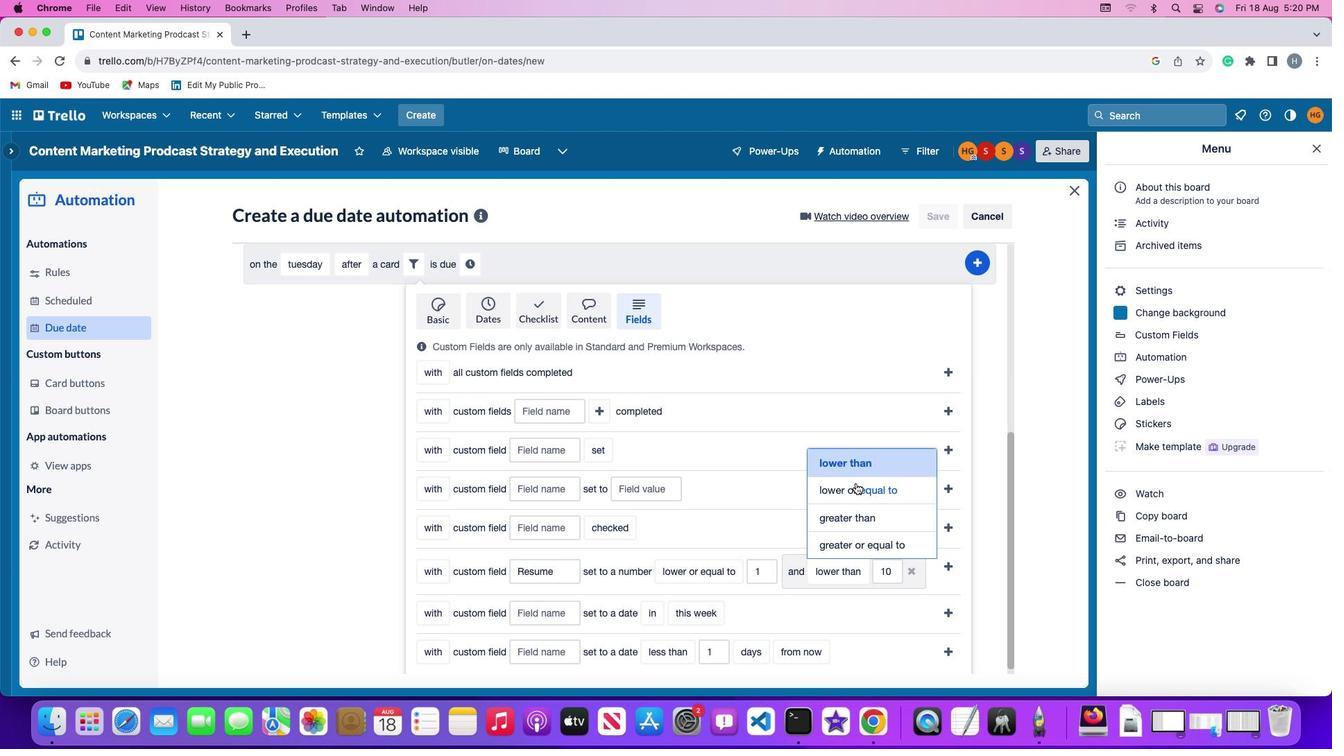 
Action: Mouse moved to (560, 594)
Screenshot: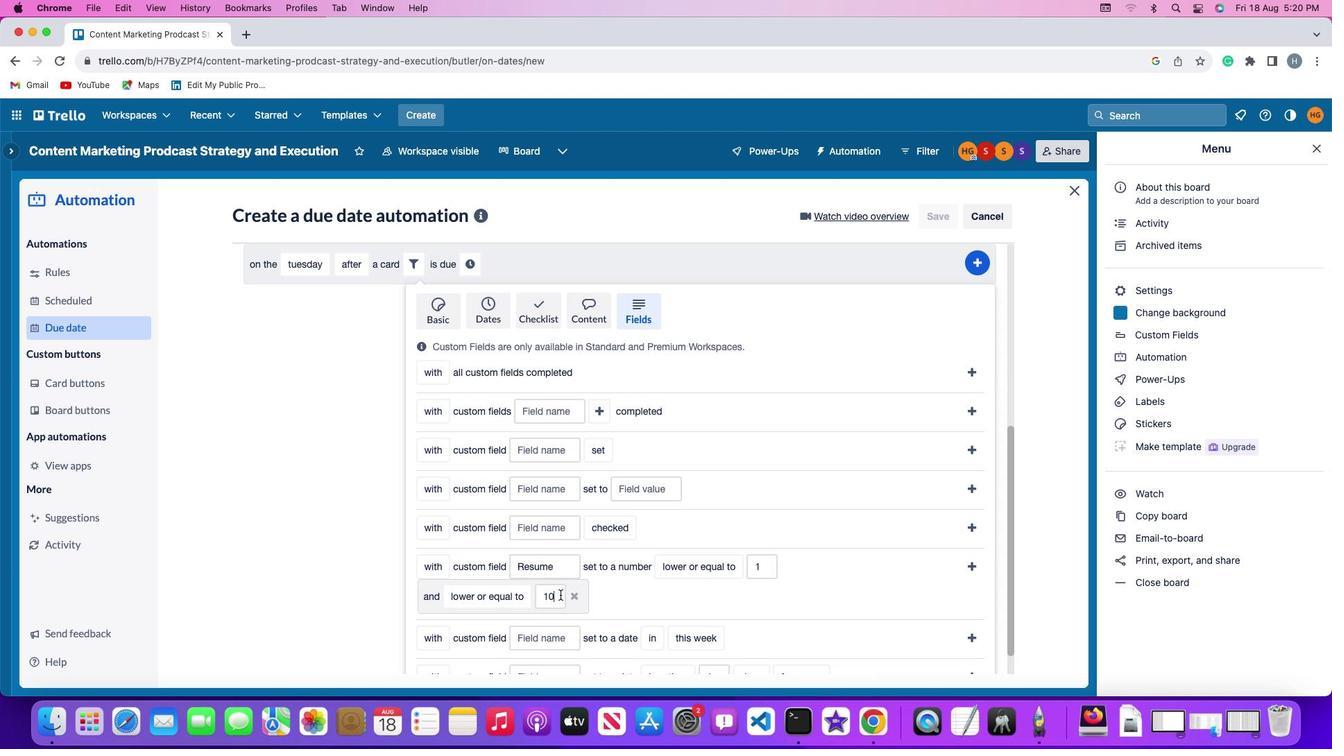 
Action: Mouse pressed left at (560, 594)
Screenshot: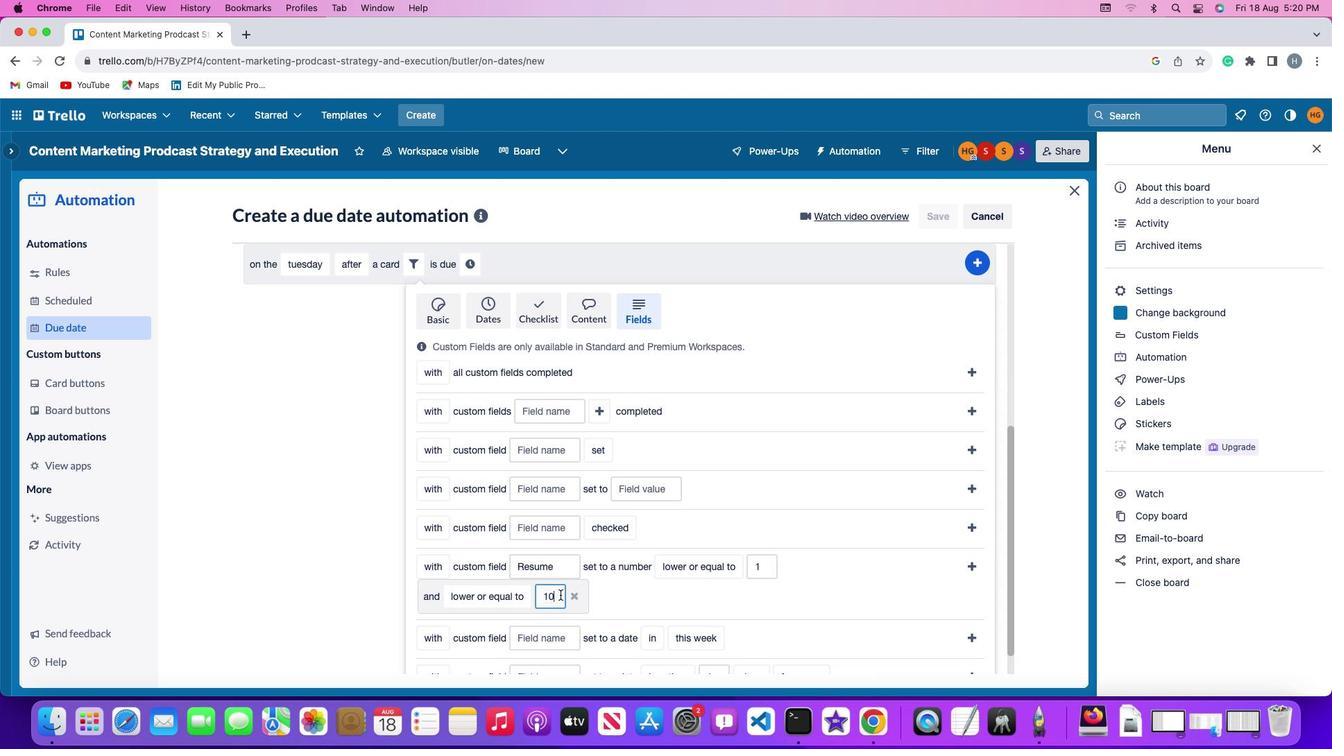 
Action: Key pressed Key.backspaceKey.backspace'1''0'
Screenshot: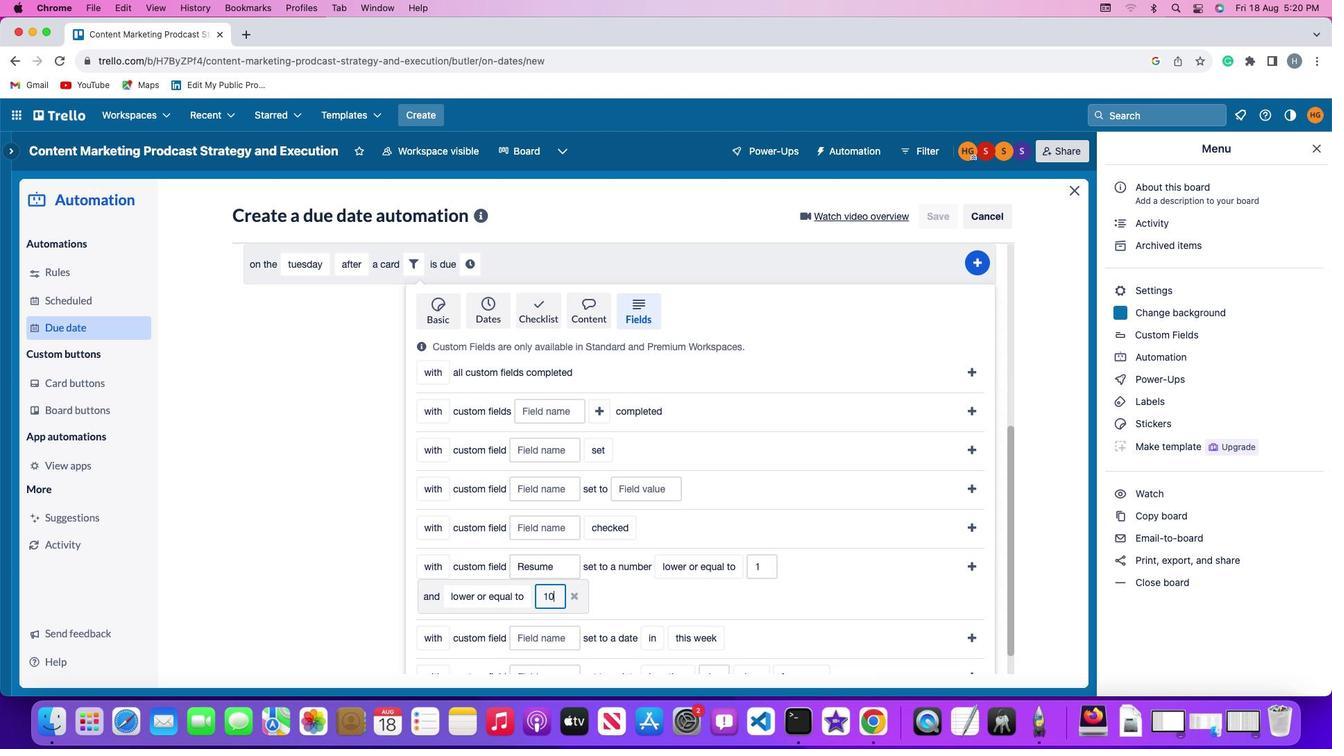 
Action: Mouse moved to (972, 565)
Screenshot: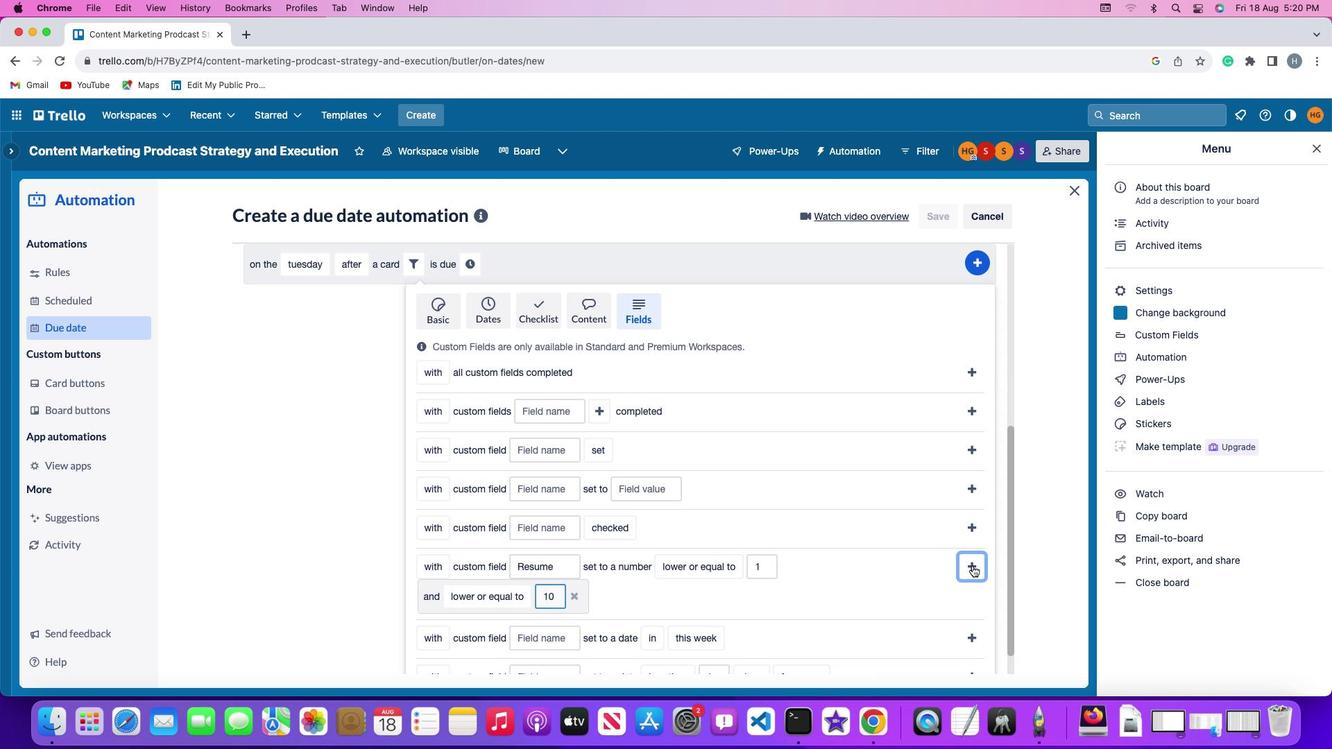 
Action: Mouse pressed left at (972, 565)
Screenshot: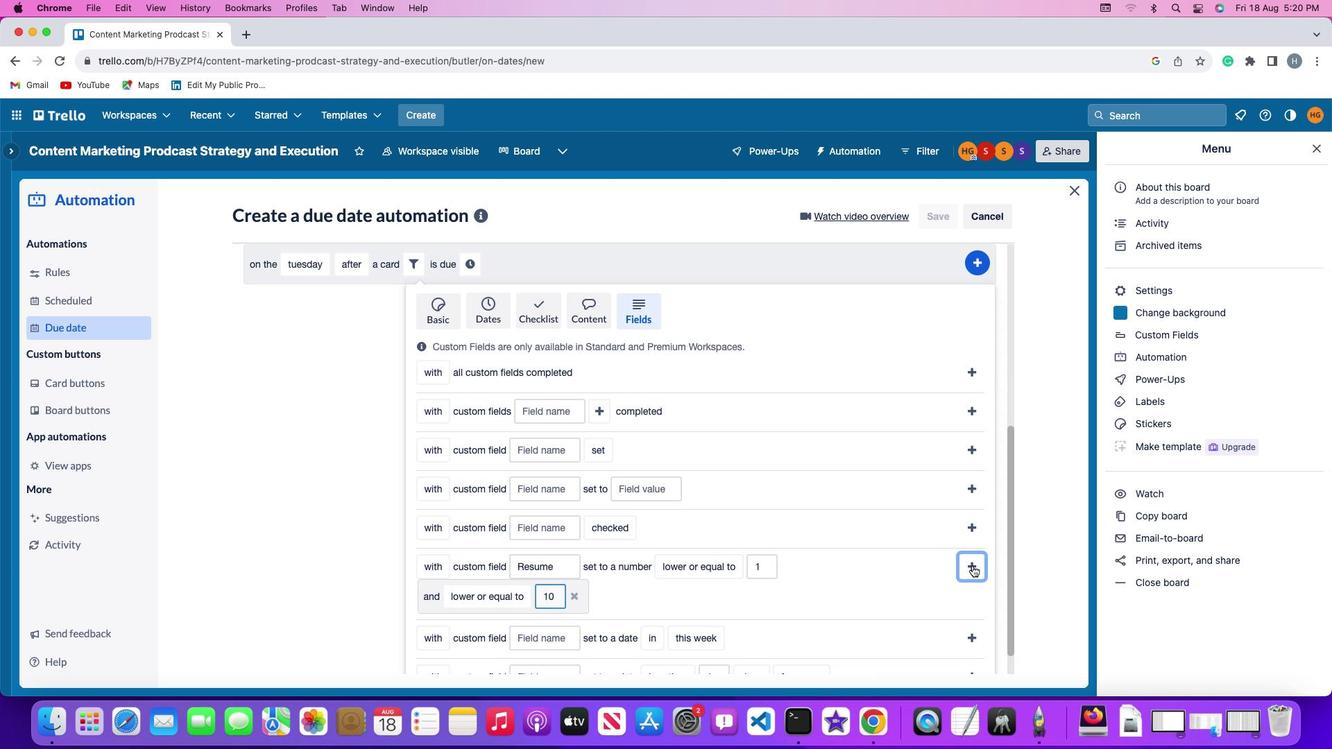 
Action: Mouse moved to (893, 600)
Screenshot: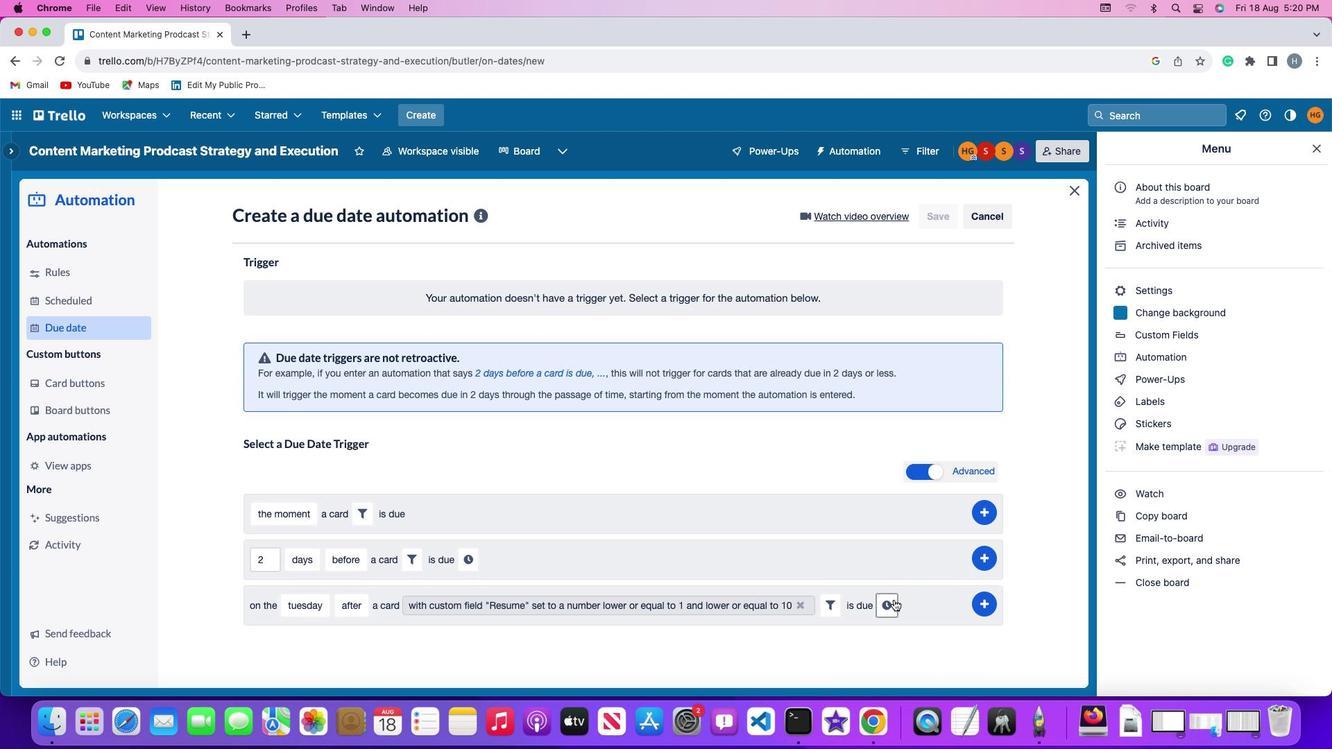 
Action: Mouse pressed left at (893, 600)
Screenshot: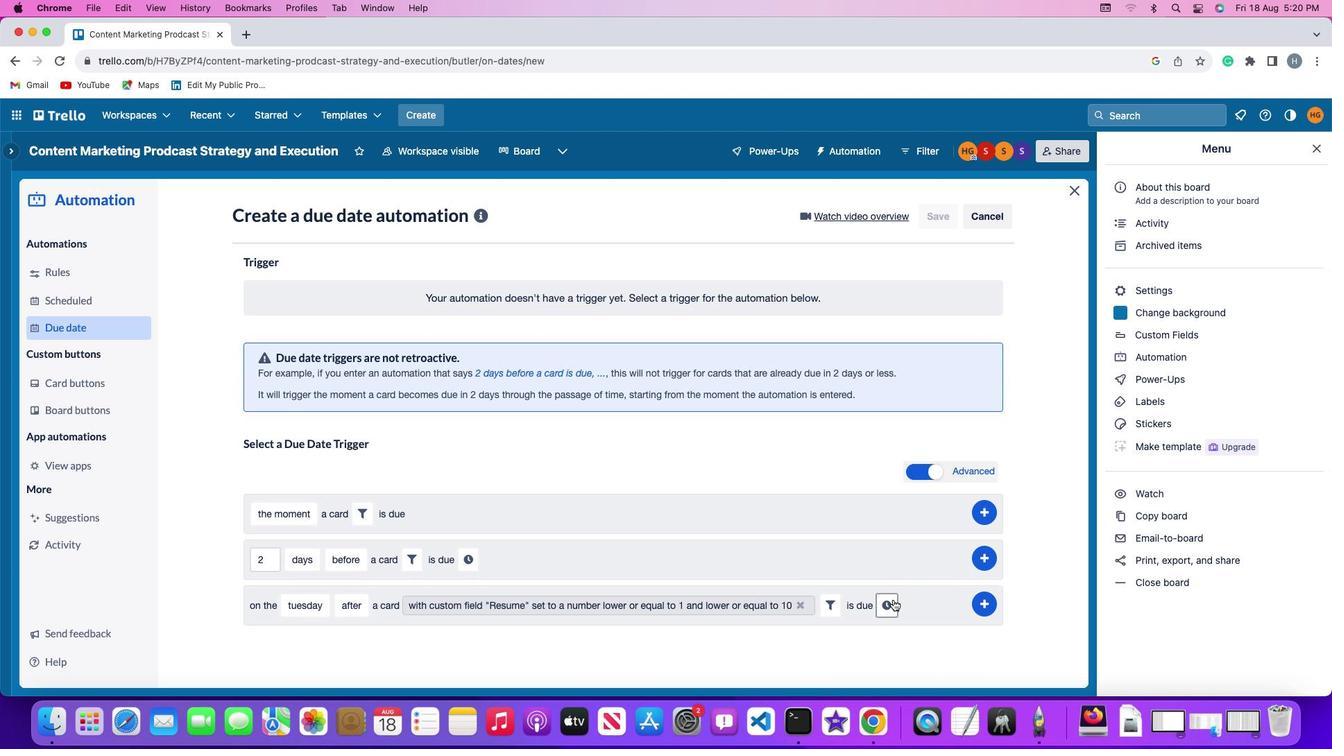 
Action: Mouse moved to (293, 639)
Screenshot: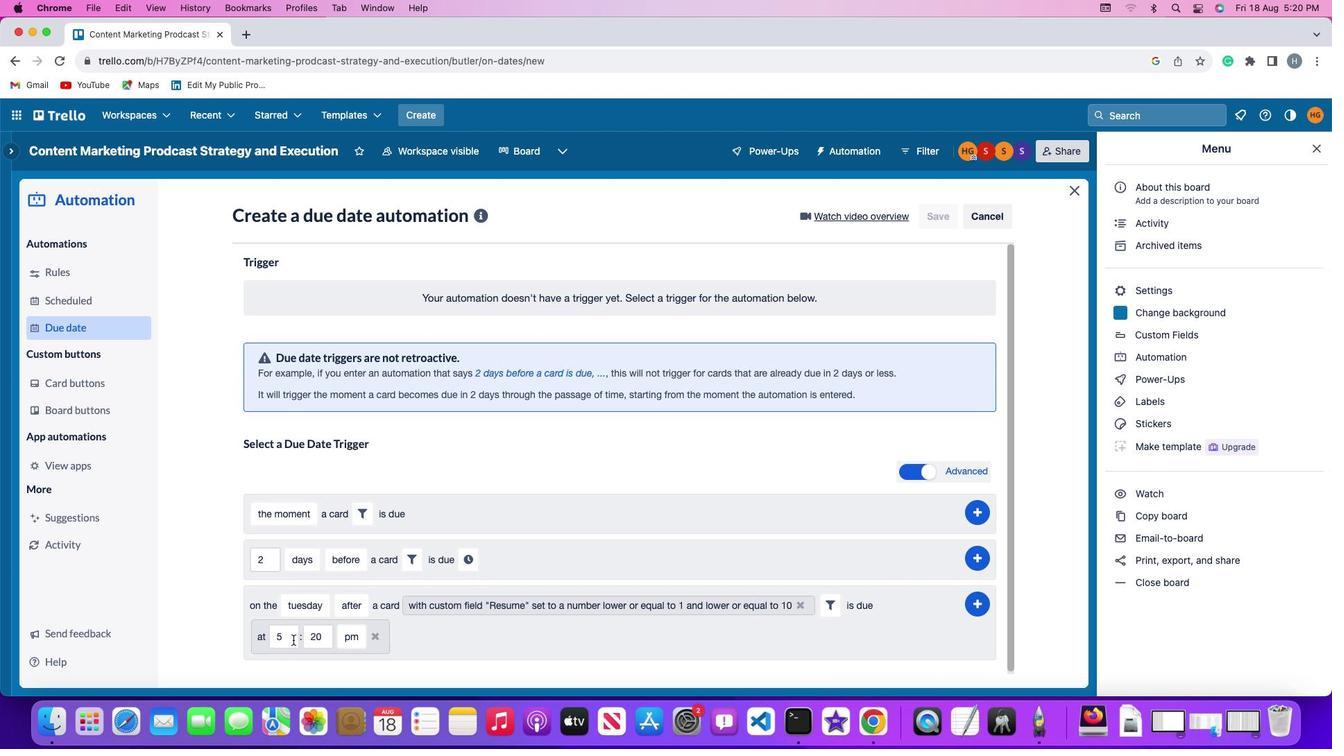 
Action: Mouse pressed left at (293, 639)
Screenshot: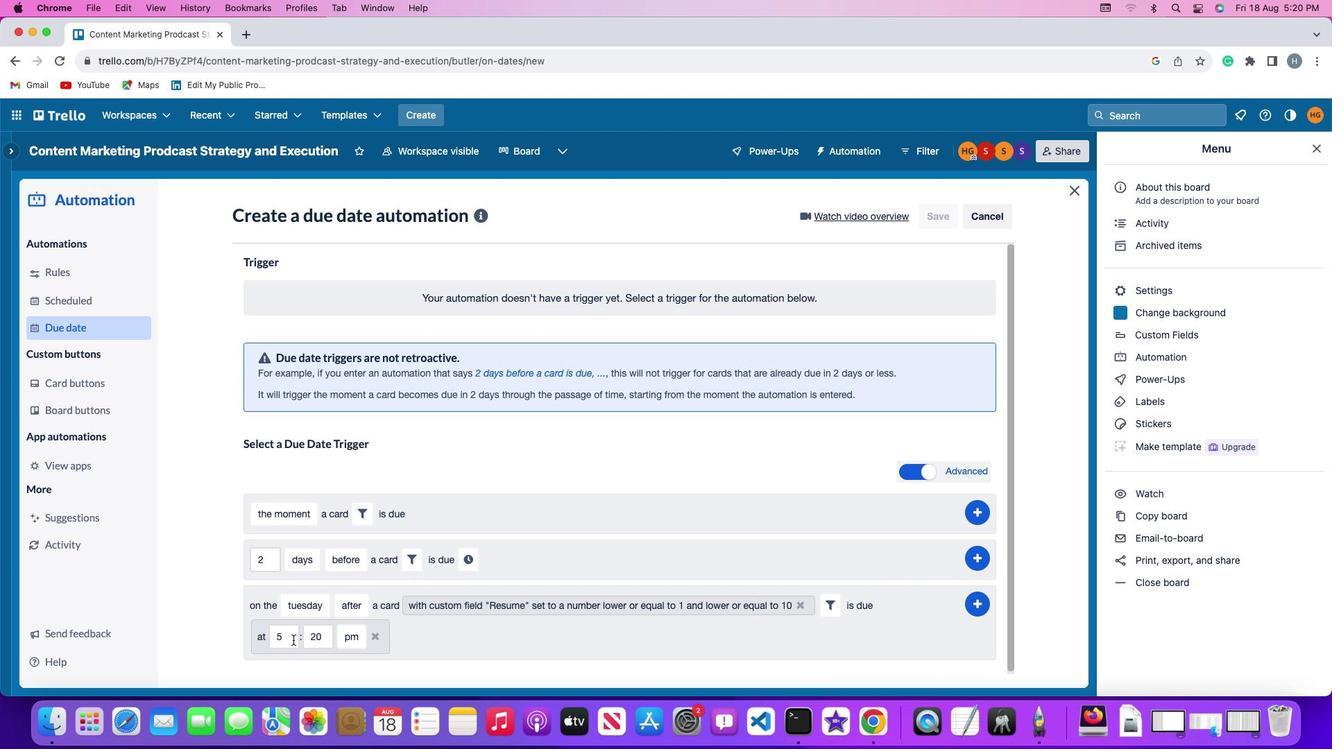 
Action: Mouse moved to (293, 639)
Screenshot: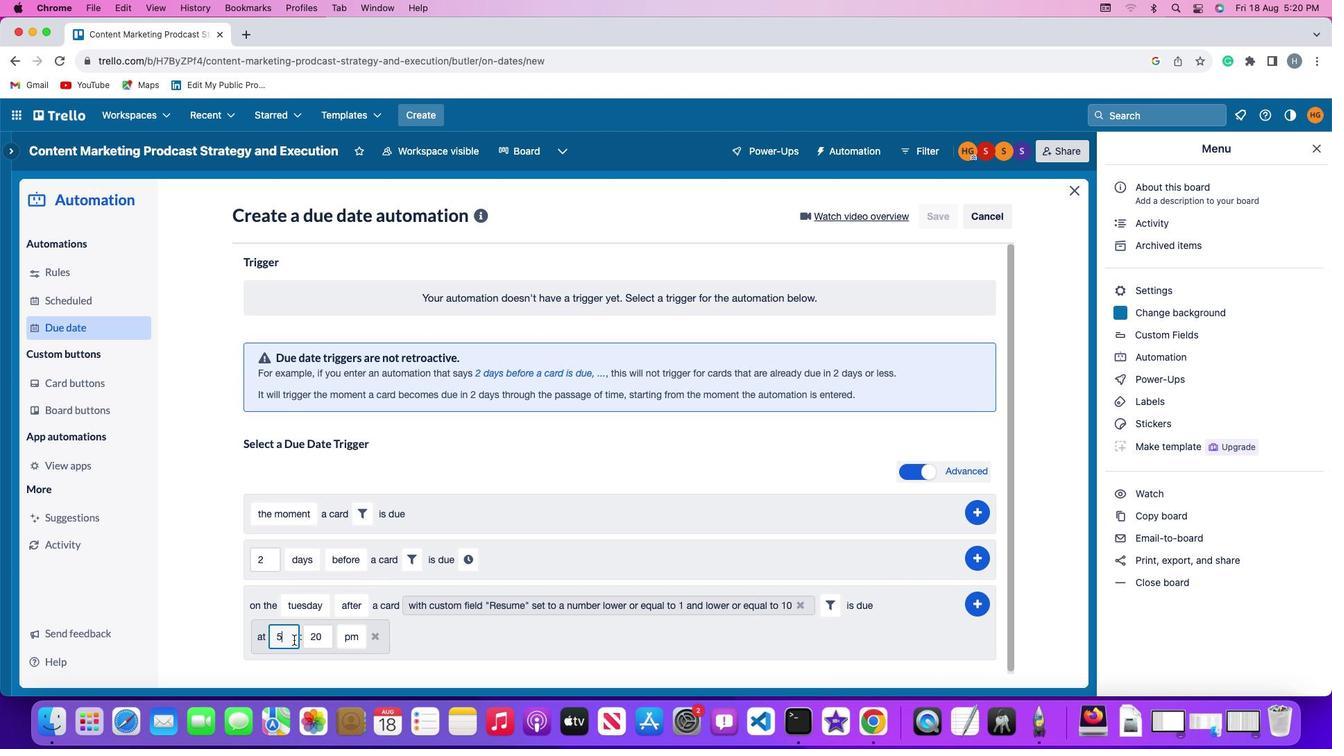 
Action: Key pressed Key.backspace'1''1'
Screenshot: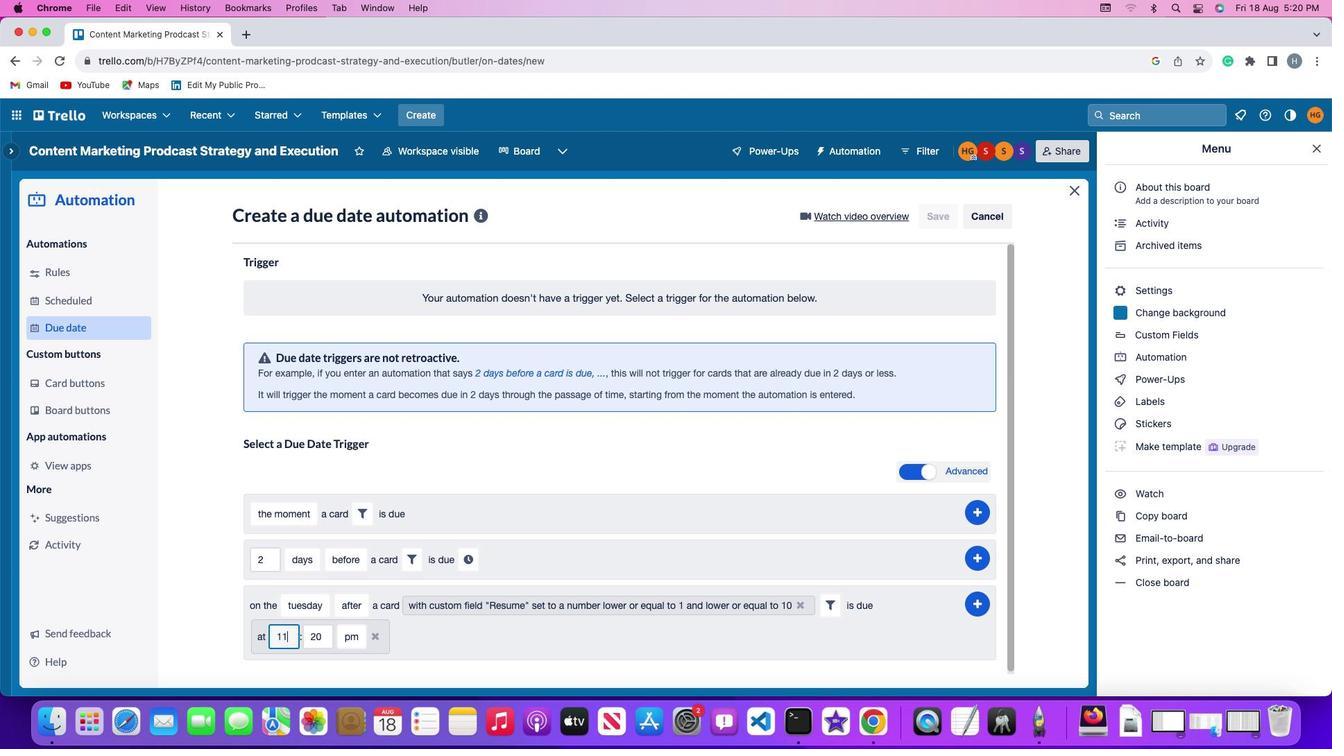 
Action: Mouse moved to (326, 639)
Screenshot: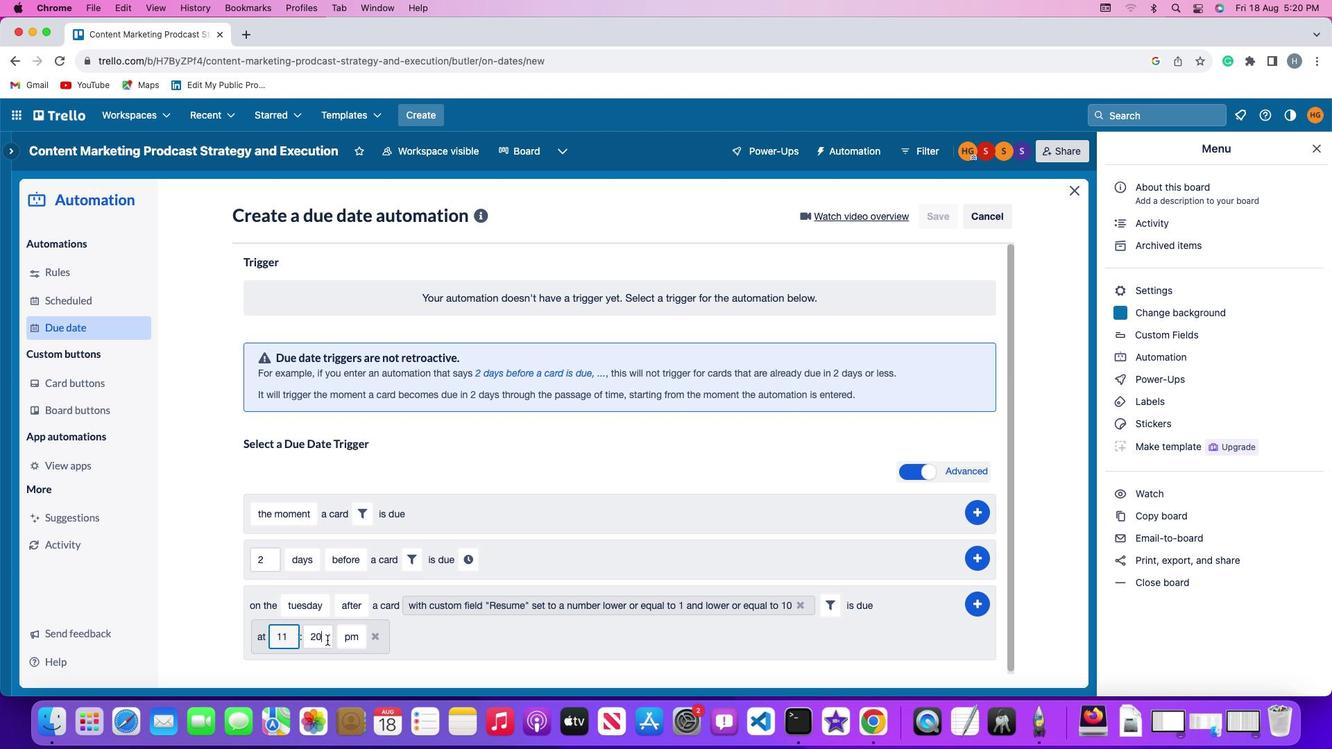 
Action: Mouse pressed left at (326, 639)
Screenshot: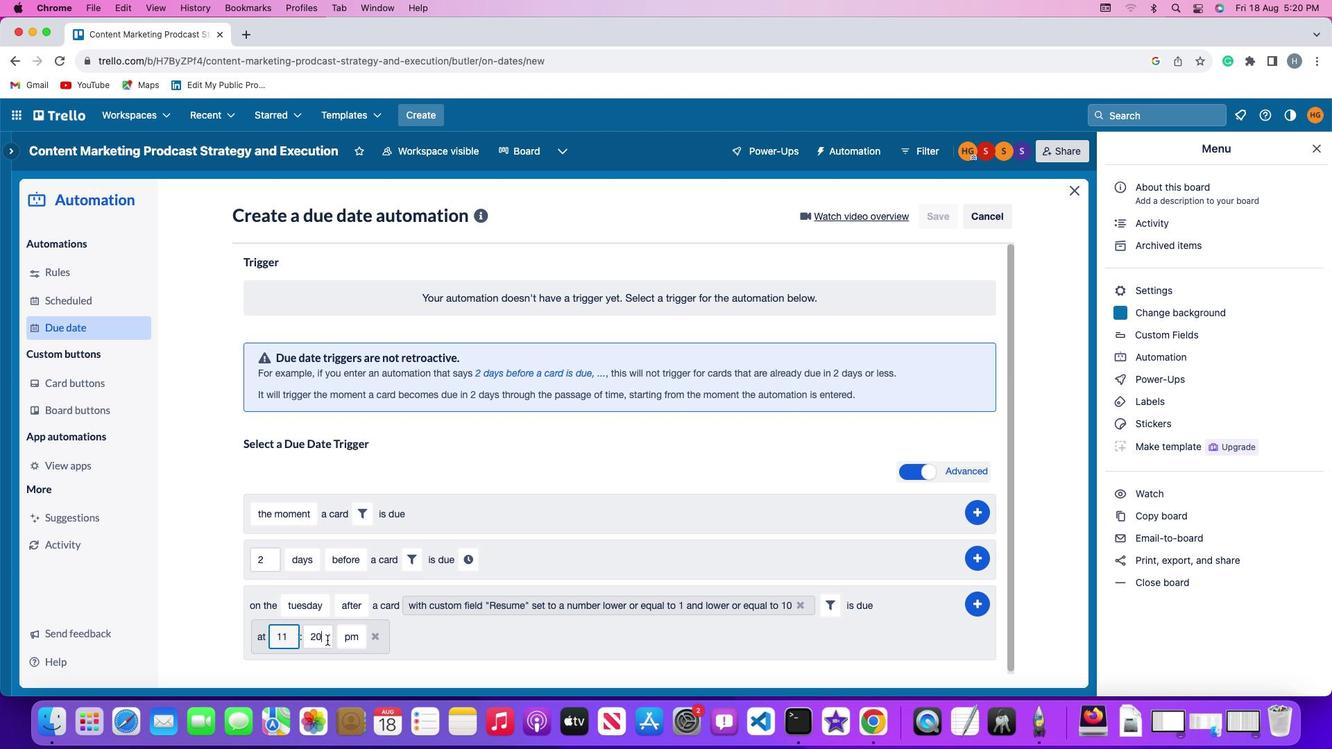
Action: Mouse moved to (326, 639)
Screenshot: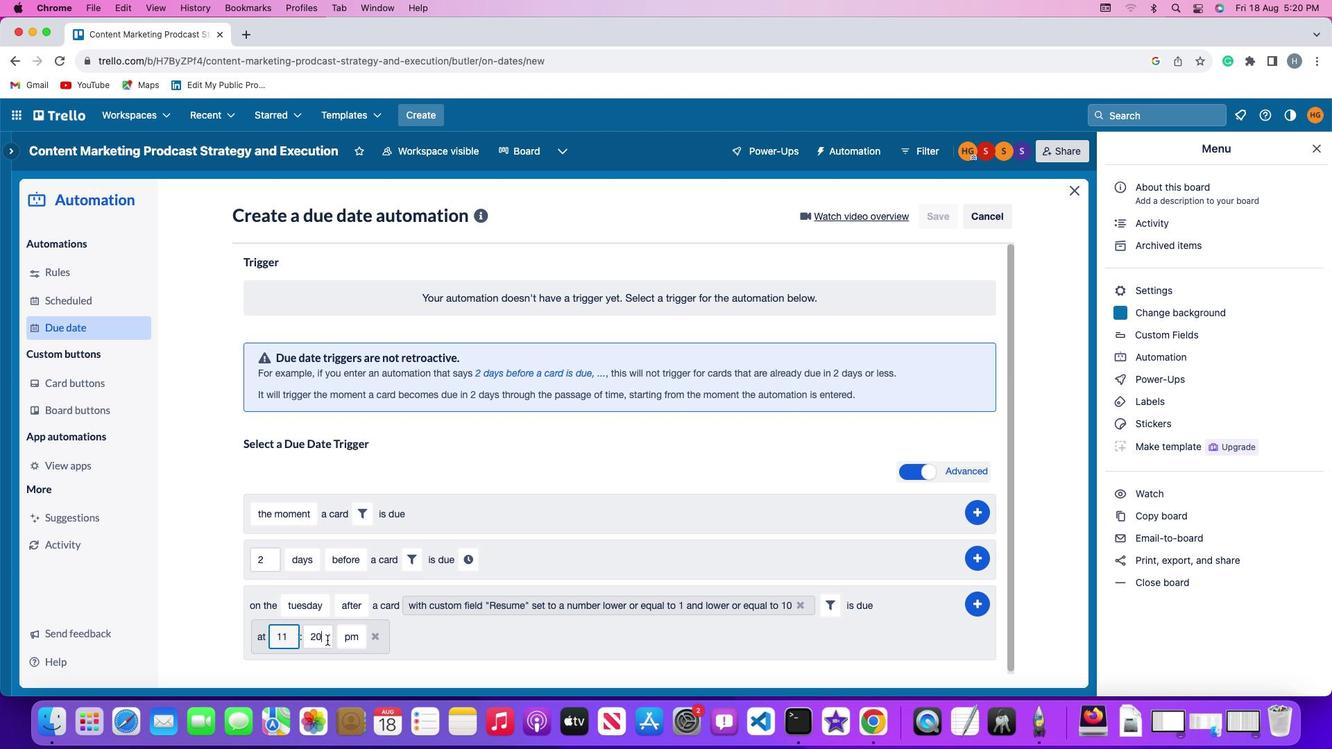 
Action: Key pressed Key.backspace
Screenshot: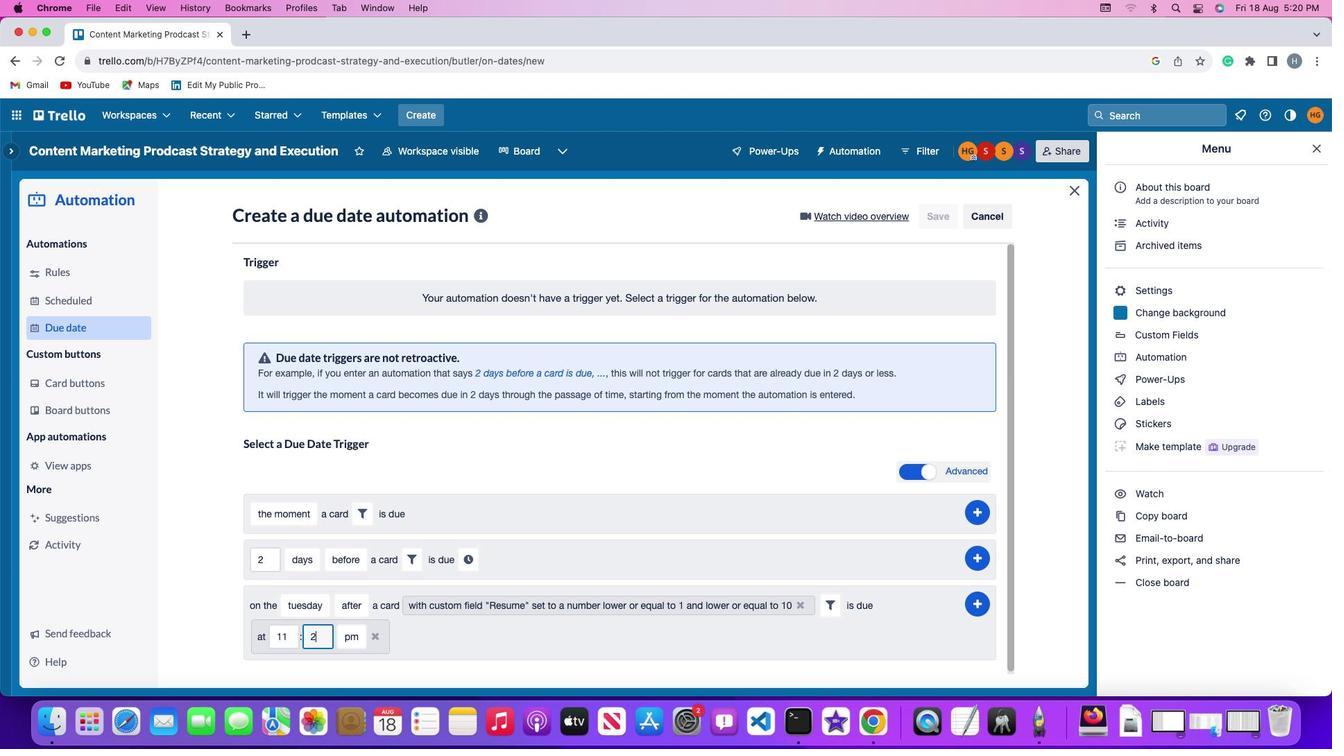 
Action: Mouse moved to (326, 639)
Screenshot: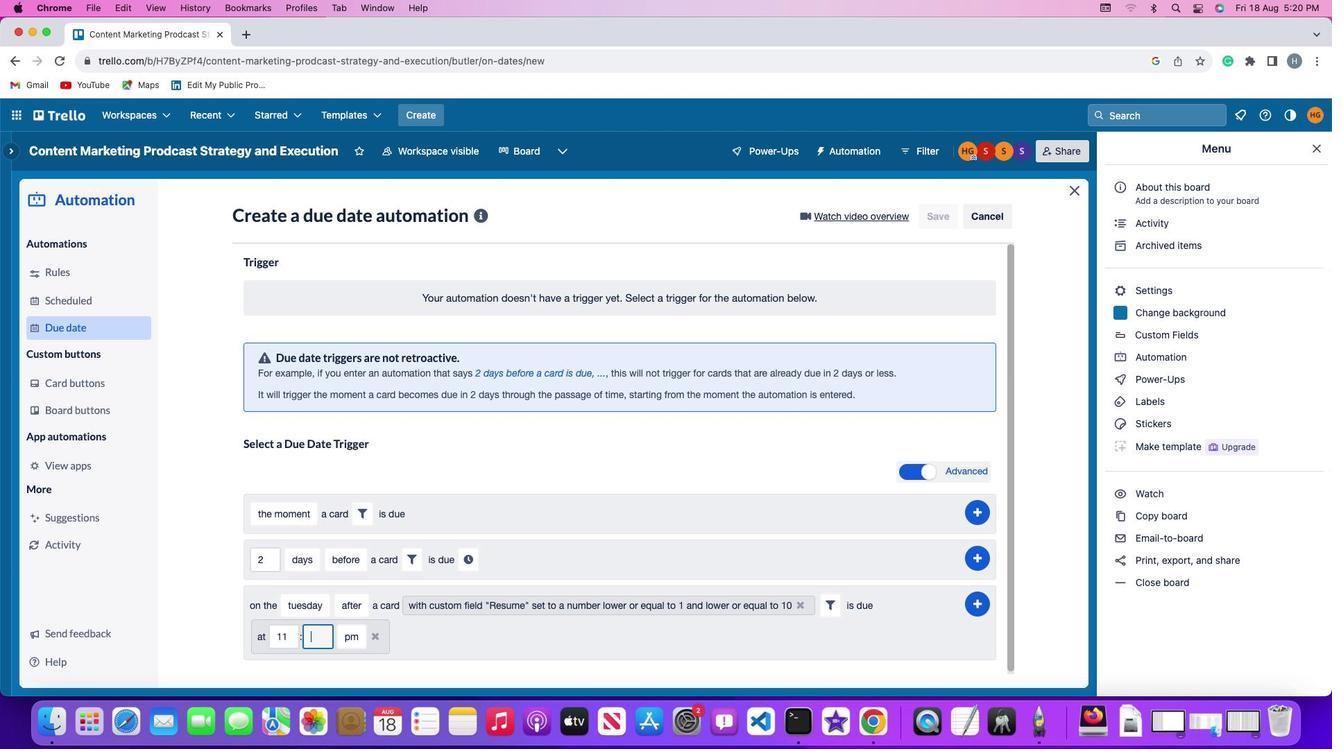 
Action: Key pressed Key.backspace'0''0'
Screenshot: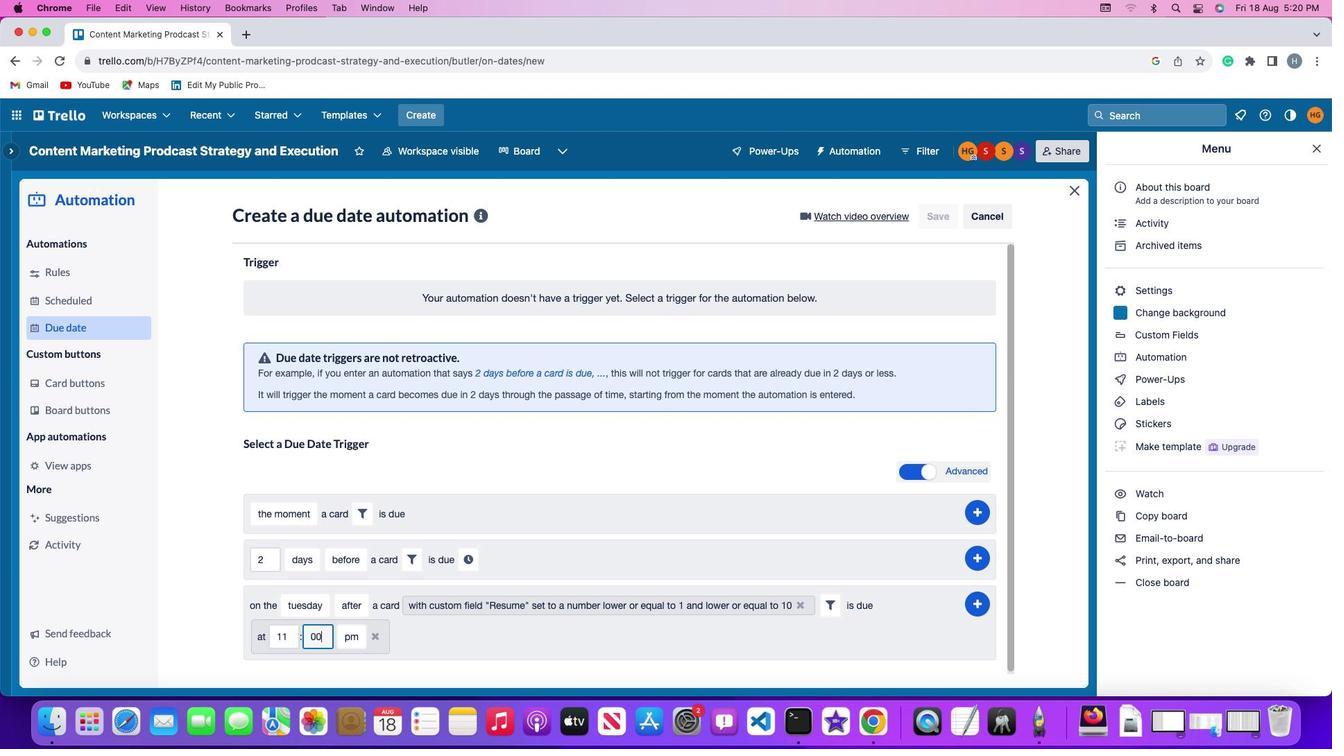 
Action: Mouse moved to (343, 638)
Screenshot: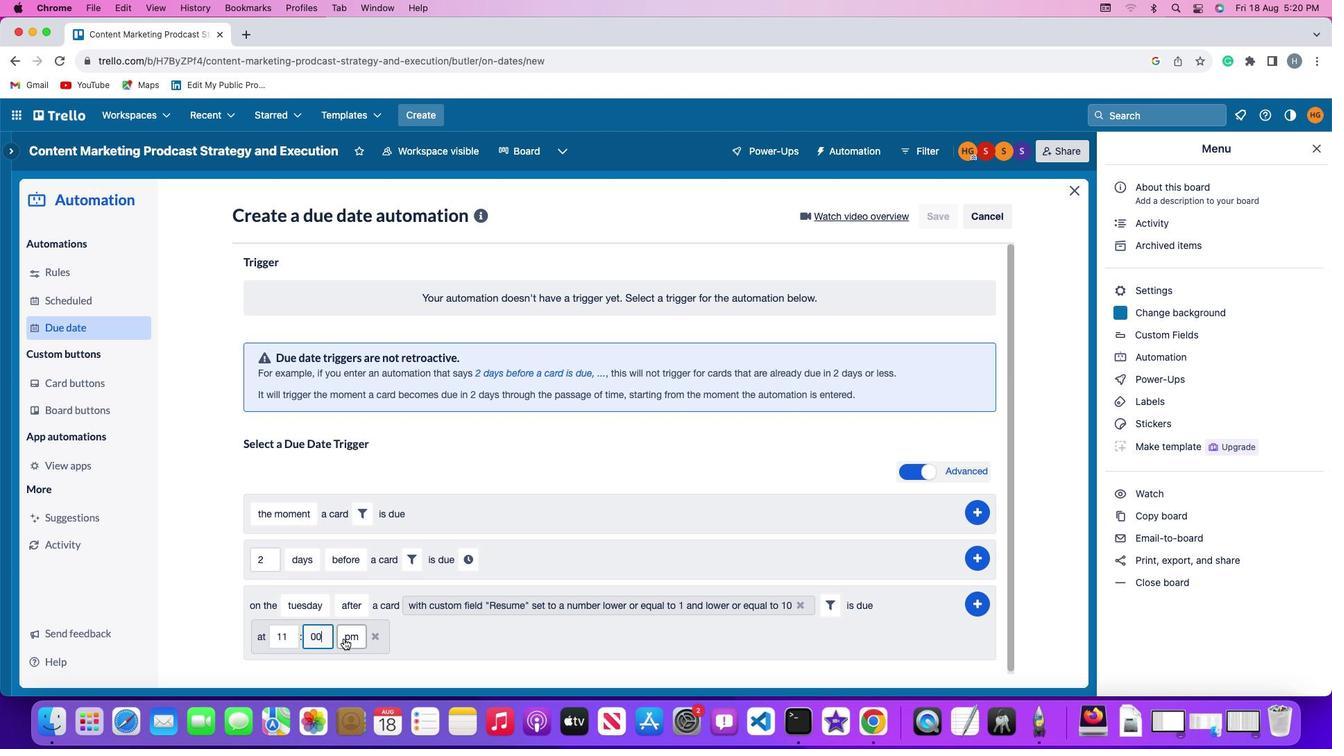 
Action: Mouse pressed left at (343, 638)
Screenshot: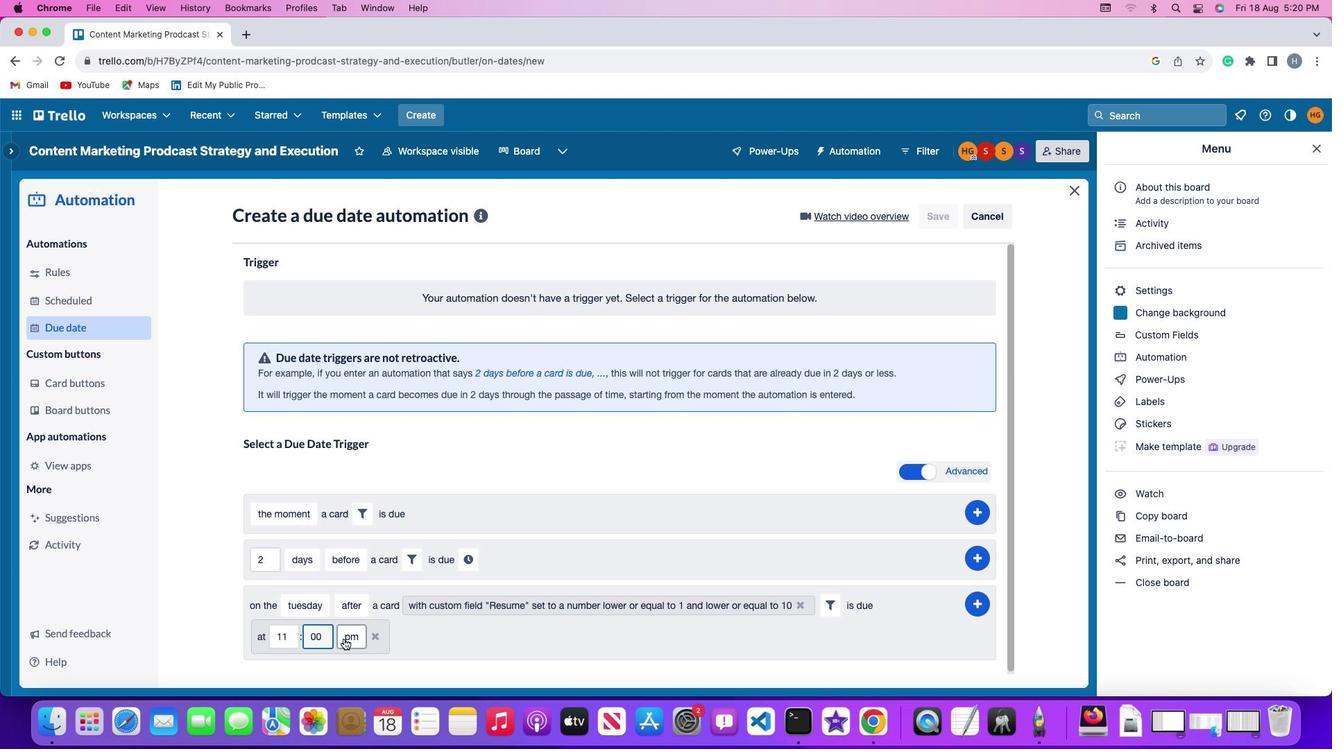 
Action: Mouse moved to (354, 585)
Screenshot: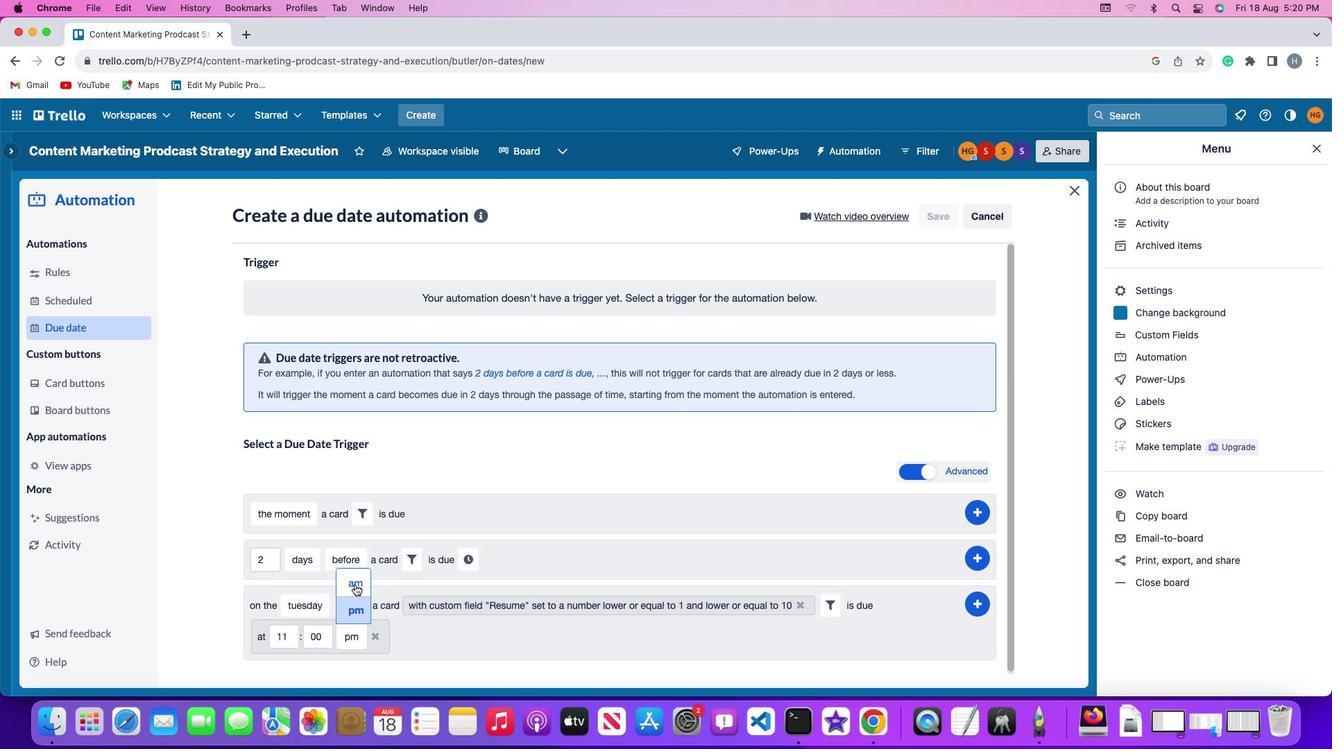 
Action: Mouse pressed left at (354, 585)
Screenshot: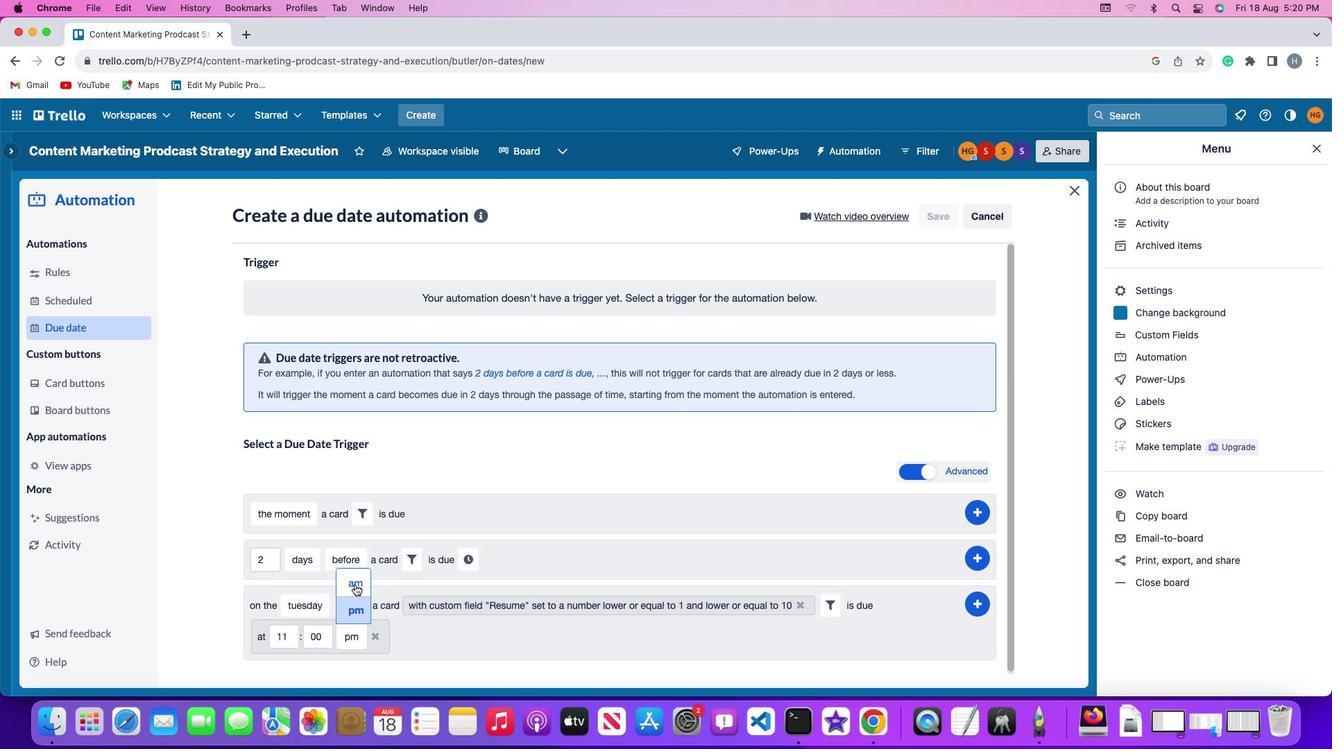 
Action: Mouse moved to (978, 599)
Screenshot: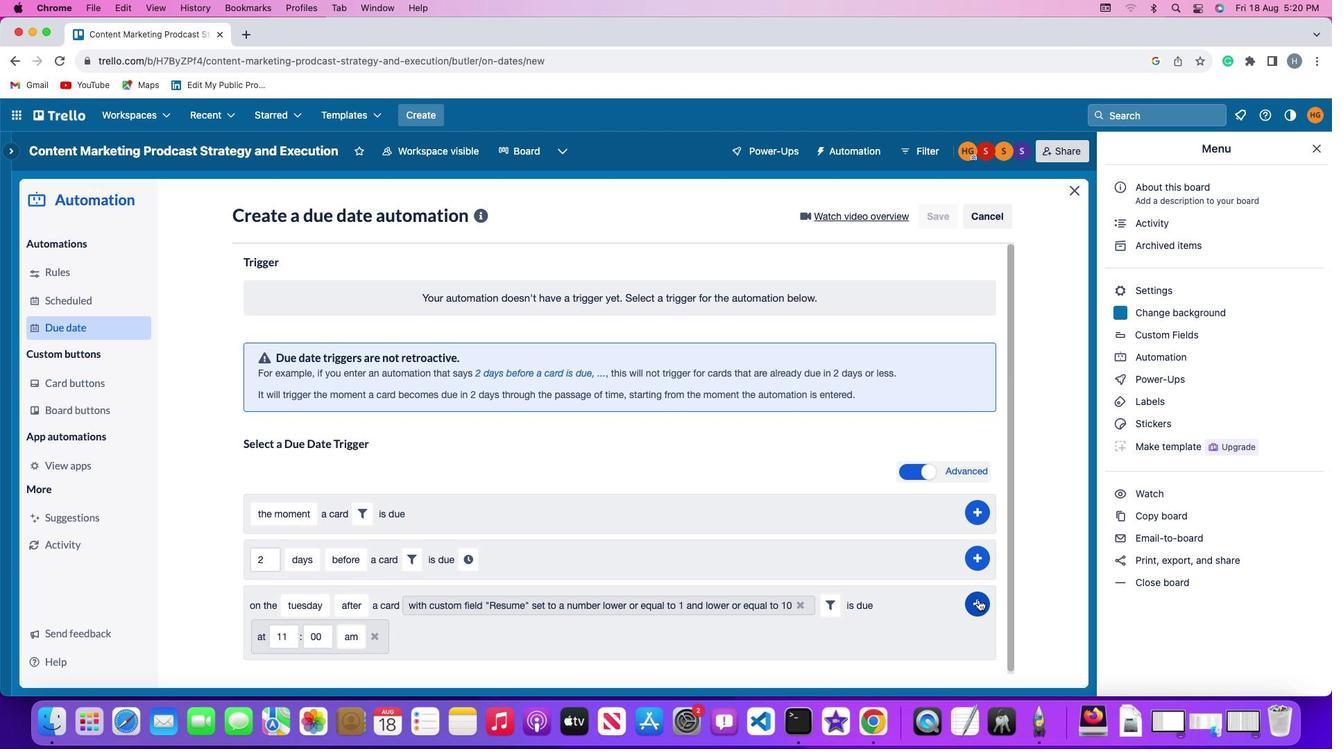 
Action: Mouse pressed left at (978, 599)
Screenshot: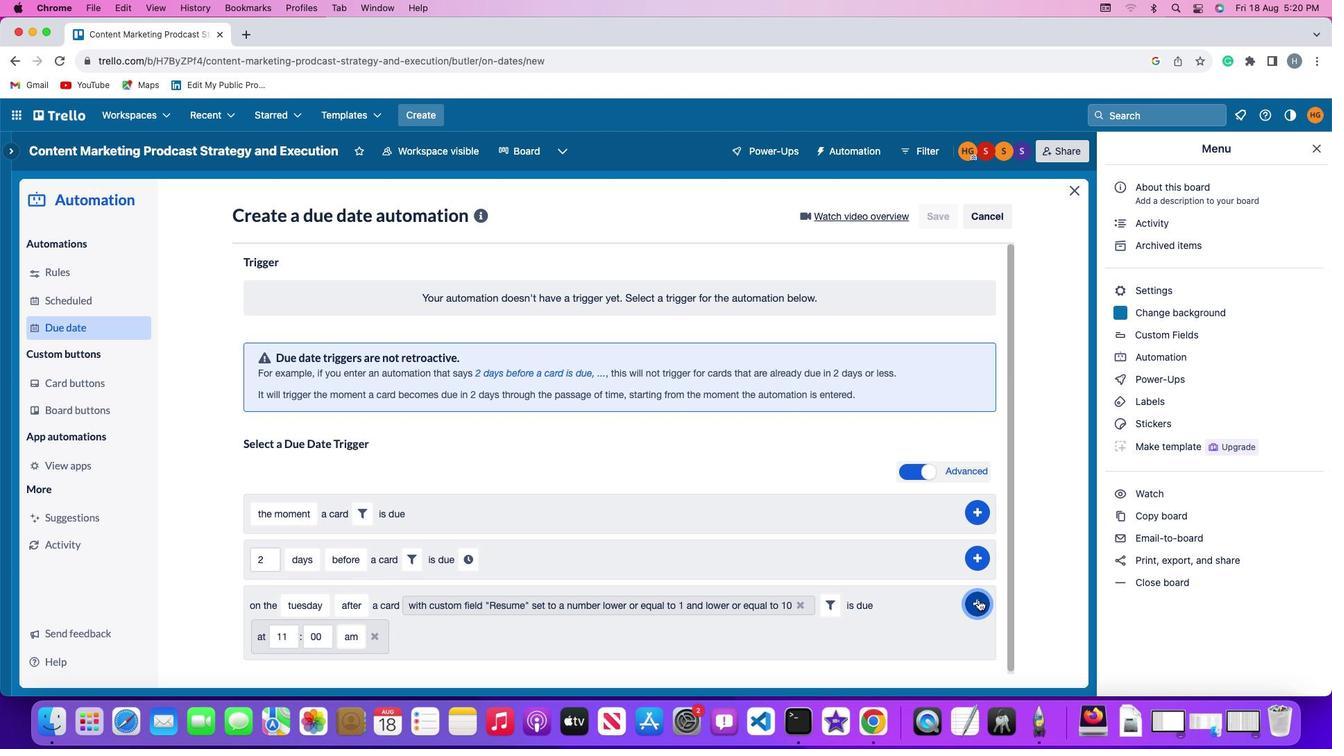 
Action: Mouse moved to (1039, 538)
Screenshot: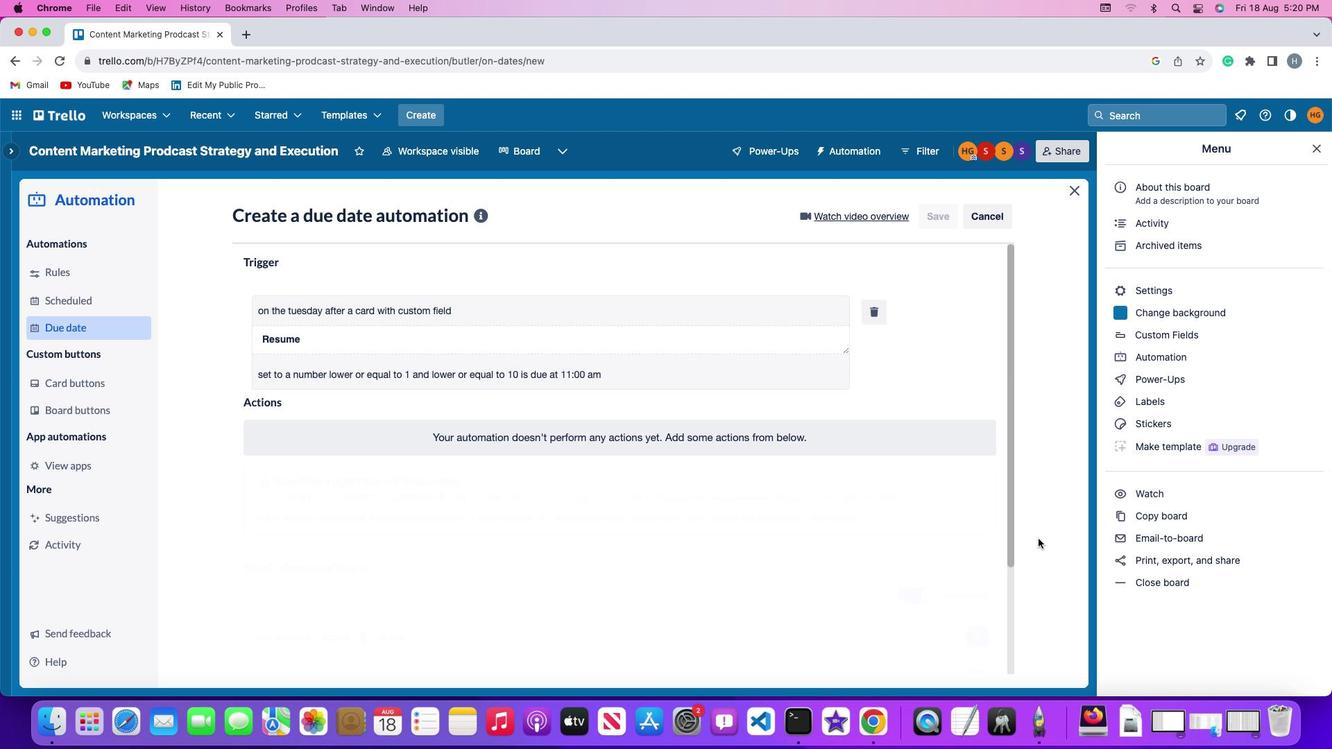 
